 Task: Find connections with filter location Budapest II. kerület with filter topic #Workwith filter profile language French with filter current company Godrej Properties Limited with filter school CMR Institute of Technology, Hyderabad with filter industry Public Policy Offices with filter service category iOS Development with filter keywords title Civil Engineer
Action: Mouse pressed left at (544, 66)
Screenshot: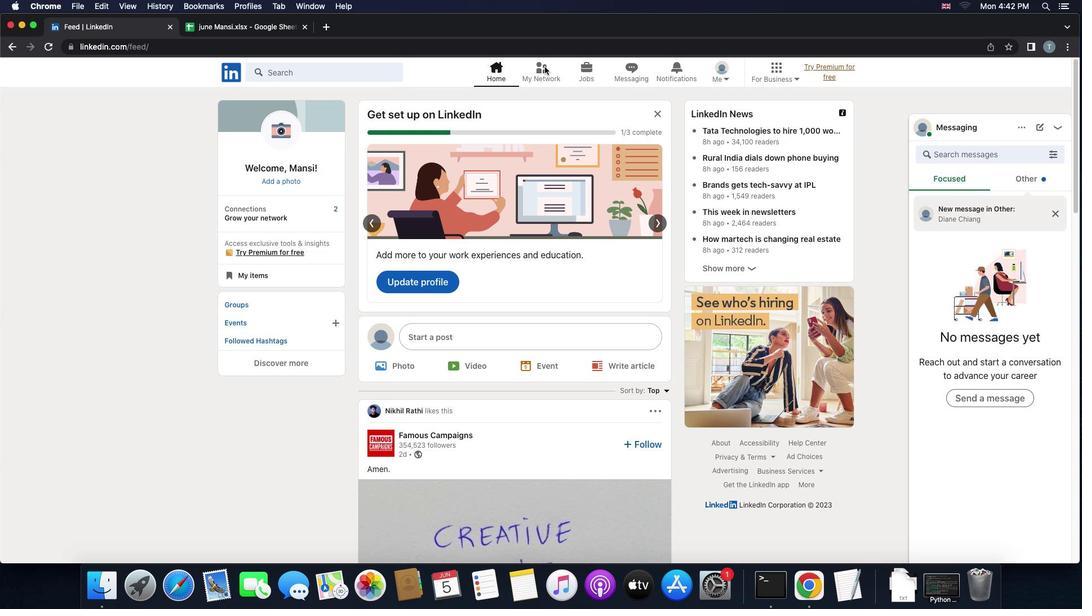 
Action: Mouse pressed left at (544, 66)
Screenshot: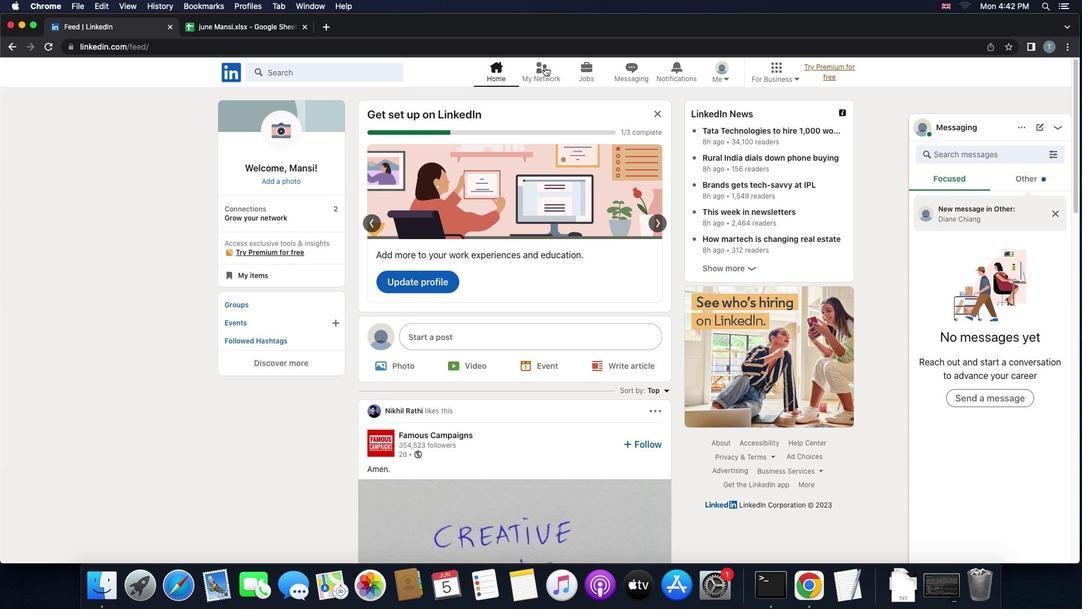 
Action: Mouse moved to (309, 139)
Screenshot: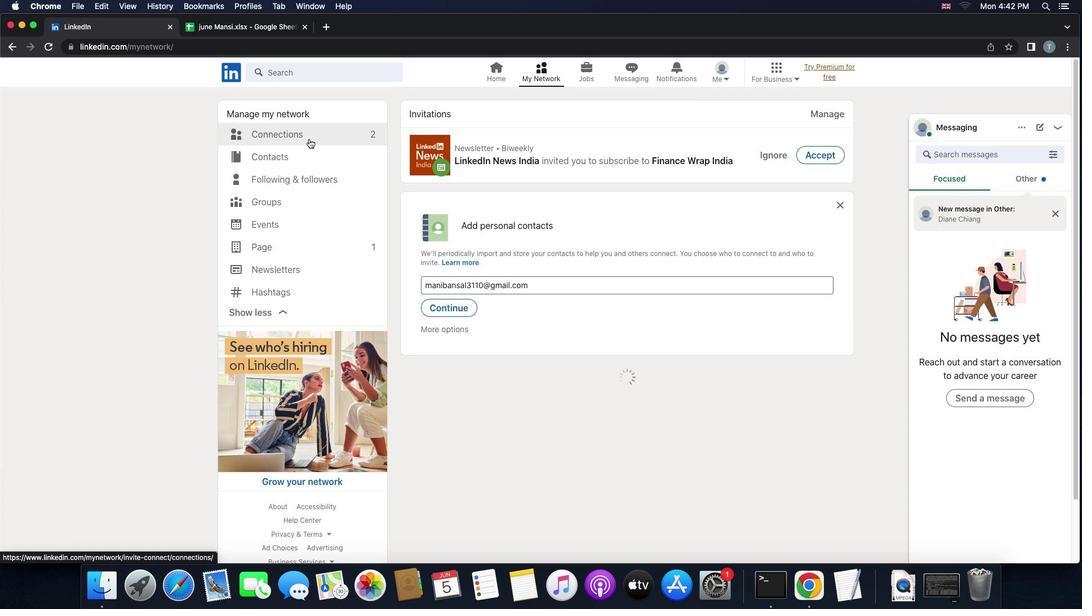 
Action: Mouse pressed left at (309, 139)
Screenshot: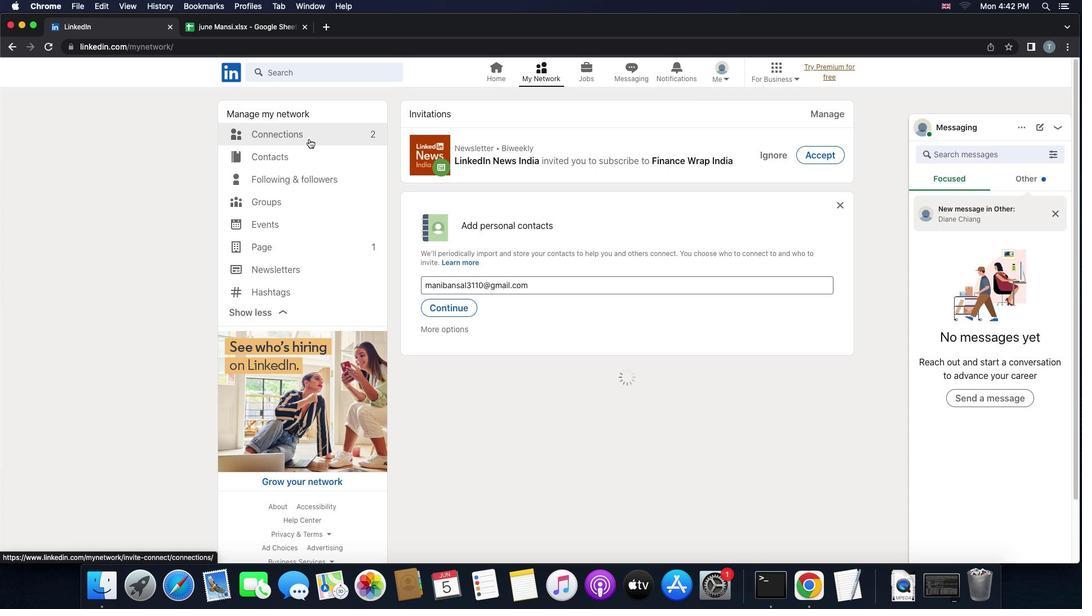 
Action: Mouse pressed left at (309, 139)
Screenshot: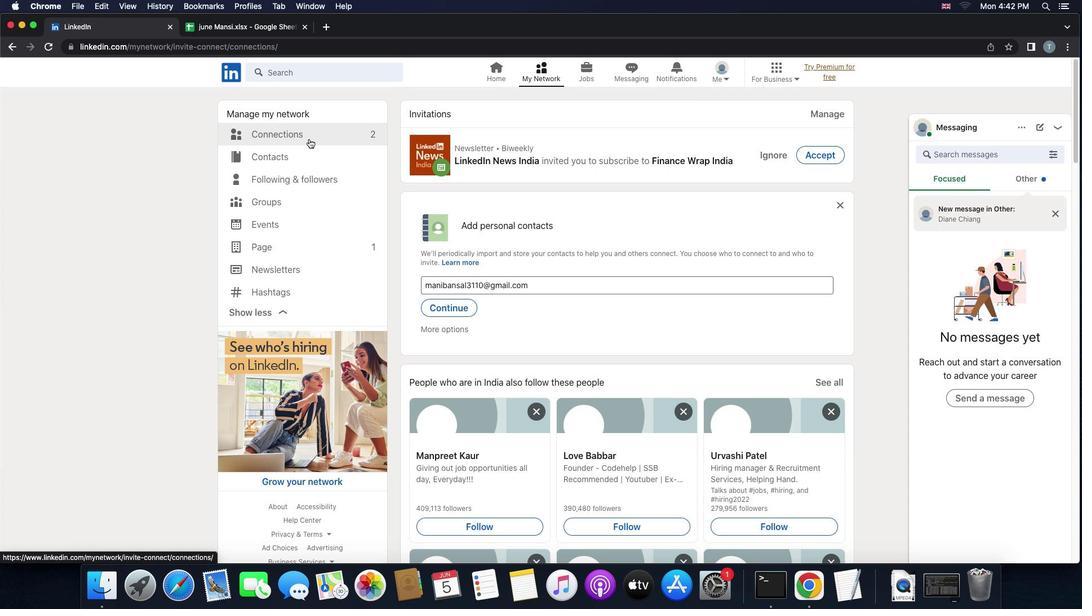 
Action: Mouse moved to (638, 131)
Screenshot: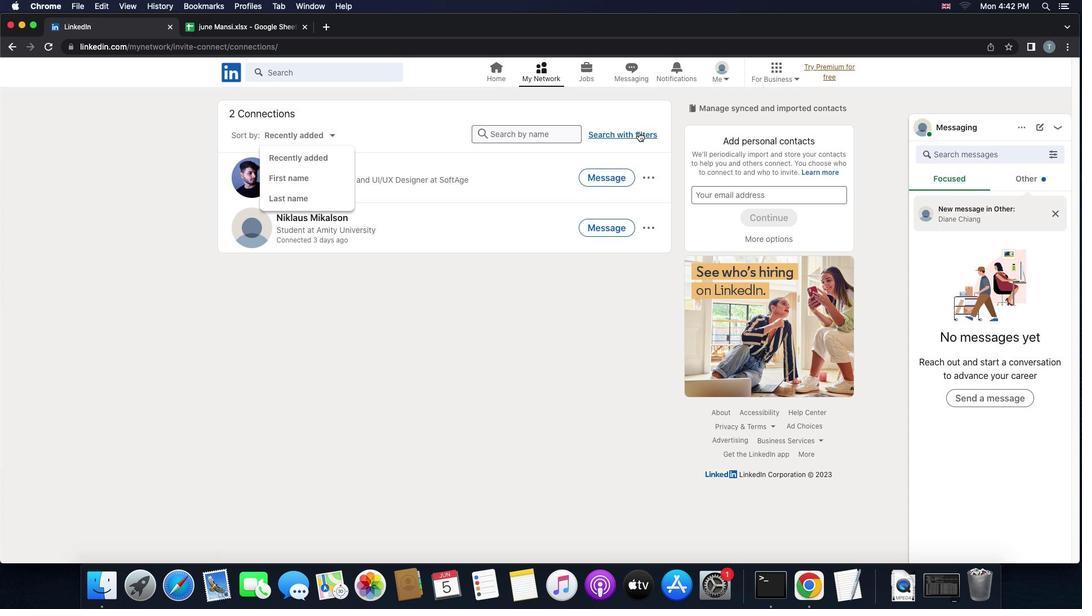 
Action: Mouse pressed left at (638, 131)
Screenshot: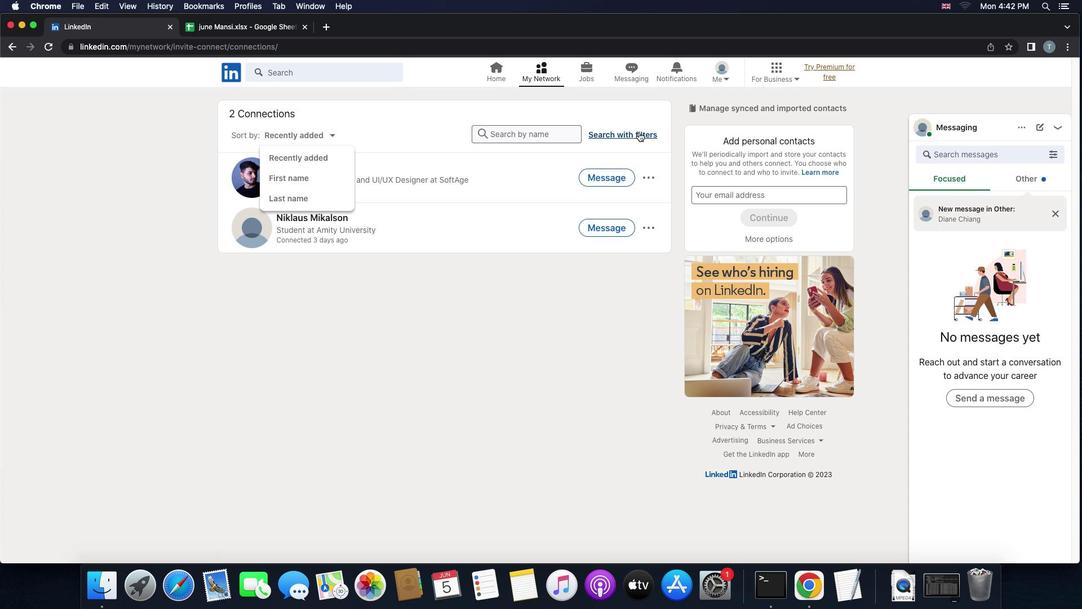 
Action: Mouse moved to (600, 107)
Screenshot: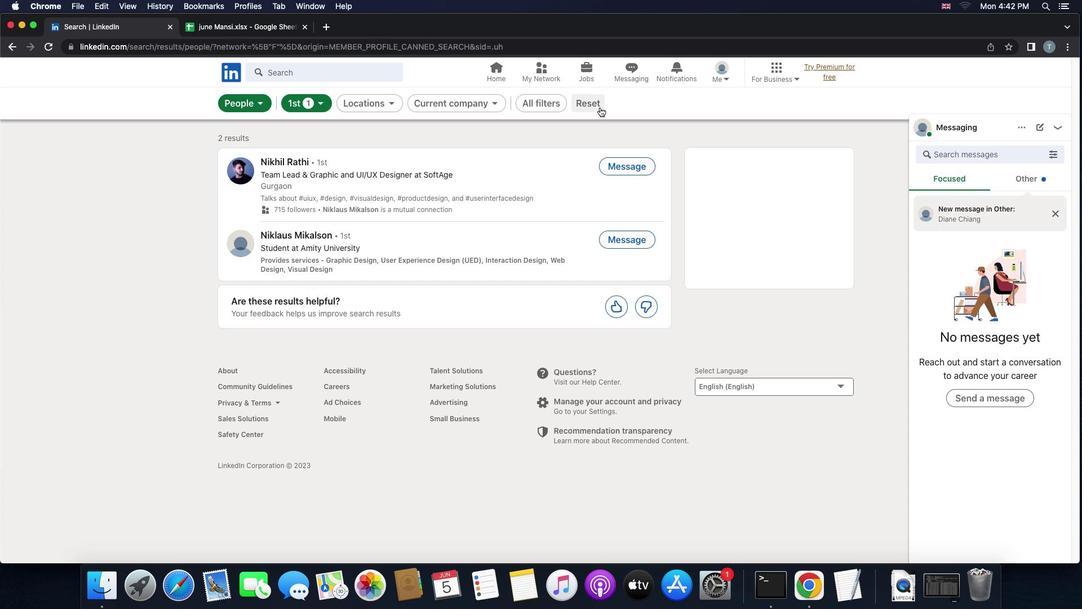 
Action: Mouse pressed left at (600, 107)
Screenshot: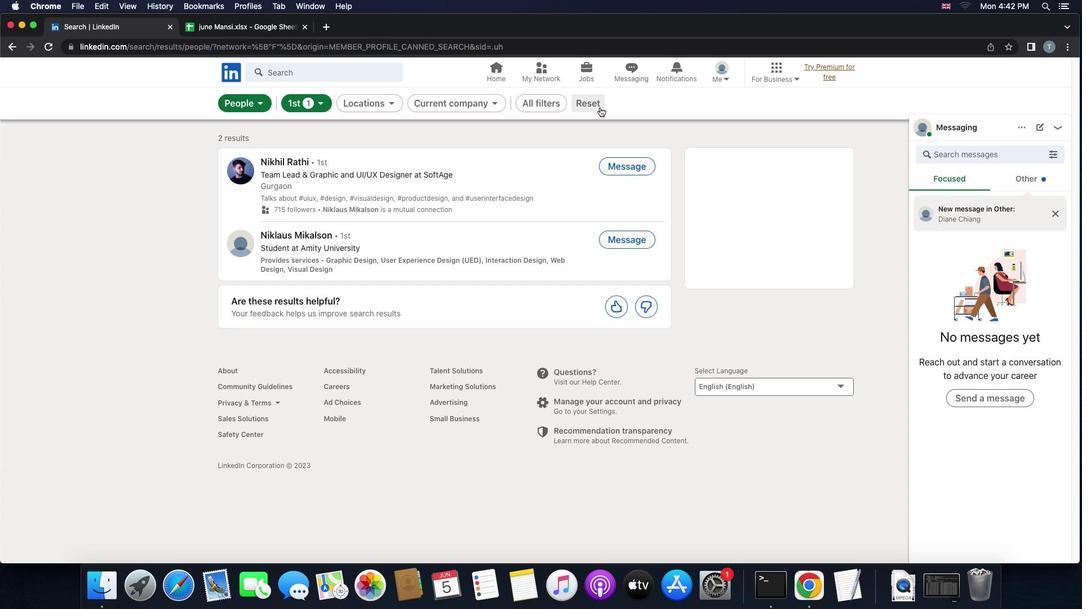 
Action: Mouse moved to (570, 100)
Screenshot: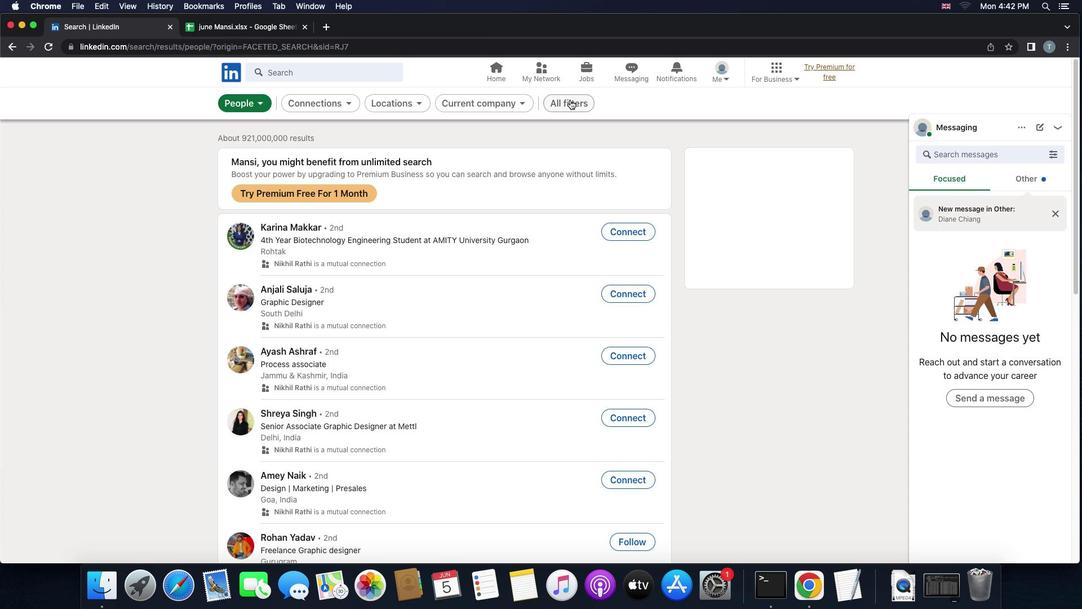 
Action: Mouse pressed left at (570, 100)
Screenshot: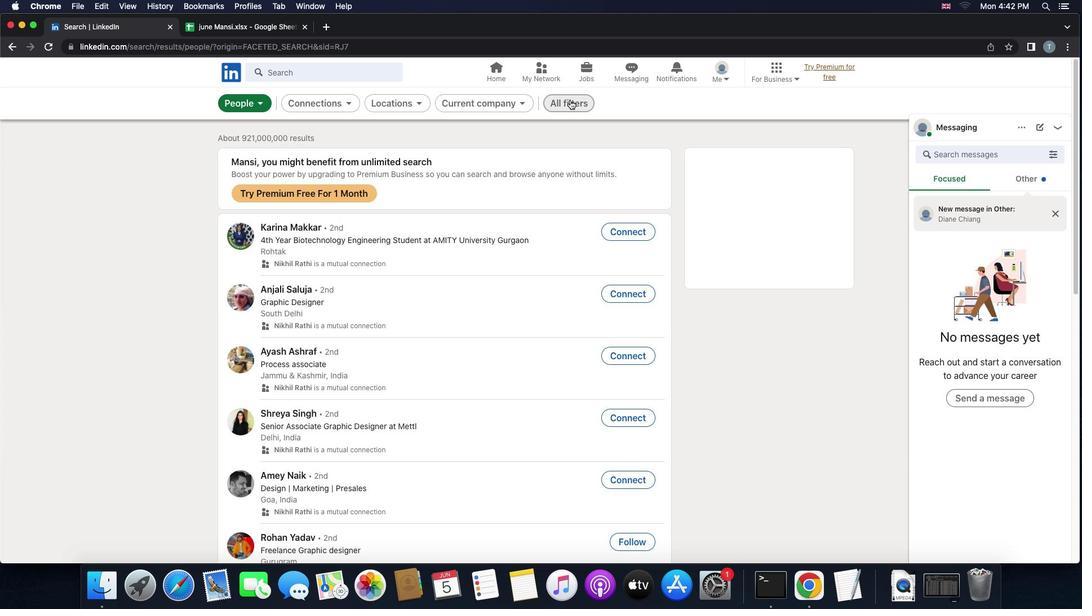 
Action: Mouse moved to (815, 283)
Screenshot: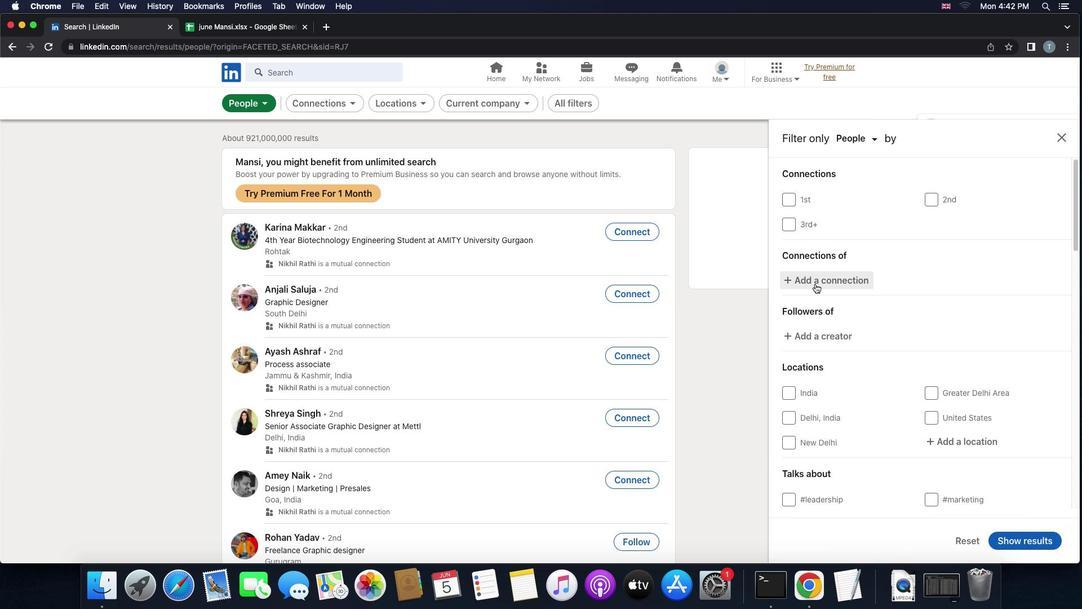
Action: Mouse scrolled (815, 283) with delta (0, 0)
Screenshot: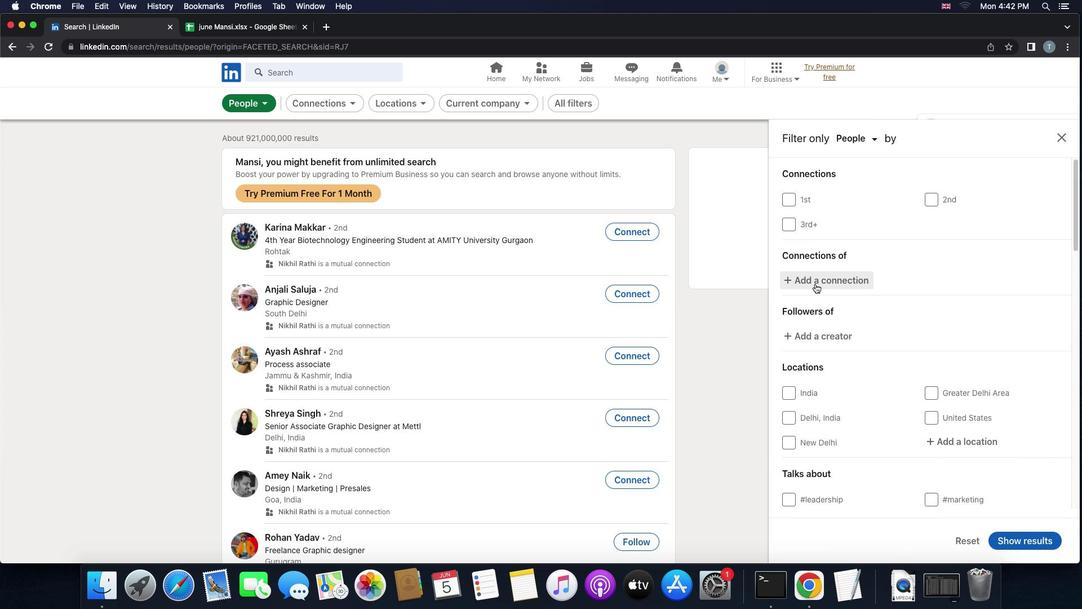
Action: Mouse scrolled (815, 283) with delta (0, 0)
Screenshot: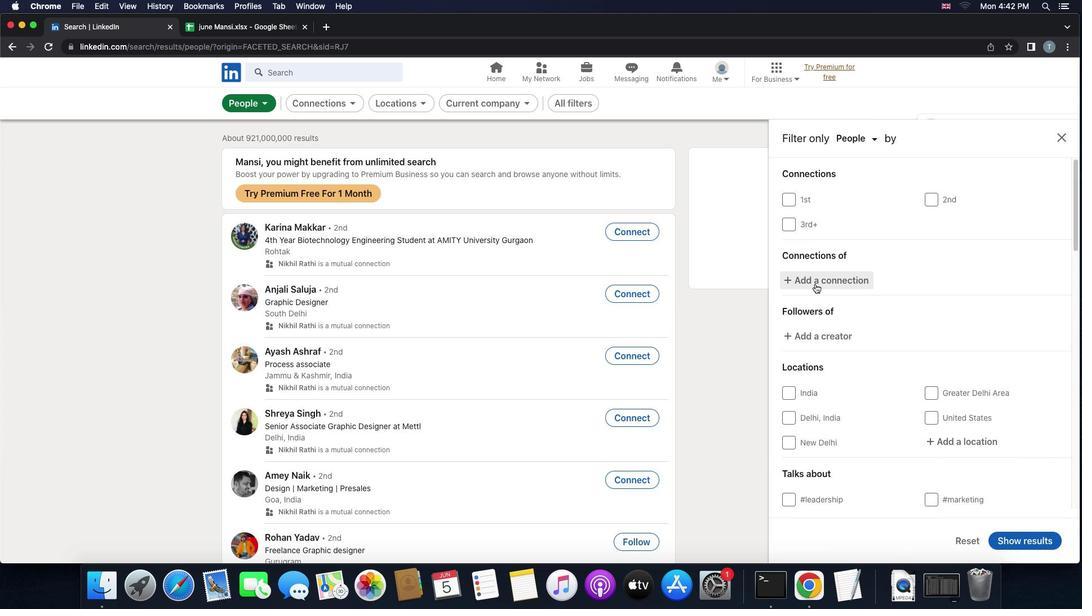 
Action: Mouse scrolled (815, 283) with delta (0, -1)
Screenshot: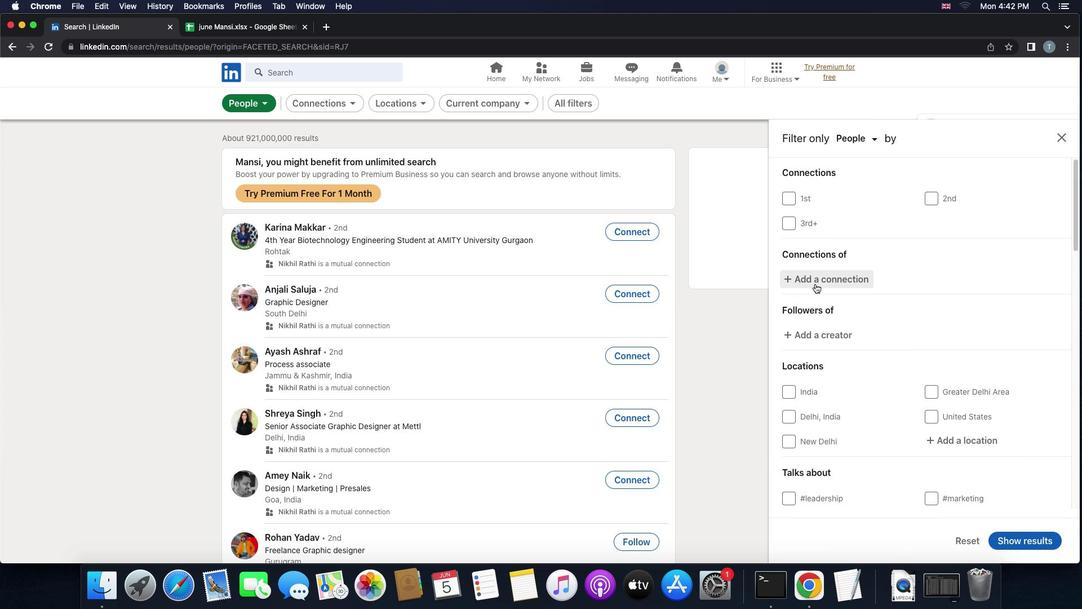 
Action: Mouse scrolled (815, 283) with delta (0, -1)
Screenshot: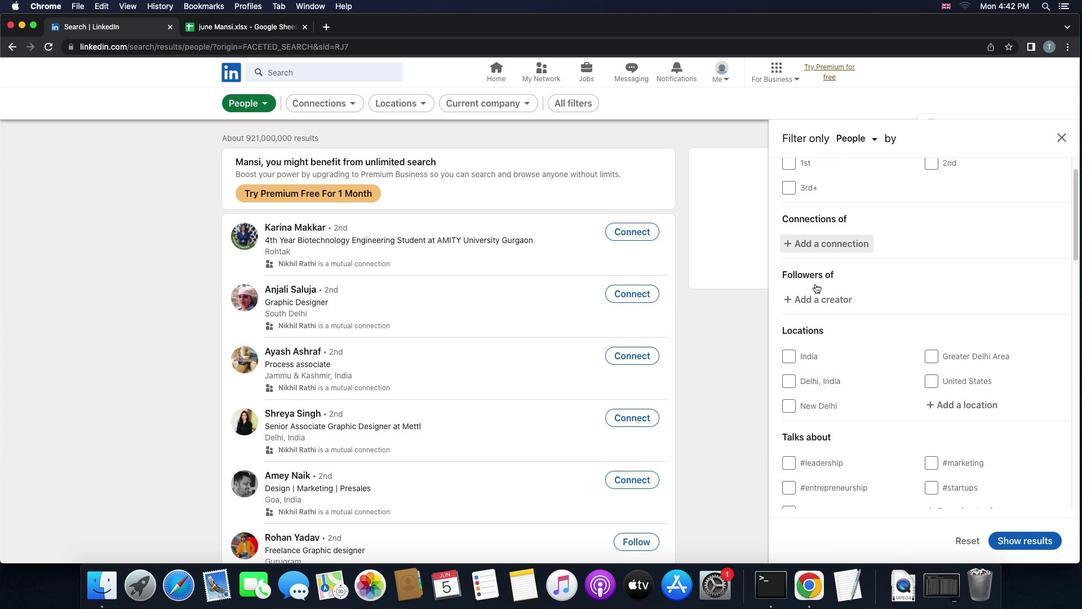 
Action: Mouse moved to (951, 271)
Screenshot: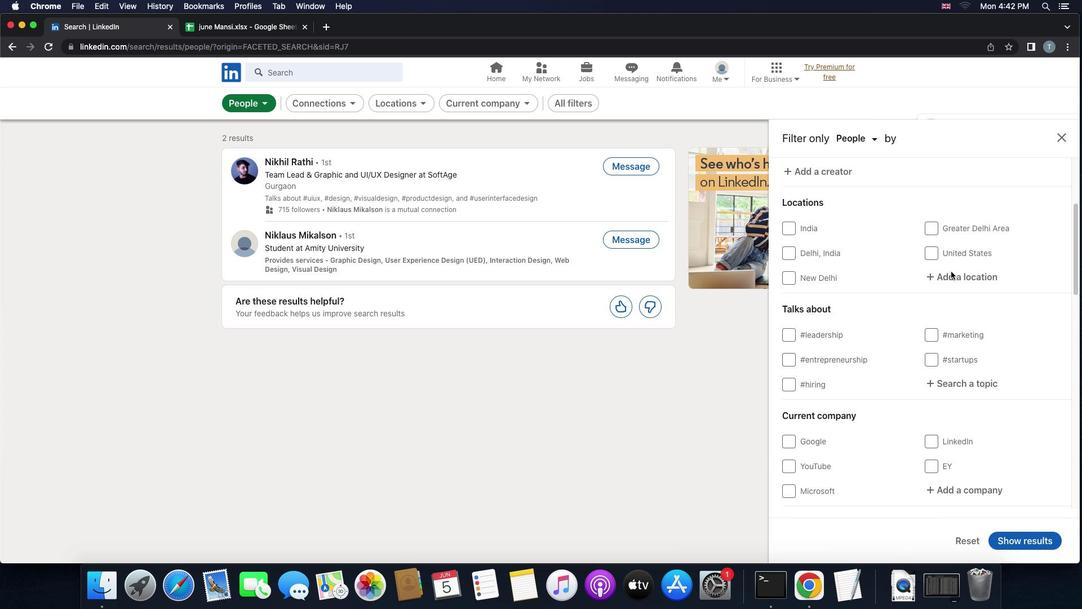 
Action: Mouse pressed left at (951, 271)
Screenshot: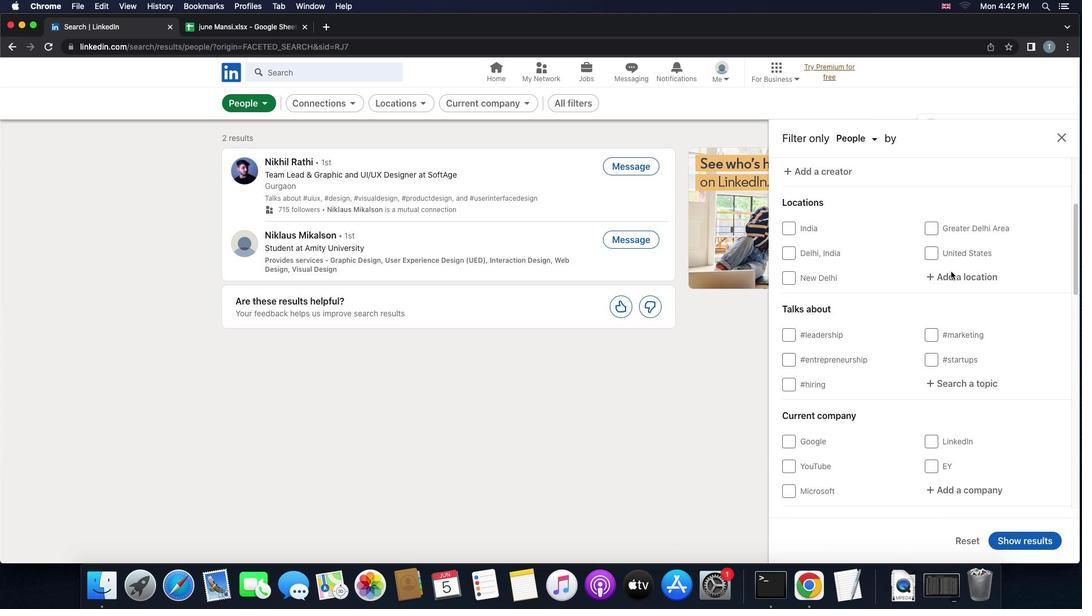 
Action: Key pressed Key.shift'B''u''d''d''a''p''e''s''t'Key.spaceKey.shift'I''I''.''k''e''r''u''l''e''t'
Screenshot: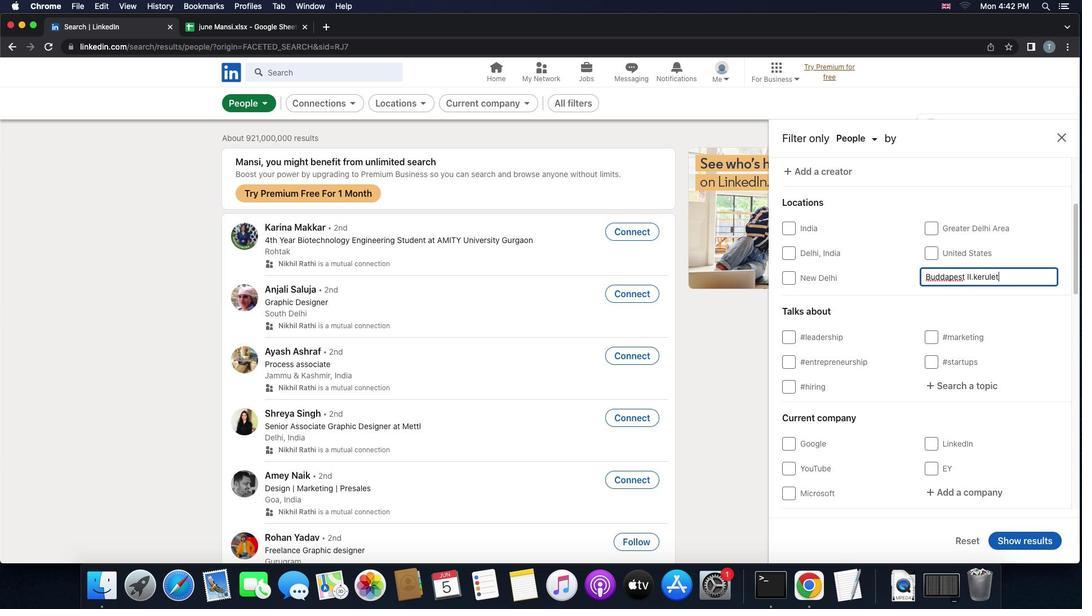 
Action: Mouse moved to (951, 388)
Screenshot: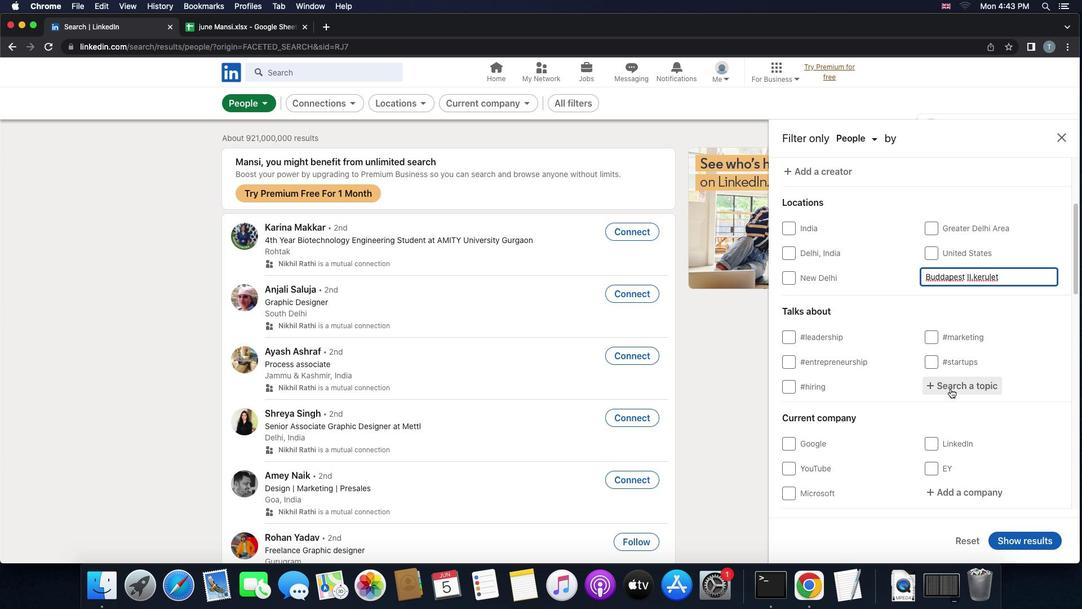 
Action: Mouse pressed left at (951, 388)
Screenshot: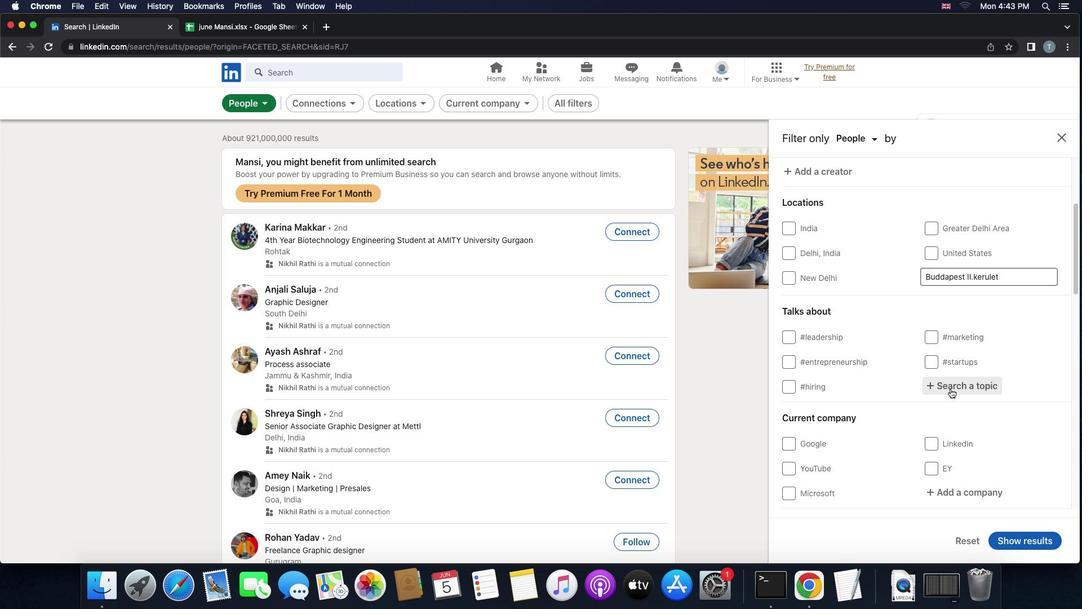 
Action: Key pressed 'w''o''r''k'
Screenshot: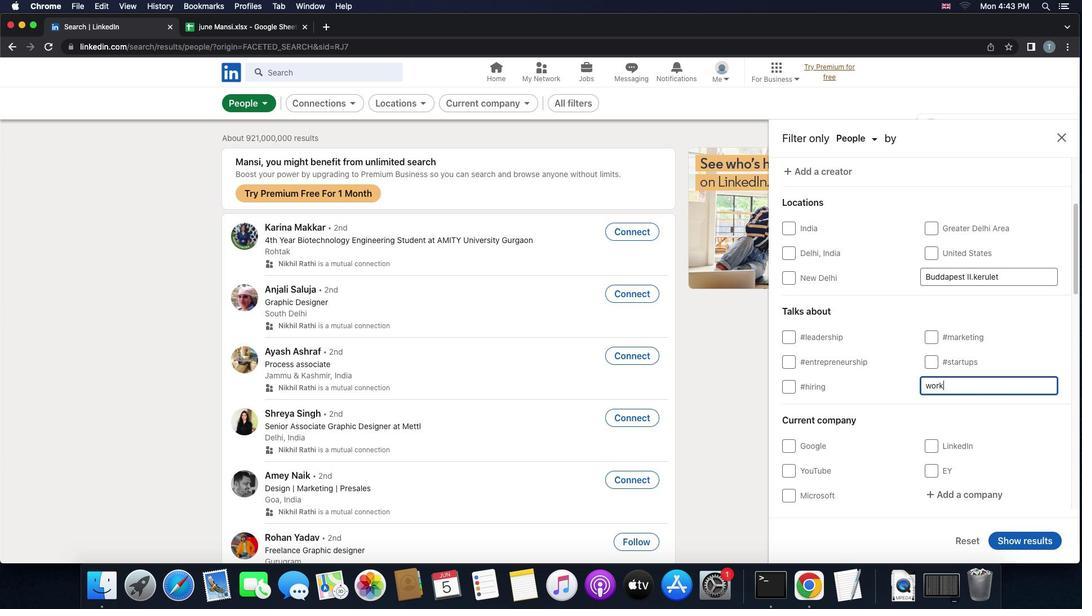 
Action: Mouse moved to (892, 402)
Screenshot: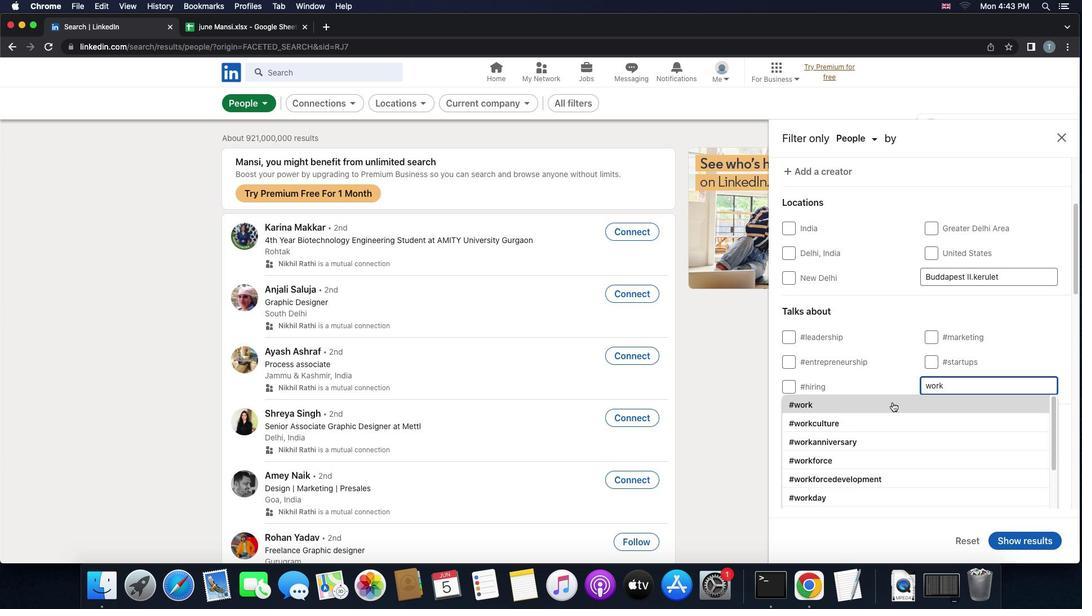 
Action: Mouse pressed left at (892, 402)
Screenshot: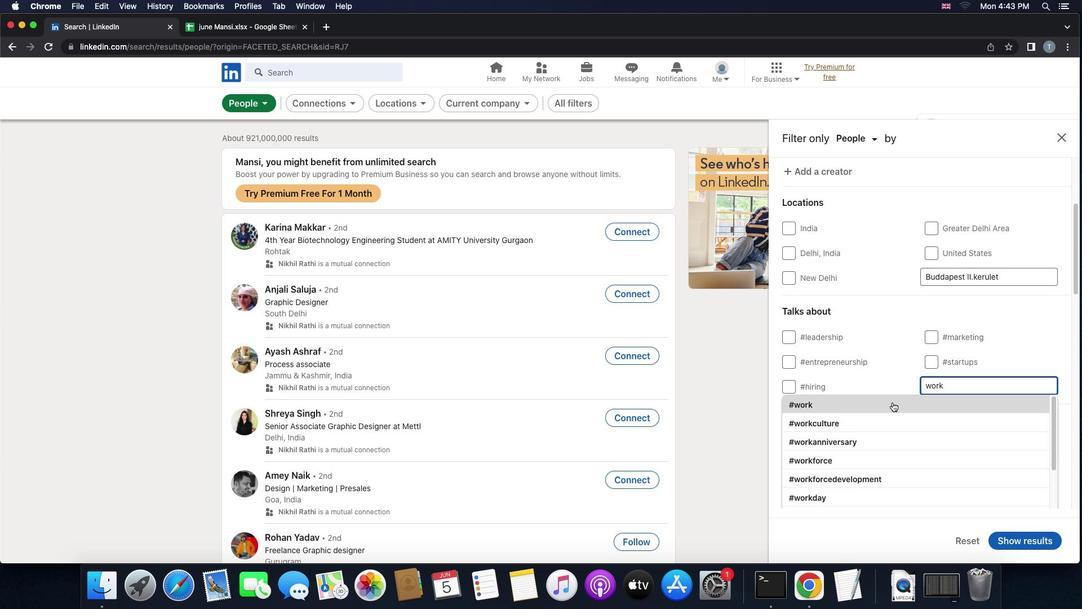 
Action: Mouse moved to (900, 445)
Screenshot: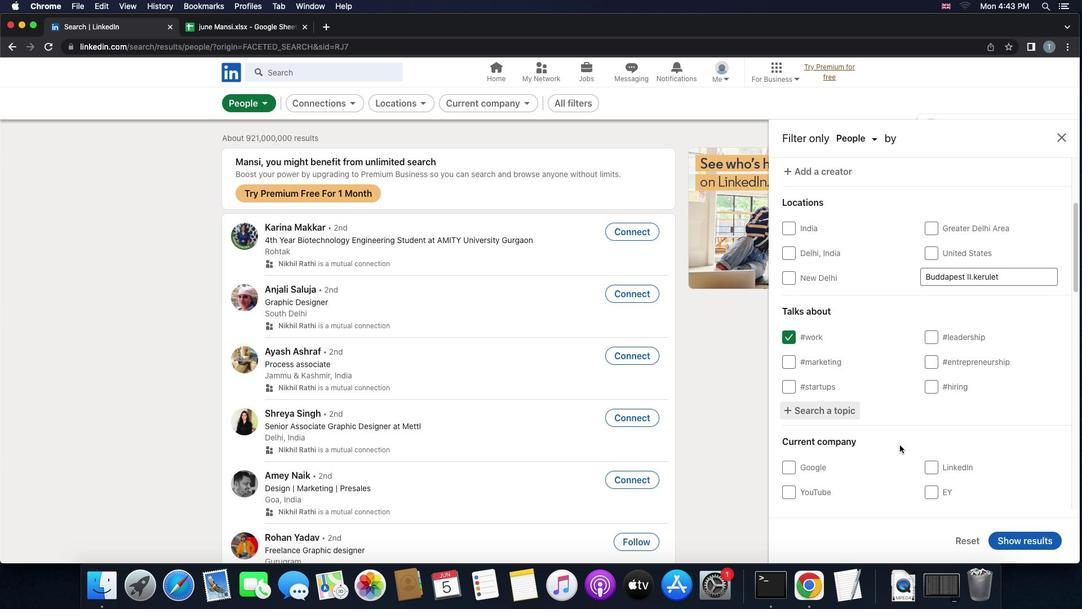 
Action: Mouse scrolled (900, 445) with delta (0, 0)
Screenshot: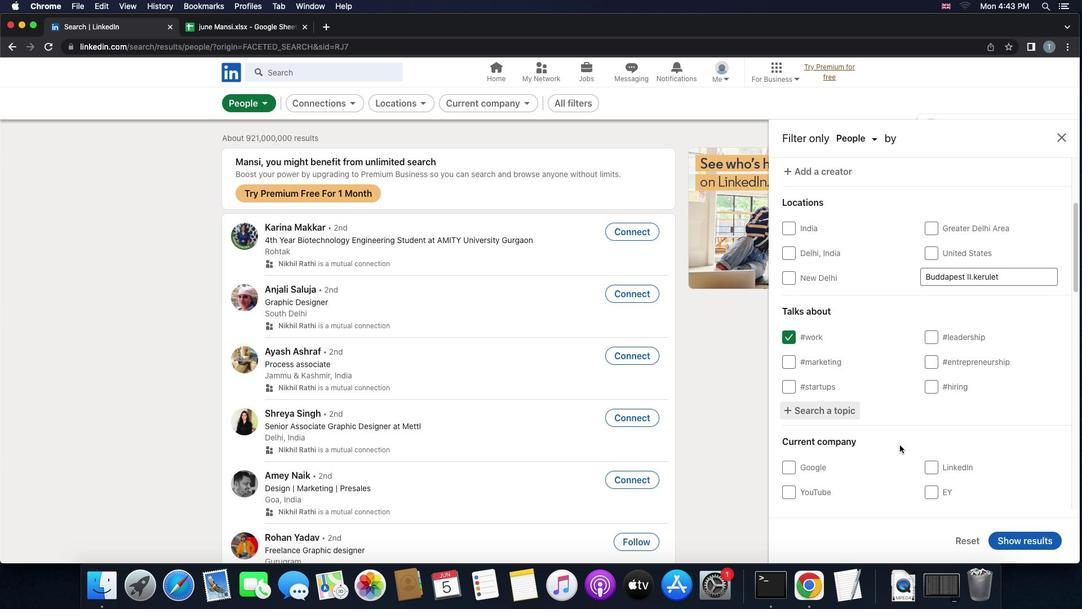 
Action: Mouse scrolled (900, 445) with delta (0, 0)
Screenshot: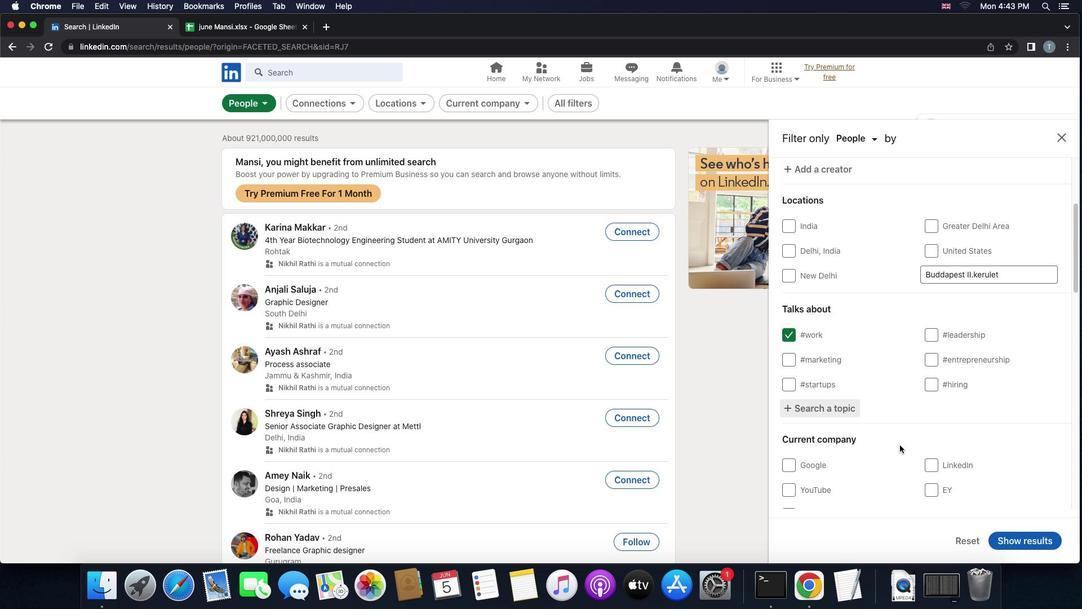 
Action: Mouse scrolled (900, 445) with delta (0, -1)
Screenshot: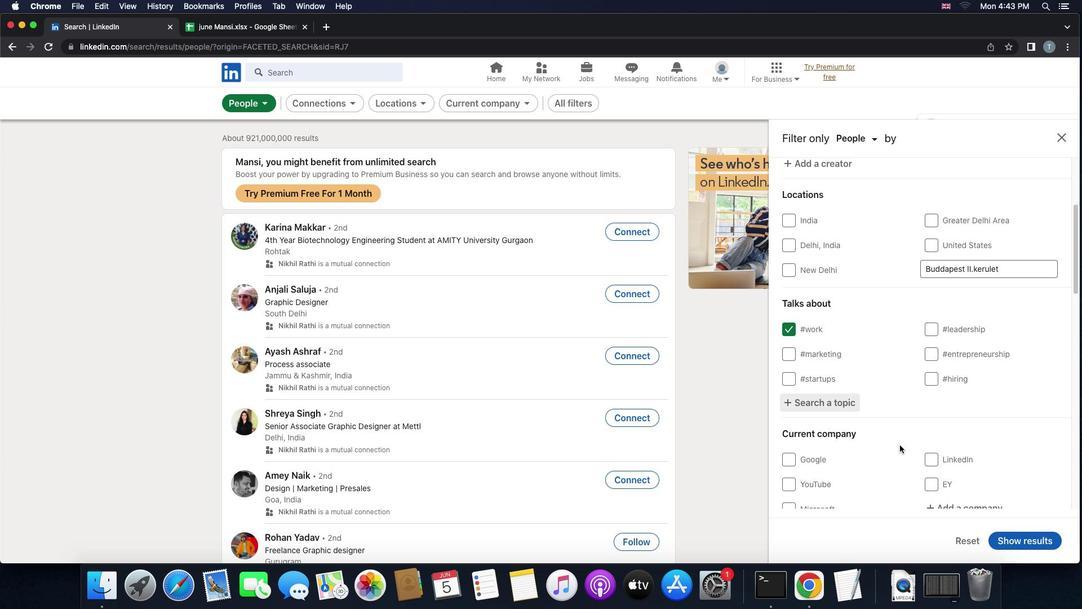 
Action: Mouse scrolled (900, 445) with delta (0, -1)
Screenshot: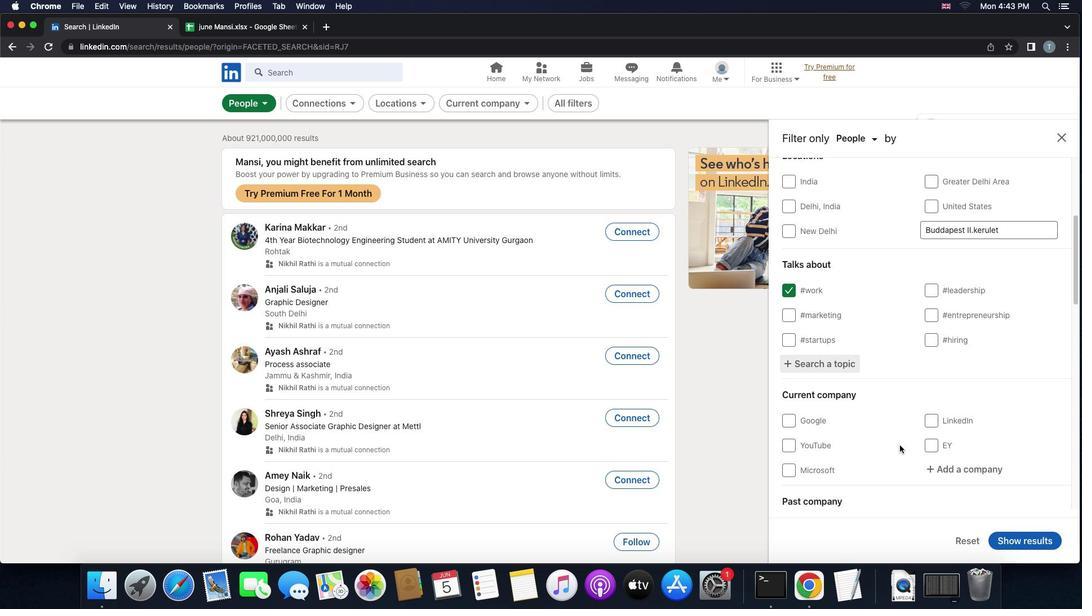 
Action: Mouse scrolled (900, 445) with delta (0, 0)
Screenshot: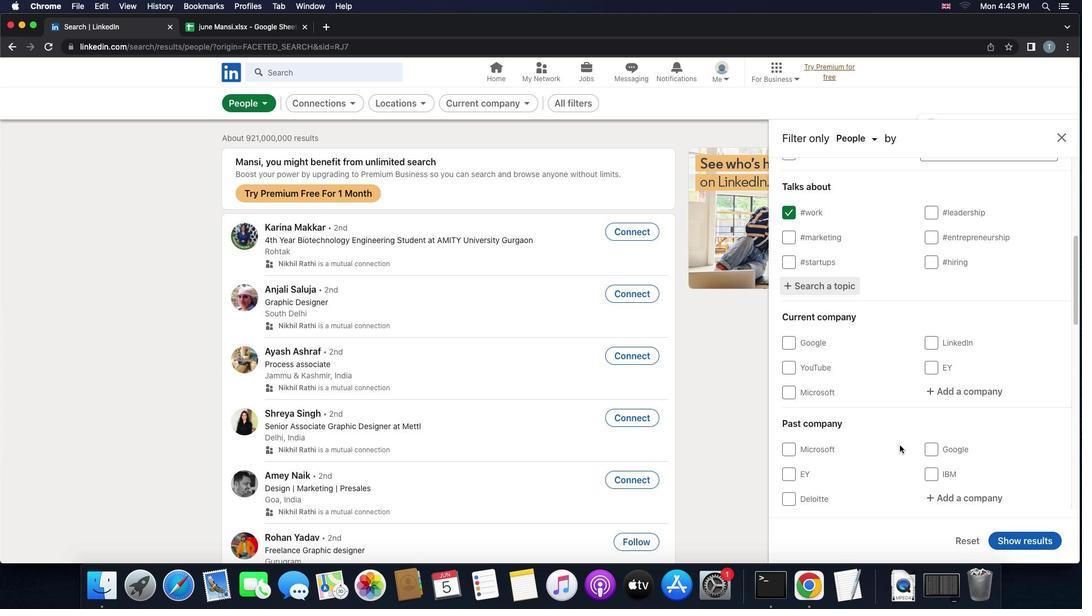 
Action: Mouse scrolled (900, 445) with delta (0, 0)
Screenshot: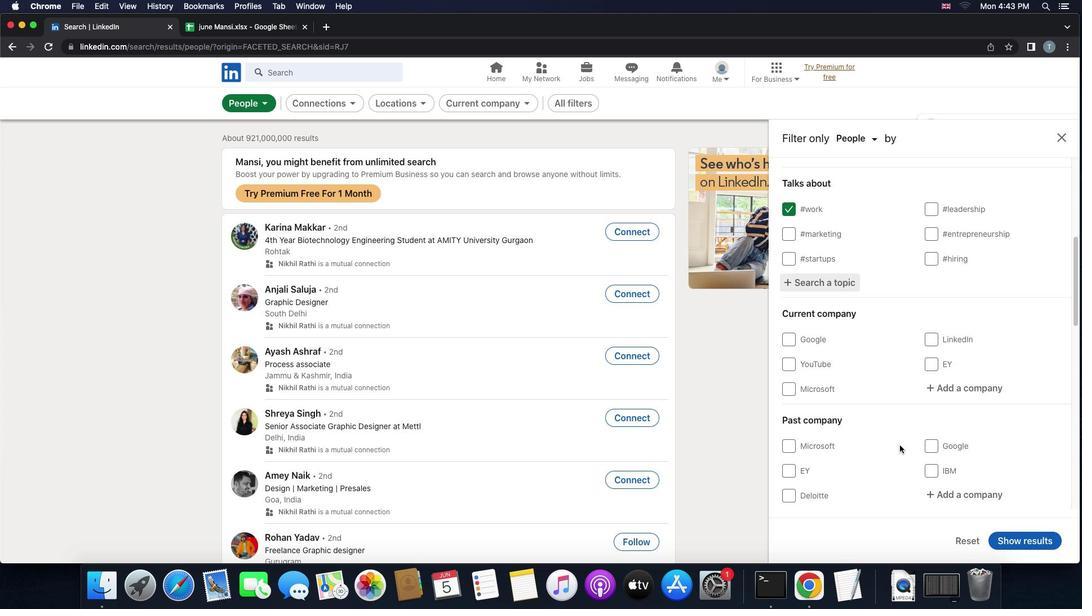 
Action: Mouse moved to (920, 407)
Screenshot: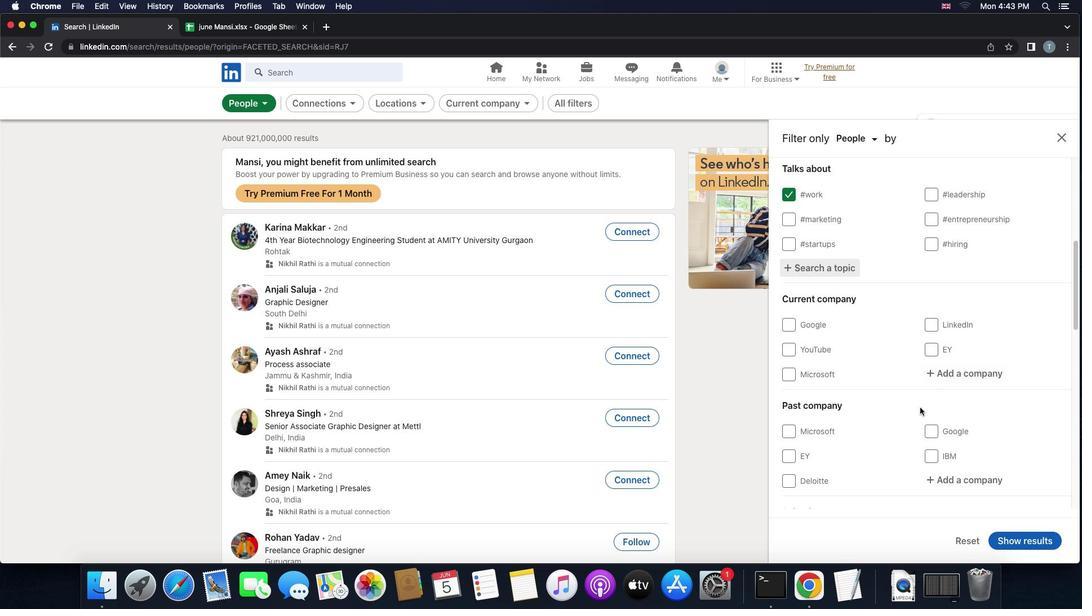 
Action: Mouse scrolled (920, 407) with delta (0, 0)
Screenshot: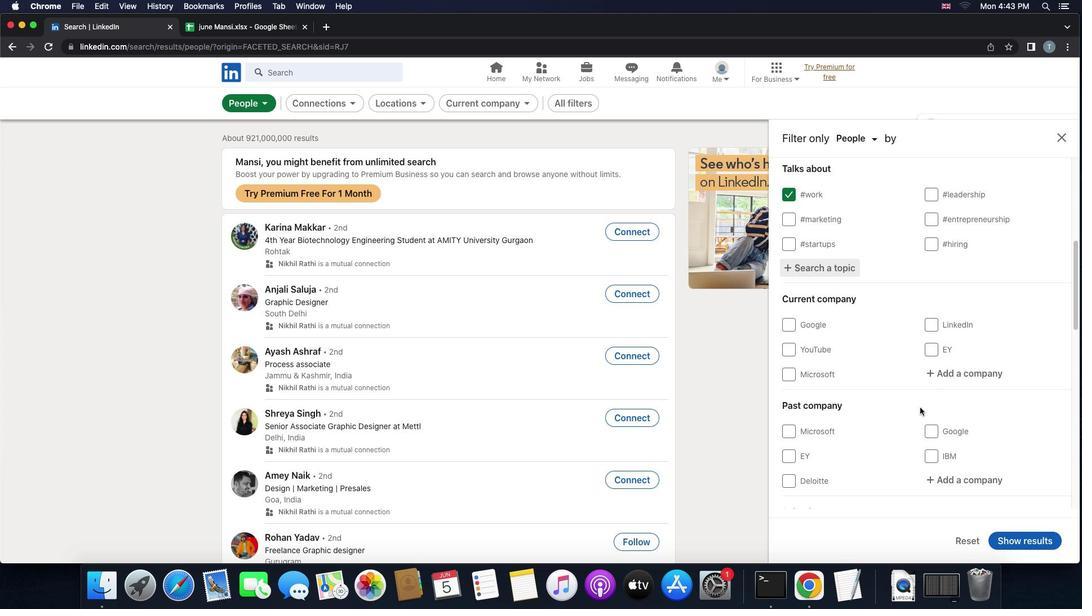 
Action: Mouse scrolled (920, 407) with delta (0, 0)
Screenshot: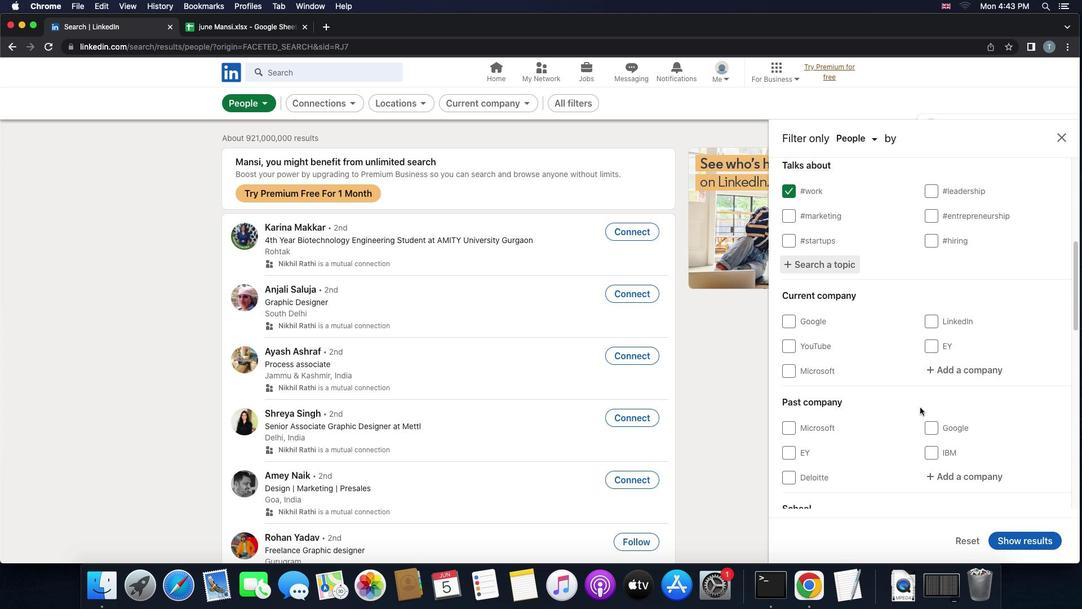 
Action: Mouse scrolled (920, 407) with delta (0, -1)
Screenshot: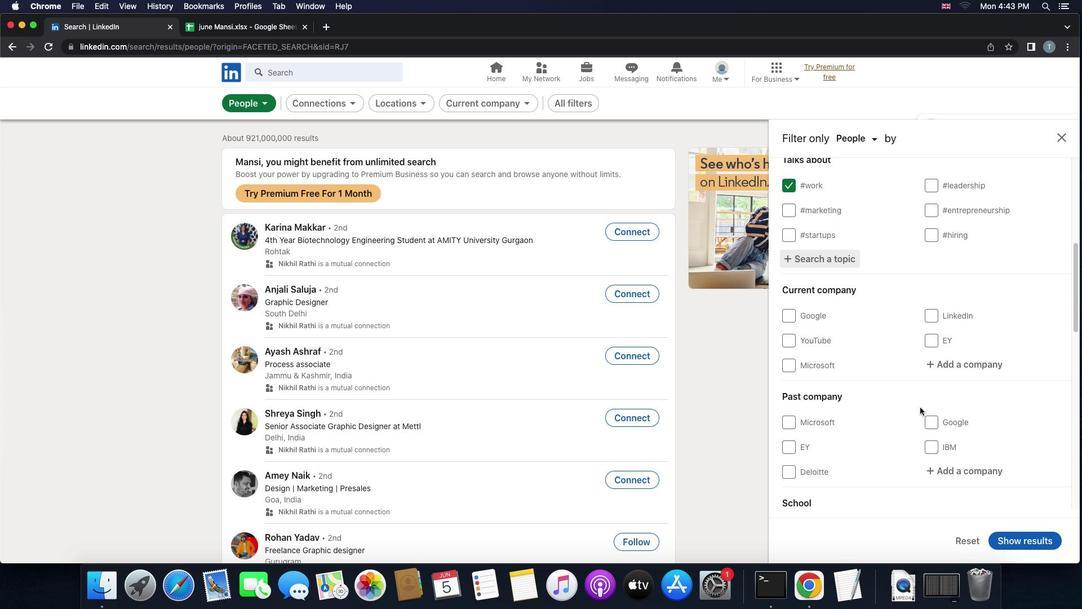 
Action: Mouse scrolled (920, 407) with delta (0, -1)
Screenshot: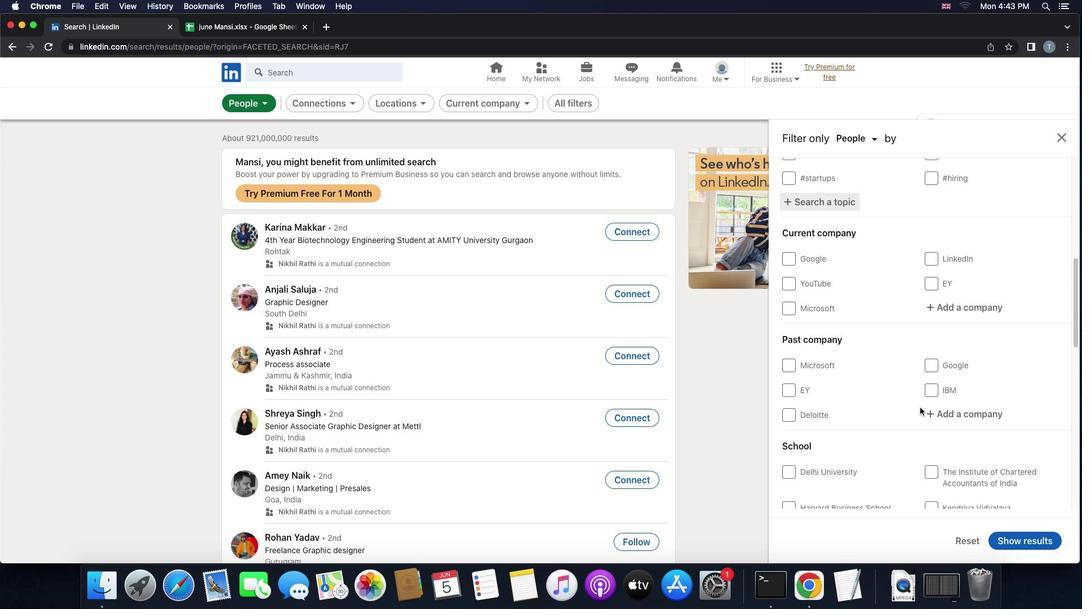 
Action: Mouse scrolled (920, 407) with delta (0, 0)
Screenshot: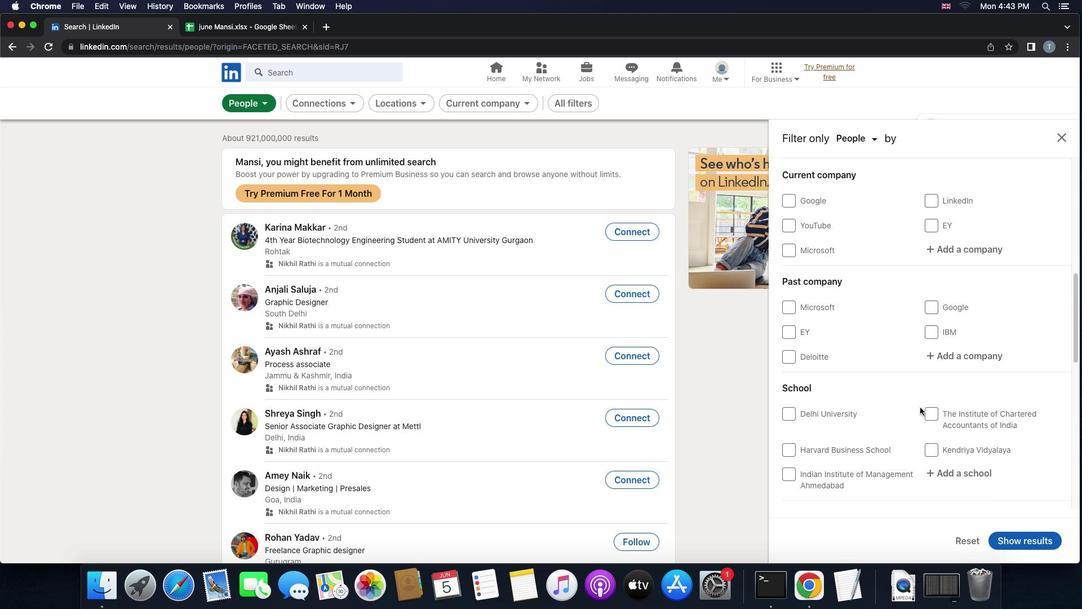 
Action: Mouse scrolled (920, 407) with delta (0, 0)
Screenshot: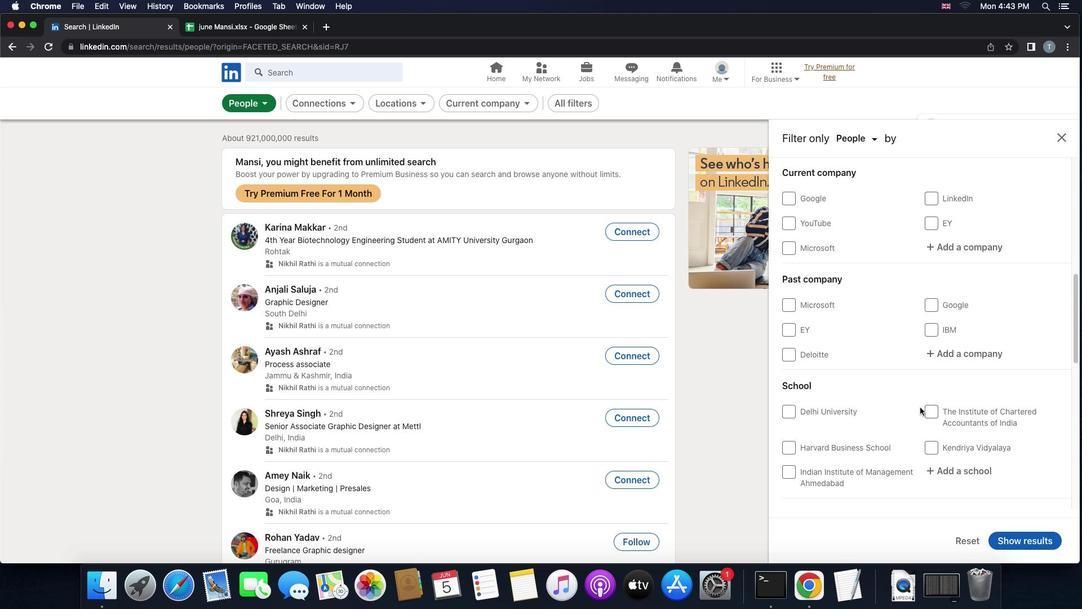 
Action: Mouse scrolled (920, 407) with delta (0, 0)
Screenshot: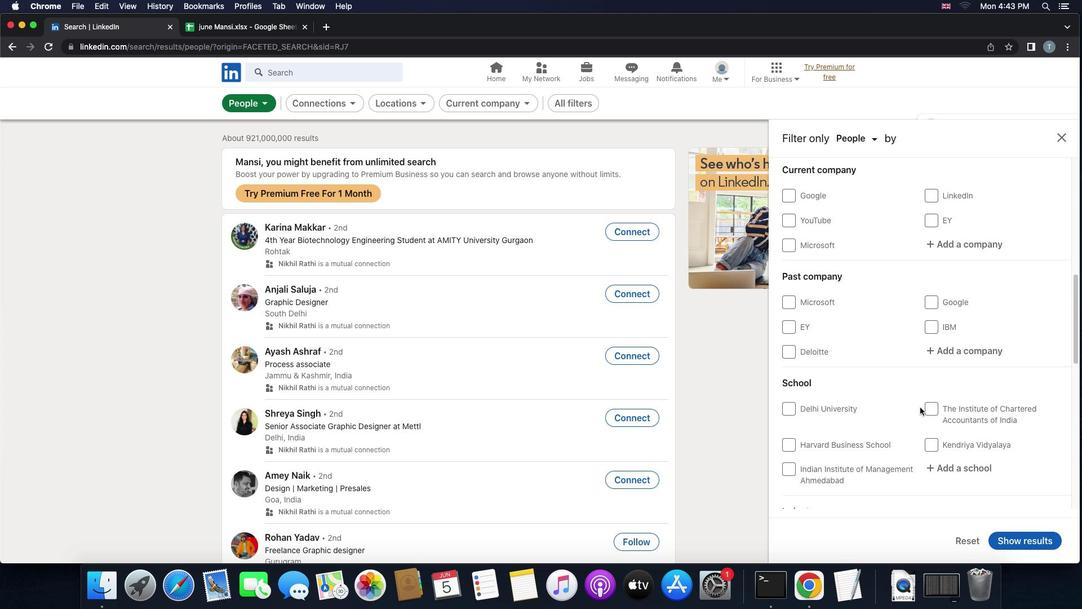 
Action: Mouse scrolled (920, 407) with delta (0, 0)
Screenshot: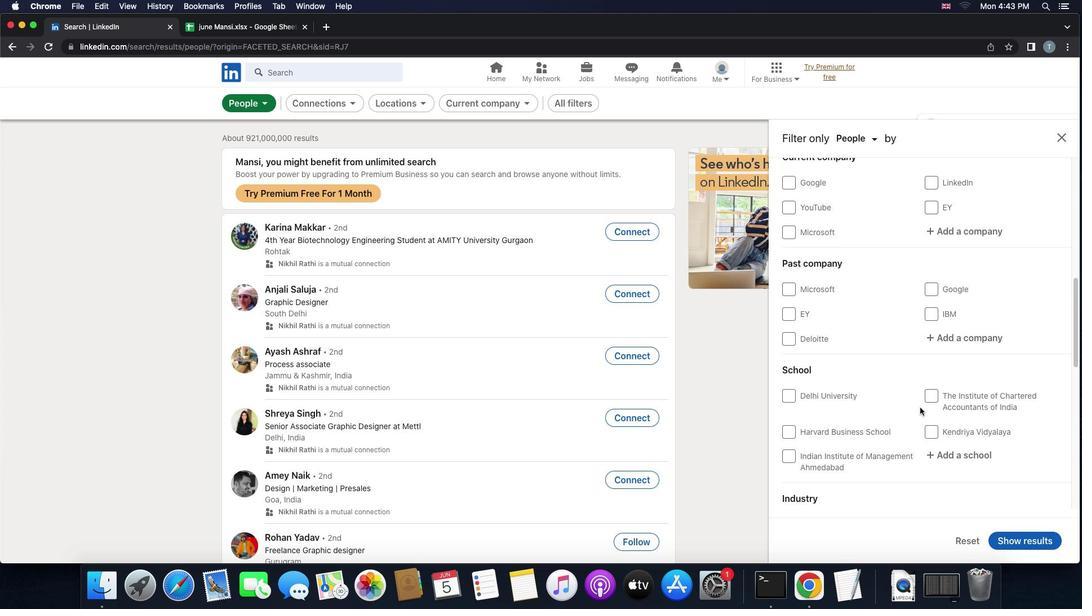 
Action: Mouse scrolled (920, 407) with delta (0, 0)
Screenshot: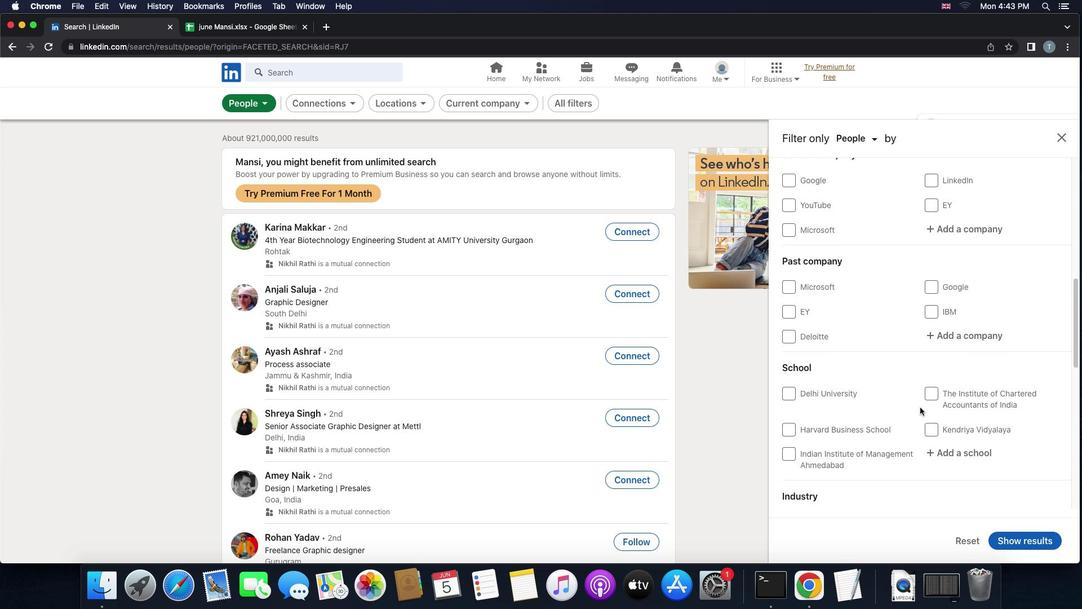 
Action: Mouse scrolled (920, 407) with delta (0, 0)
Screenshot: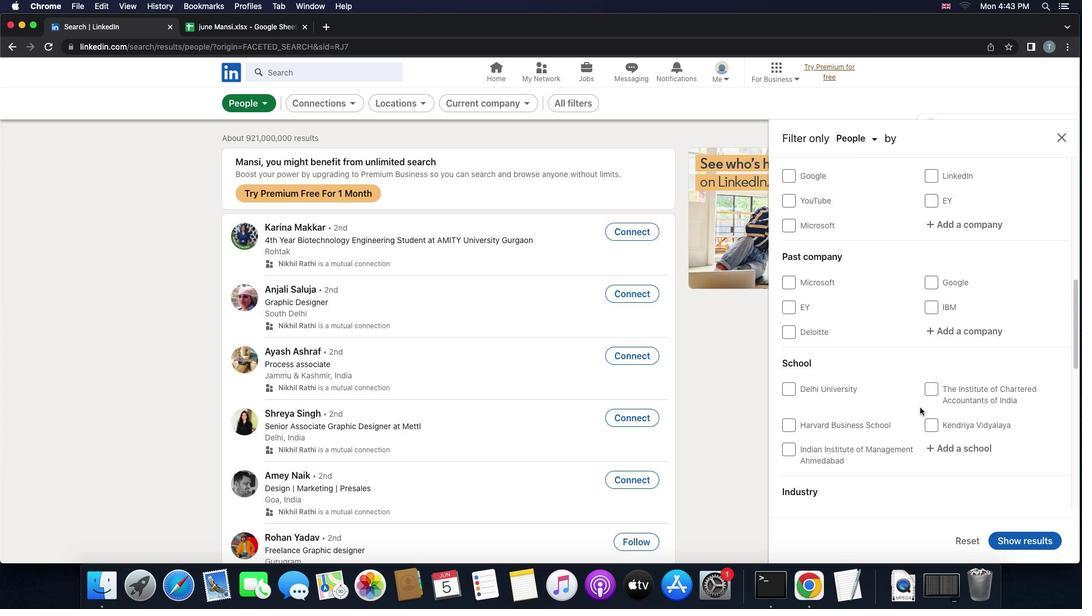 
Action: Mouse scrolled (920, 407) with delta (0, 0)
Screenshot: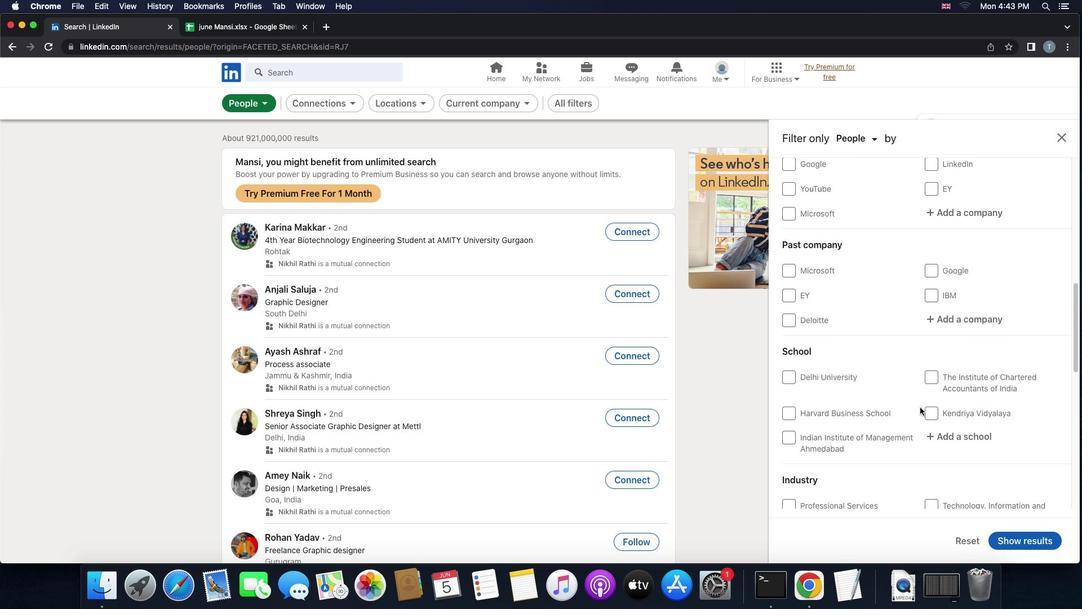 
Action: Mouse scrolled (920, 407) with delta (0, 0)
Screenshot: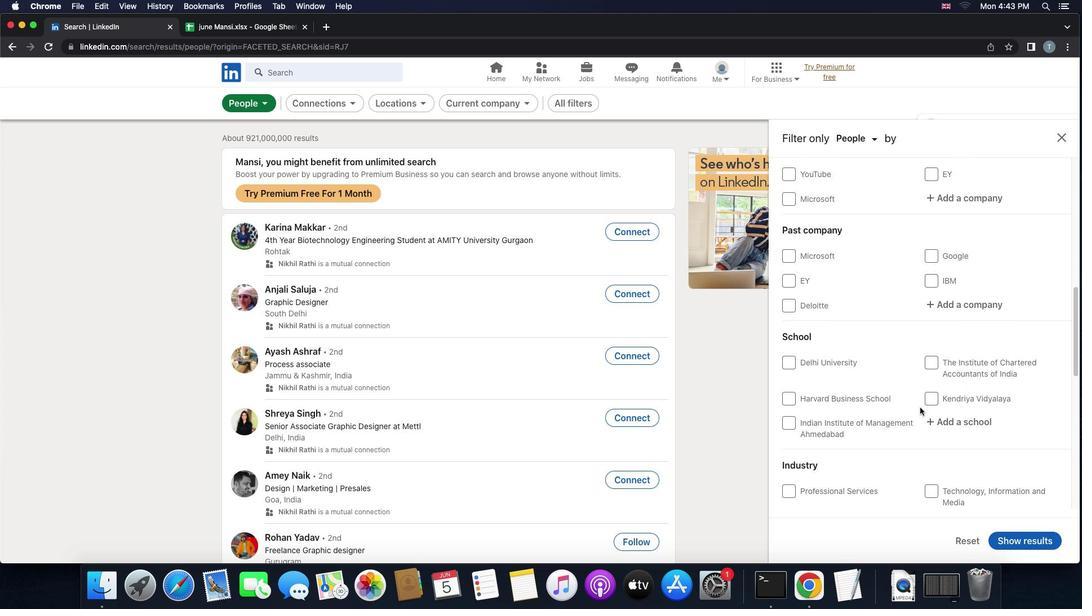 
Action: Mouse scrolled (920, 407) with delta (0, 0)
Screenshot: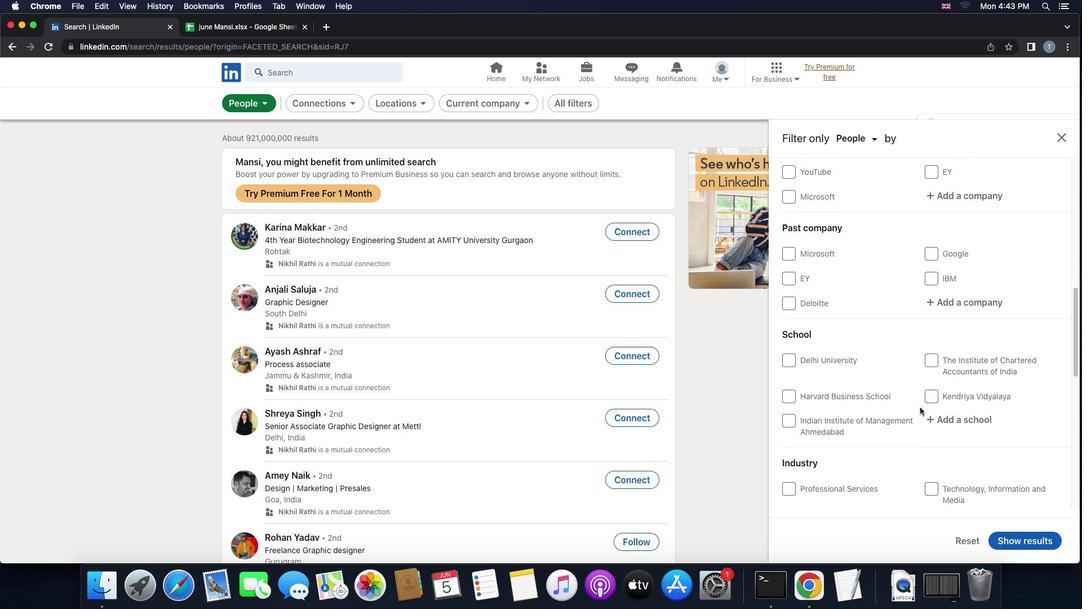 
Action: Mouse scrolled (920, 407) with delta (0, -1)
Screenshot: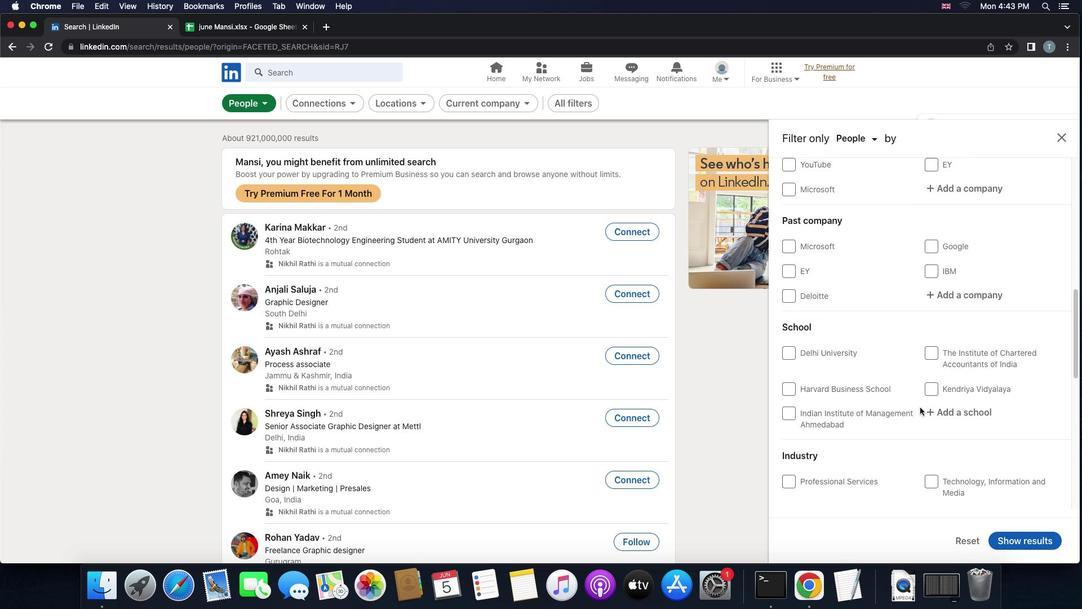 
Action: Mouse scrolled (920, 407) with delta (0, -1)
Screenshot: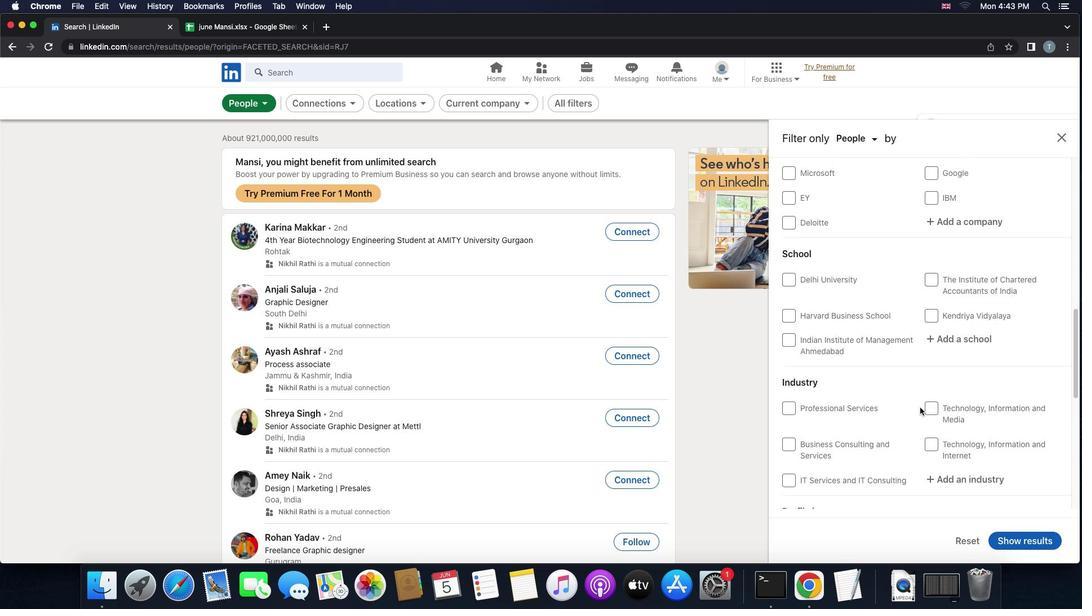 
Action: Mouse scrolled (920, 407) with delta (0, 0)
Screenshot: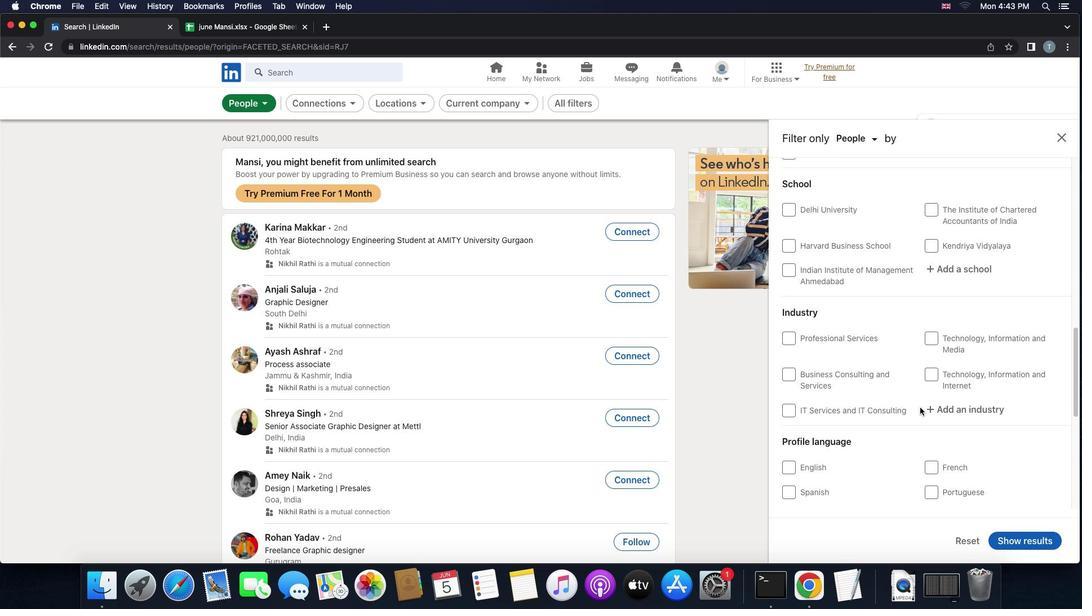 
Action: Mouse scrolled (920, 407) with delta (0, 0)
Screenshot: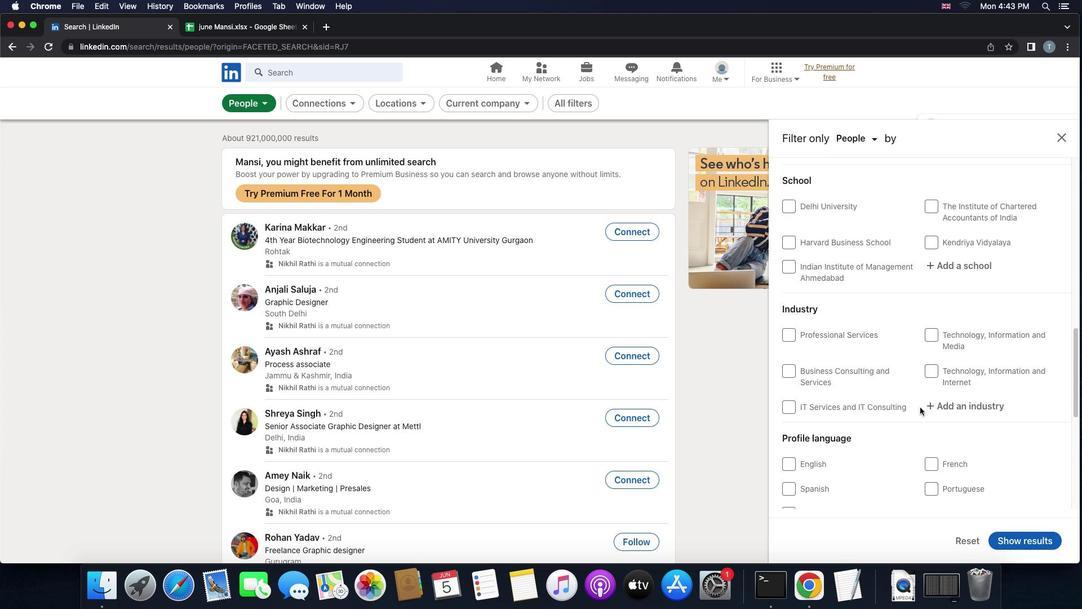 
Action: Mouse scrolled (920, 407) with delta (0, -1)
Screenshot: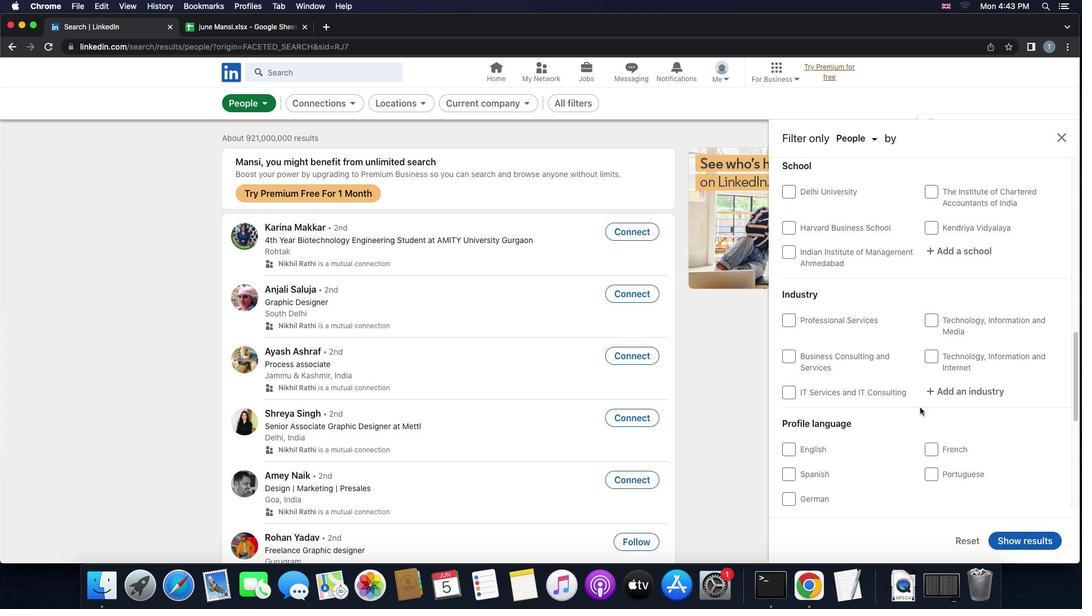 
Action: Mouse moved to (933, 403)
Screenshot: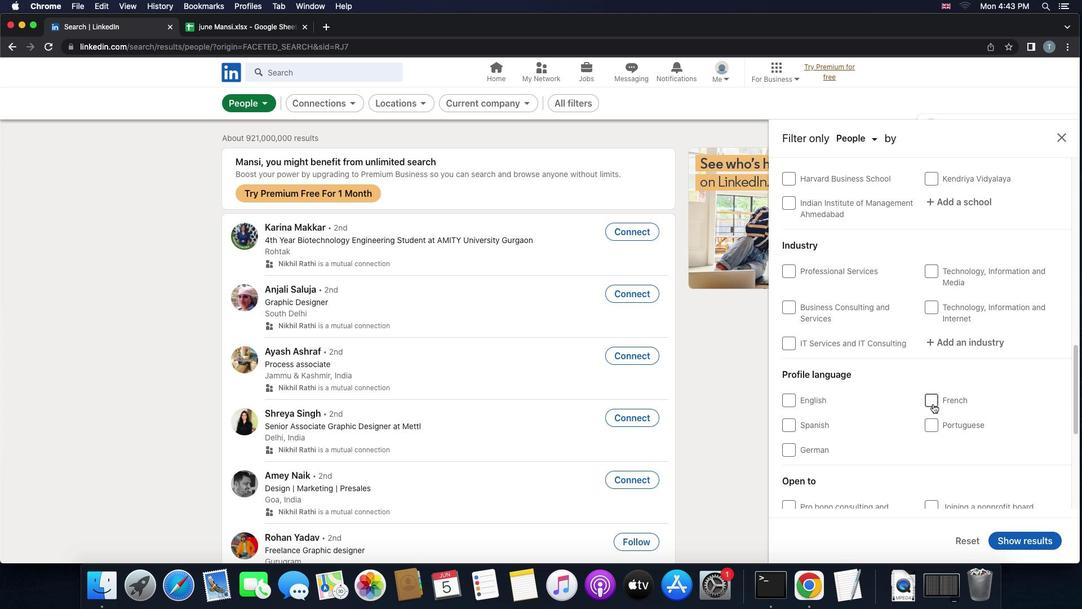 
Action: Mouse pressed left at (933, 403)
Screenshot: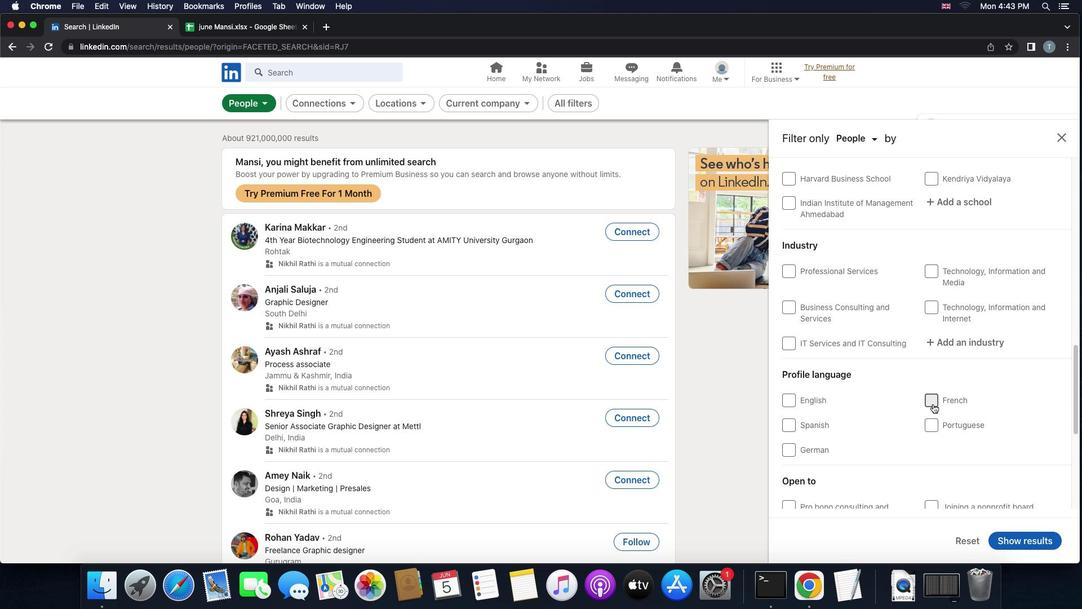 
Action: Mouse scrolled (933, 403) with delta (0, 0)
Screenshot: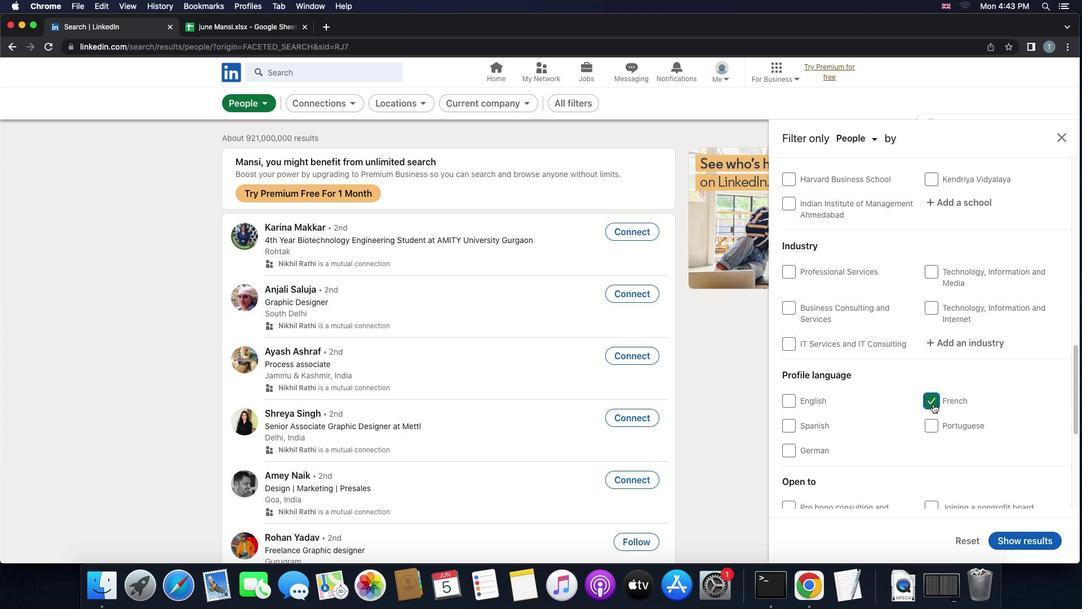 
Action: Mouse scrolled (933, 403) with delta (0, 0)
Screenshot: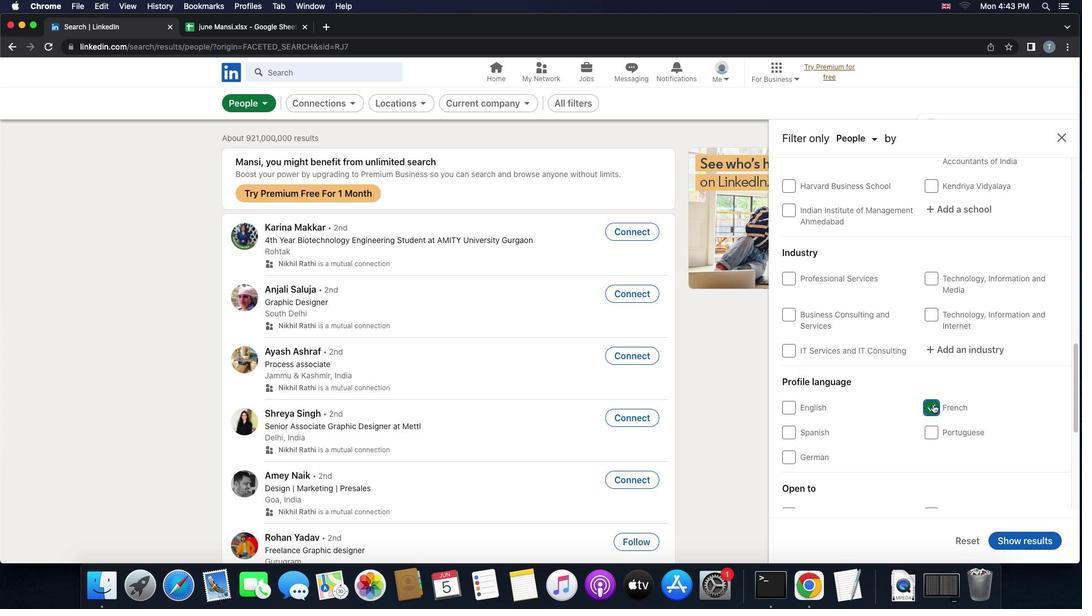 
Action: Mouse scrolled (933, 403) with delta (0, 1)
Screenshot: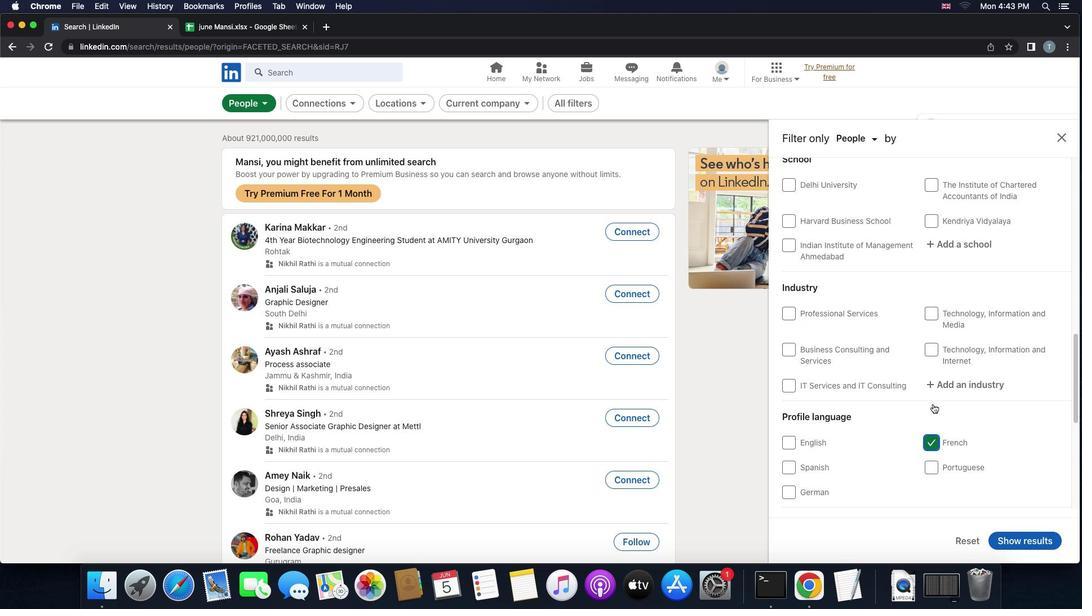 
Action: Mouse scrolled (933, 403) with delta (0, 2)
Screenshot: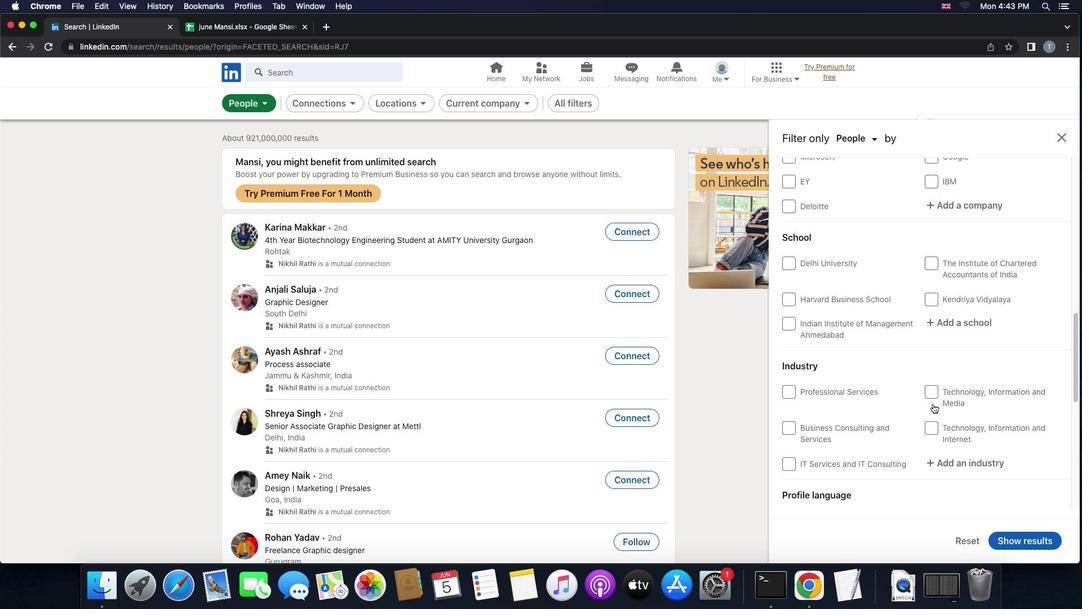 
Action: Mouse scrolled (933, 403) with delta (0, 0)
Screenshot: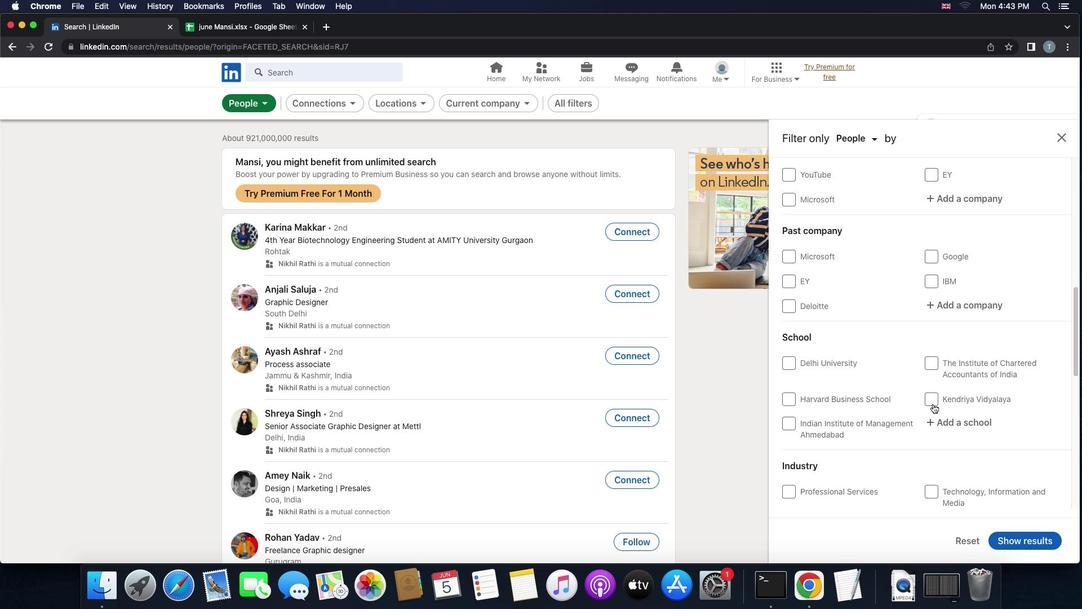 
Action: Mouse scrolled (933, 403) with delta (0, 0)
Screenshot: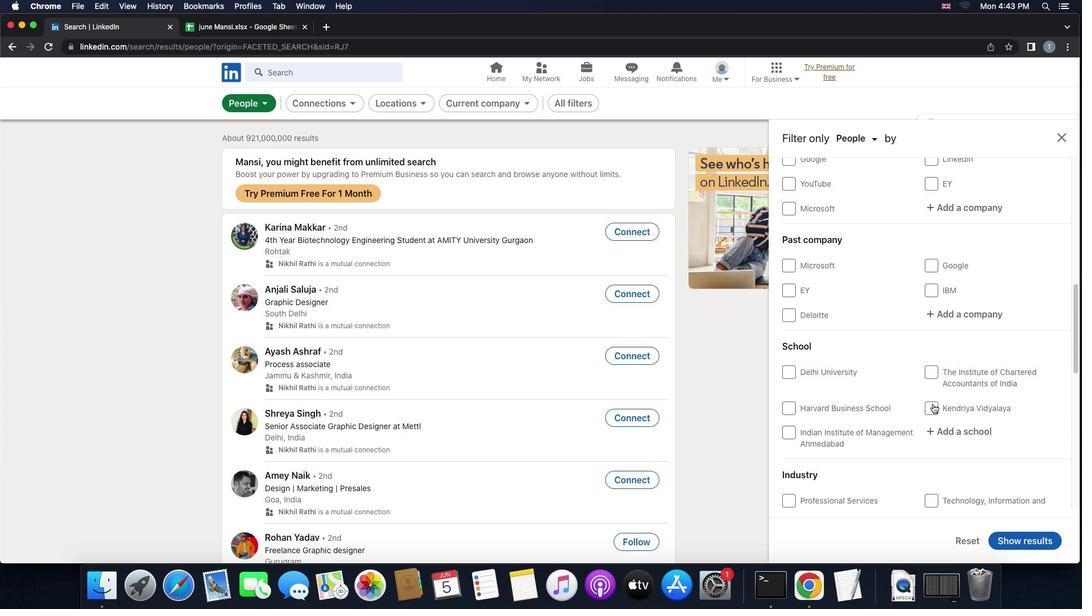
Action: Mouse scrolled (933, 403) with delta (0, 1)
Screenshot: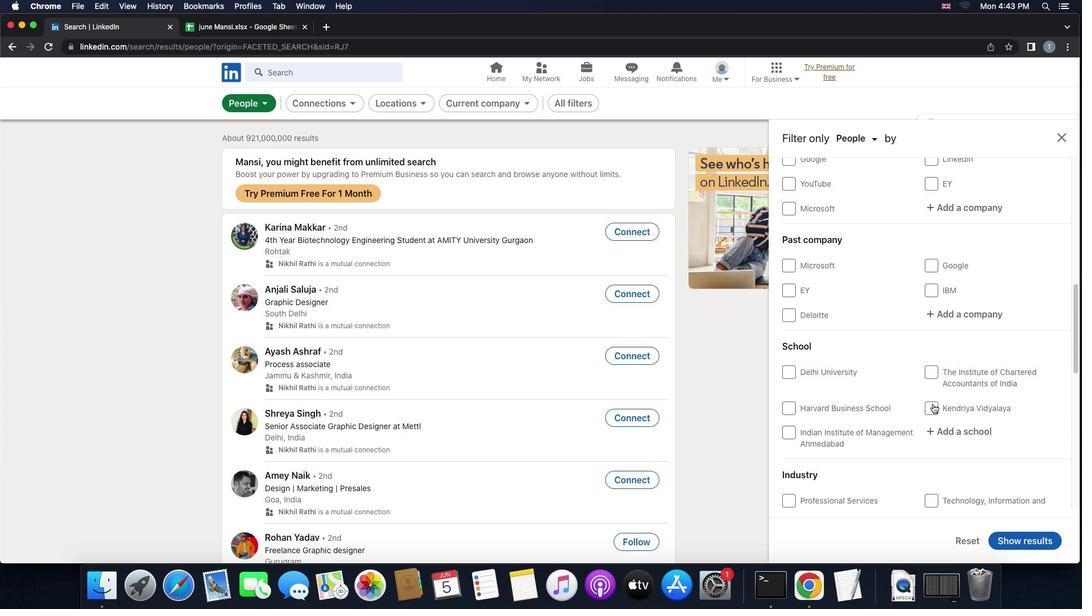 
Action: Mouse scrolled (933, 403) with delta (0, 2)
Screenshot: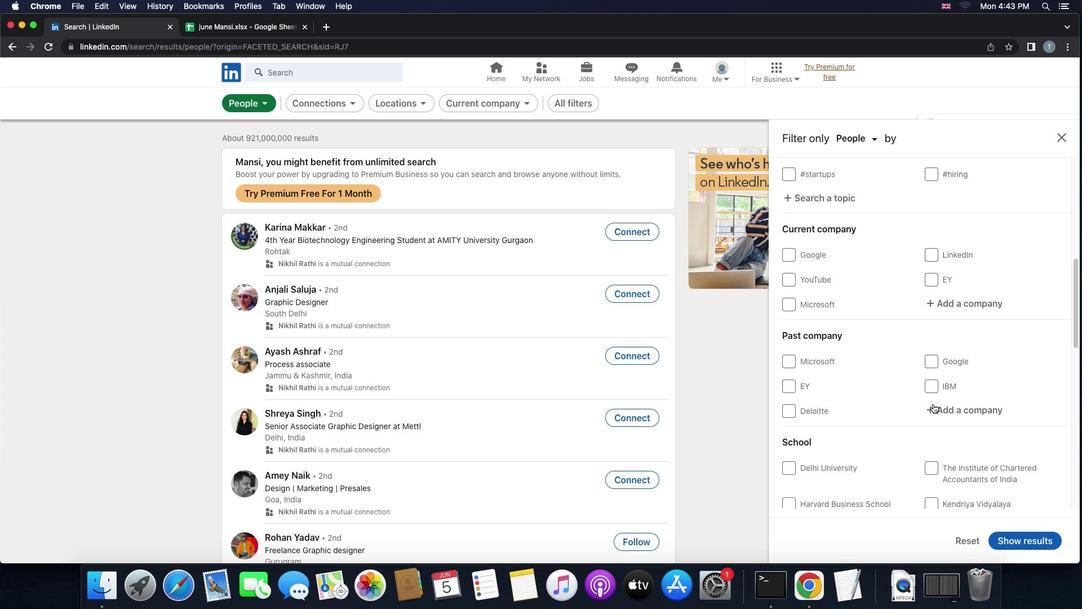 
Action: Mouse moved to (943, 402)
Screenshot: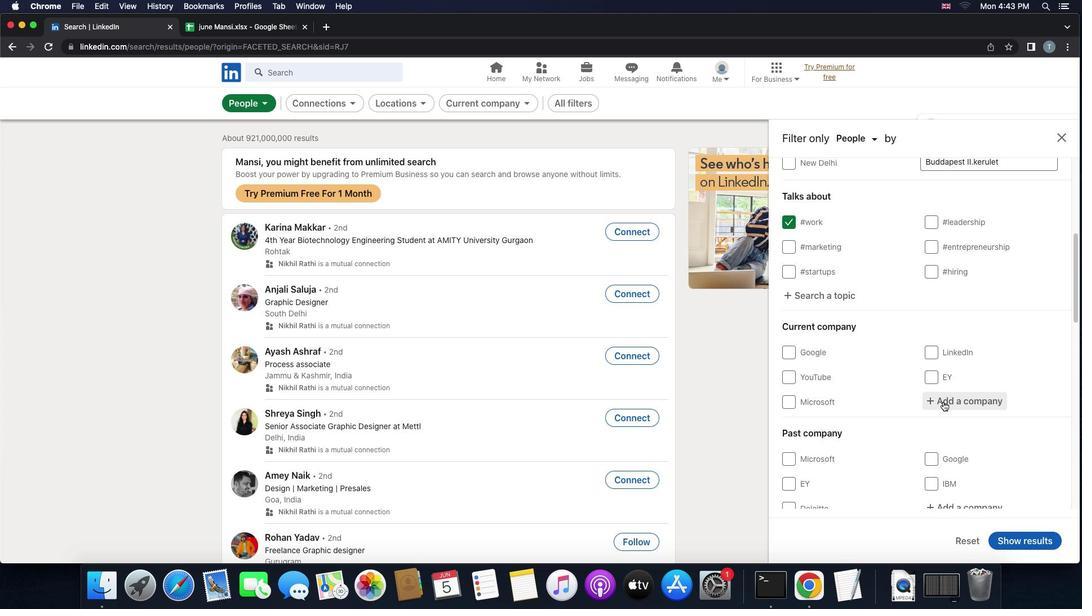 
Action: Mouse pressed left at (943, 402)
Screenshot: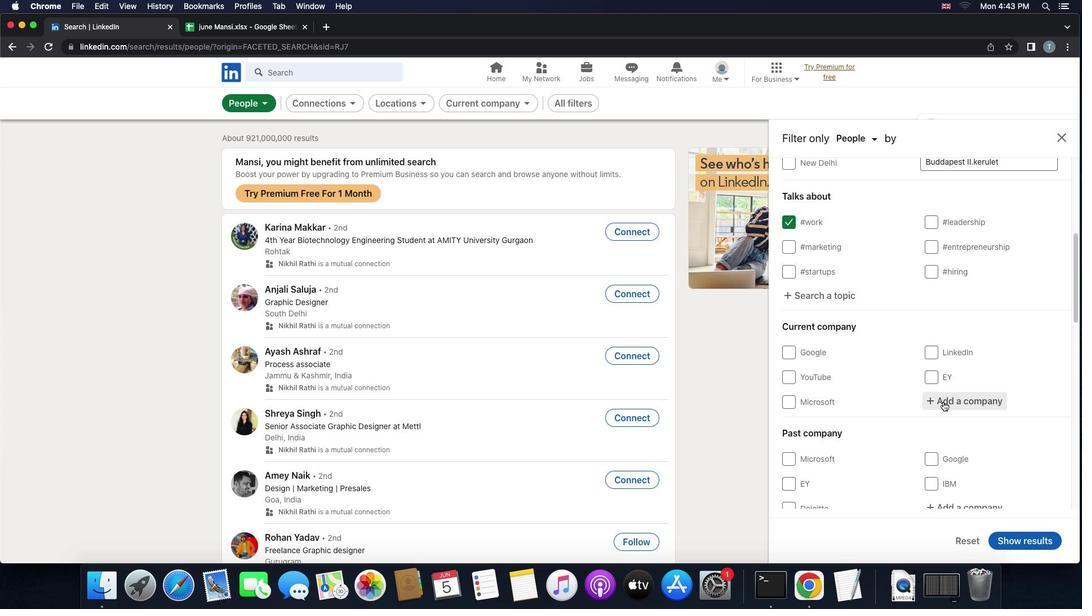 
Action: Key pressed Key.shift'G''o''d''r''e''j'
Screenshot: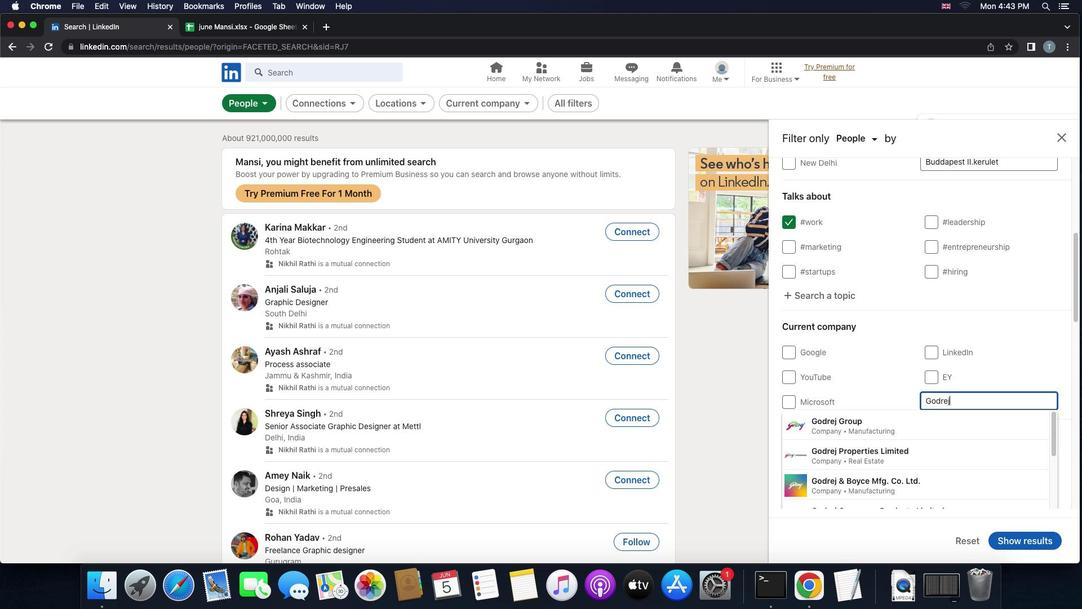 
Action: Mouse moved to (917, 443)
Screenshot: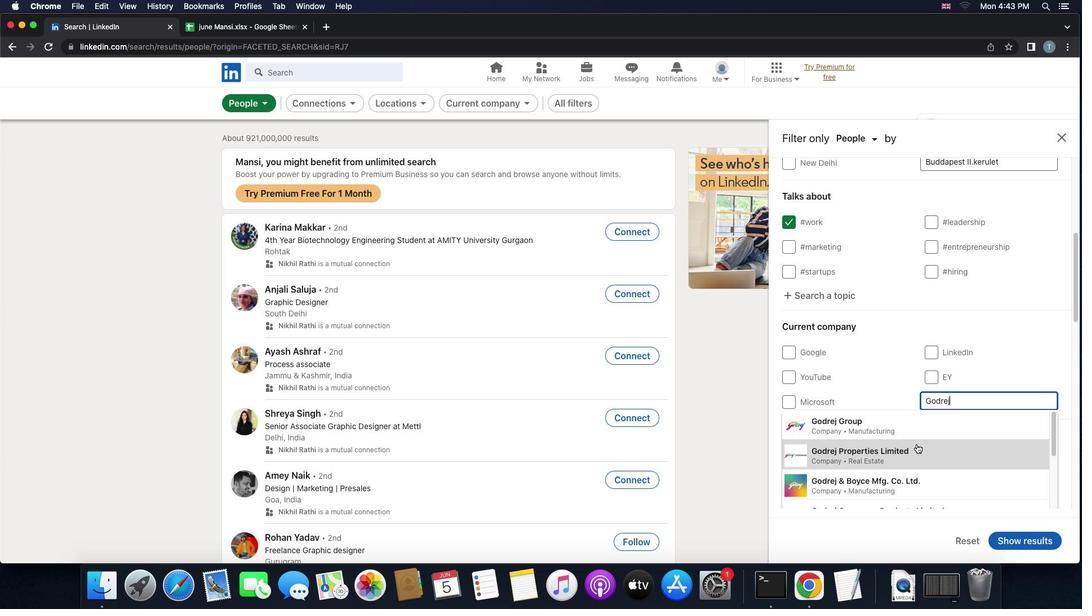 
Action: Mouse pressed left at (917, 443)
Screenshot: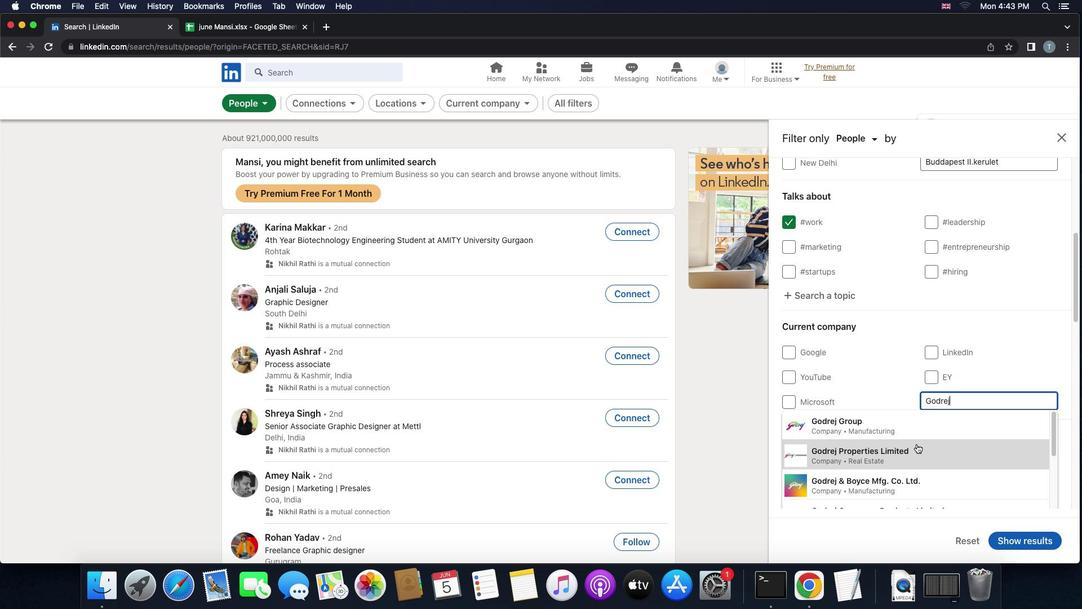 
Action: Mouse moved to (917, 444)
Screenshot: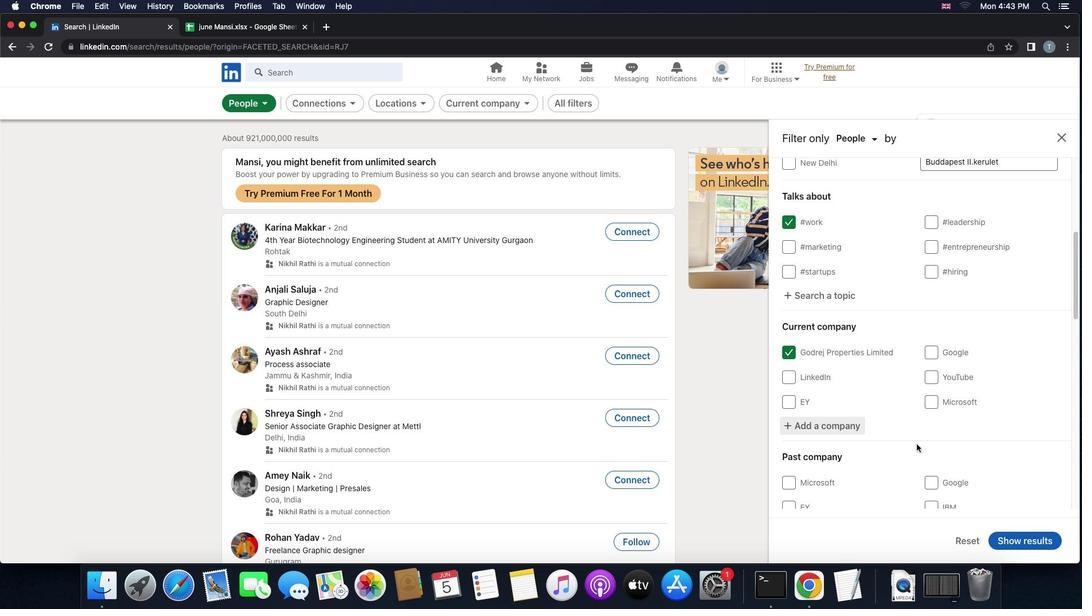 
Action: Mouse scrolled (917, 444) with delta (0, 0)
Screenshot: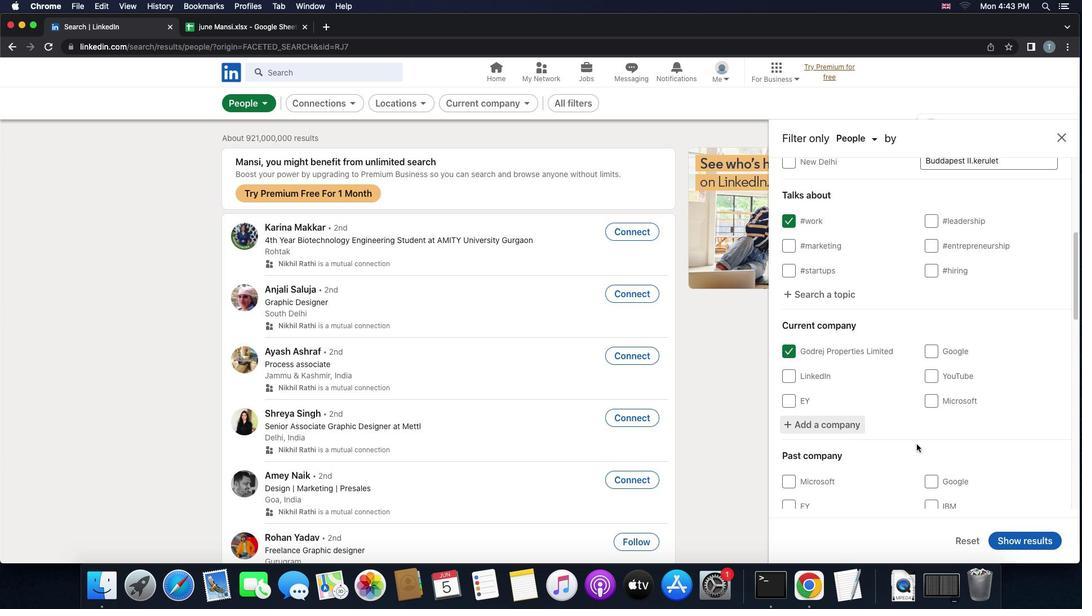 
Action: Mouse scrolled (917, 444) with delta (0, 0)
Screenshot: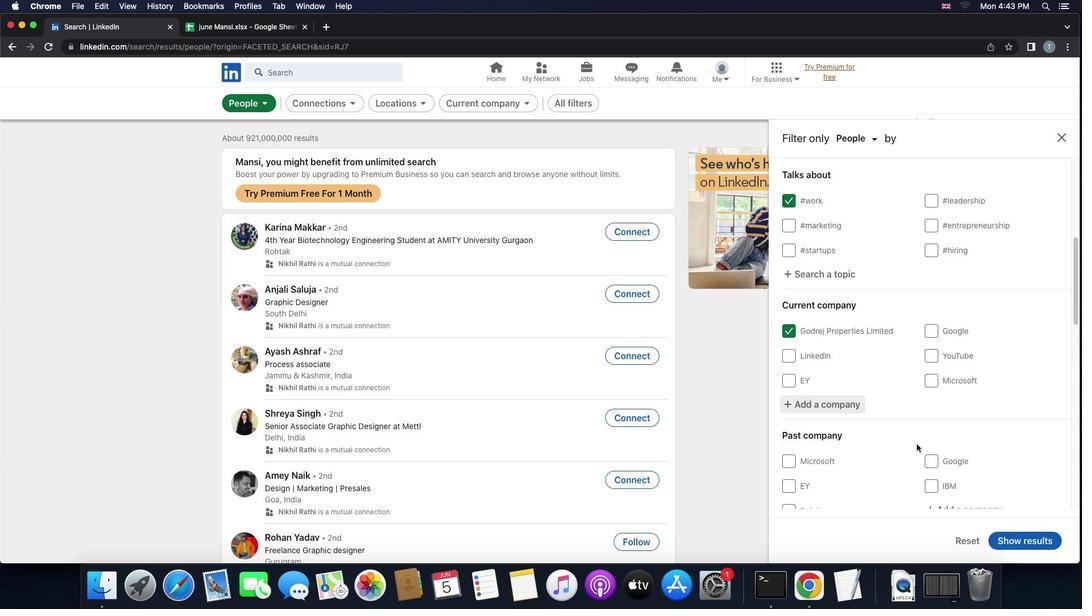
Action: Mouse scrolled (917, 444) with delta (0, -1)
Screenshot: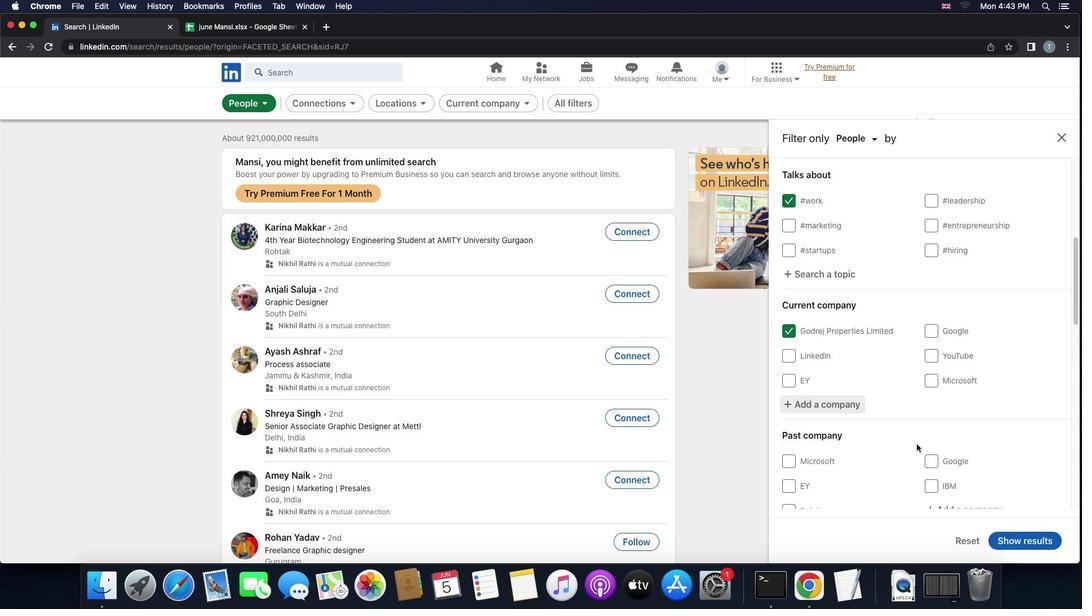 
Action: Mouse scrolled (917, 444) with delta (0, -2)
Screenshot: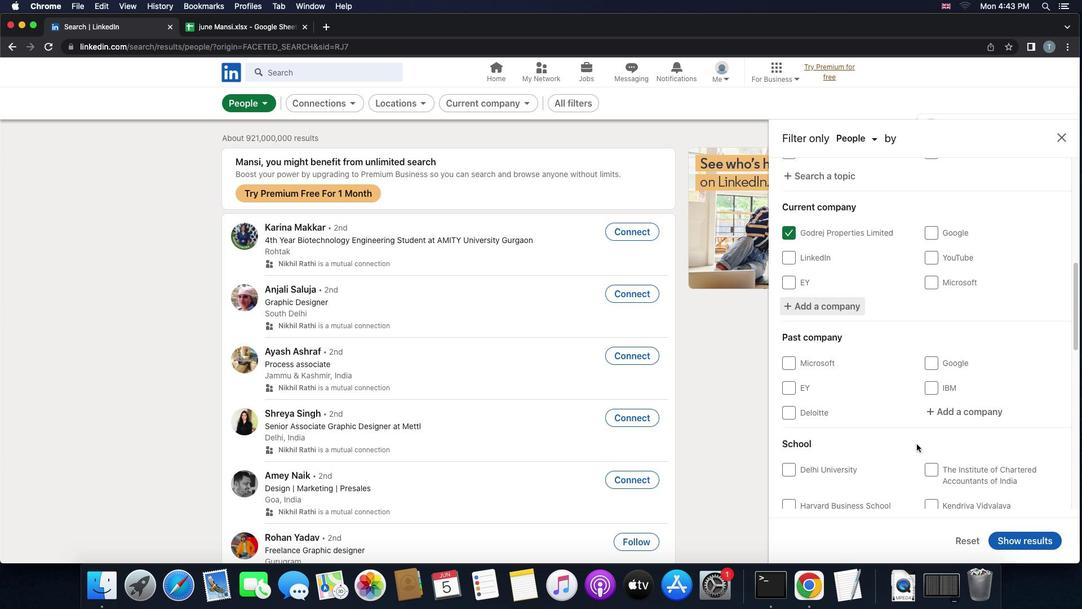 
Action: Mouse moved to (917, 442)
Screenshot: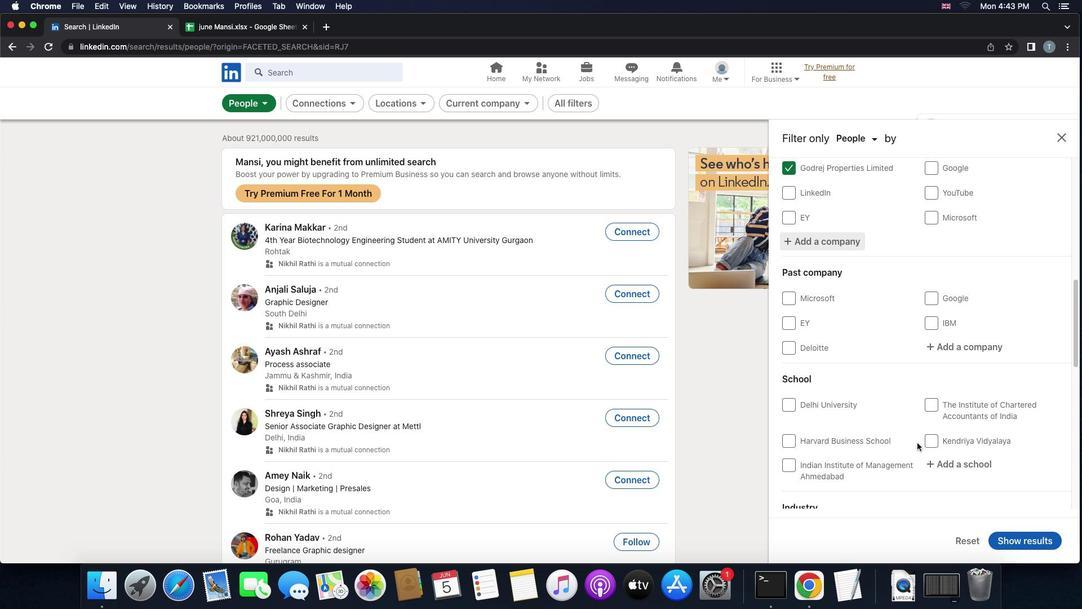 
Action: Mouse scrolled (917, 442) with delta (0, 0)
Screenshot: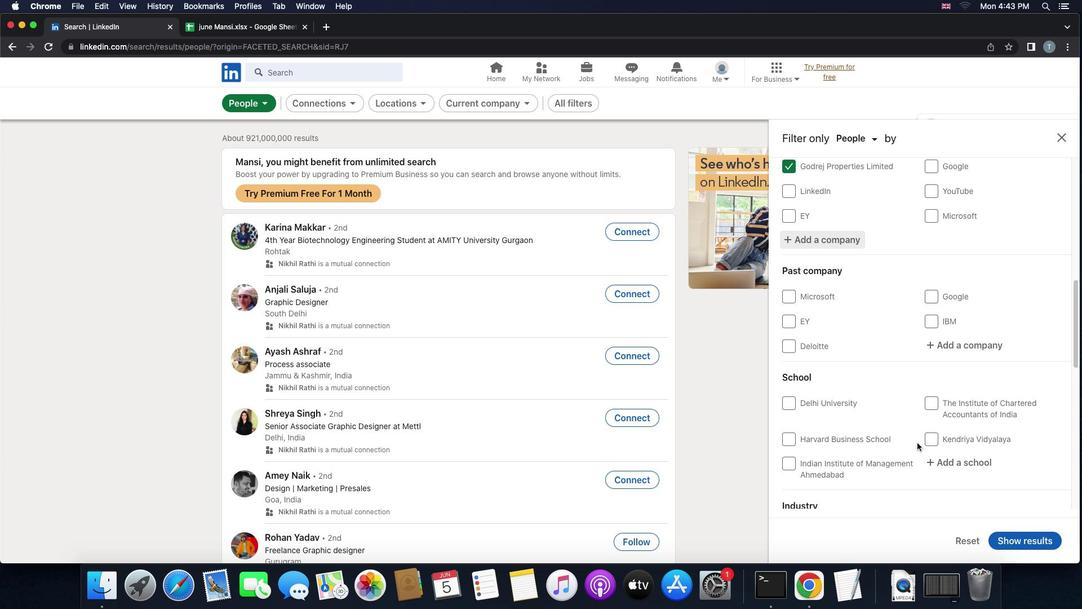 
Action: Mouse scrolled (917, 442) with delta (0, 0)
Screenshot: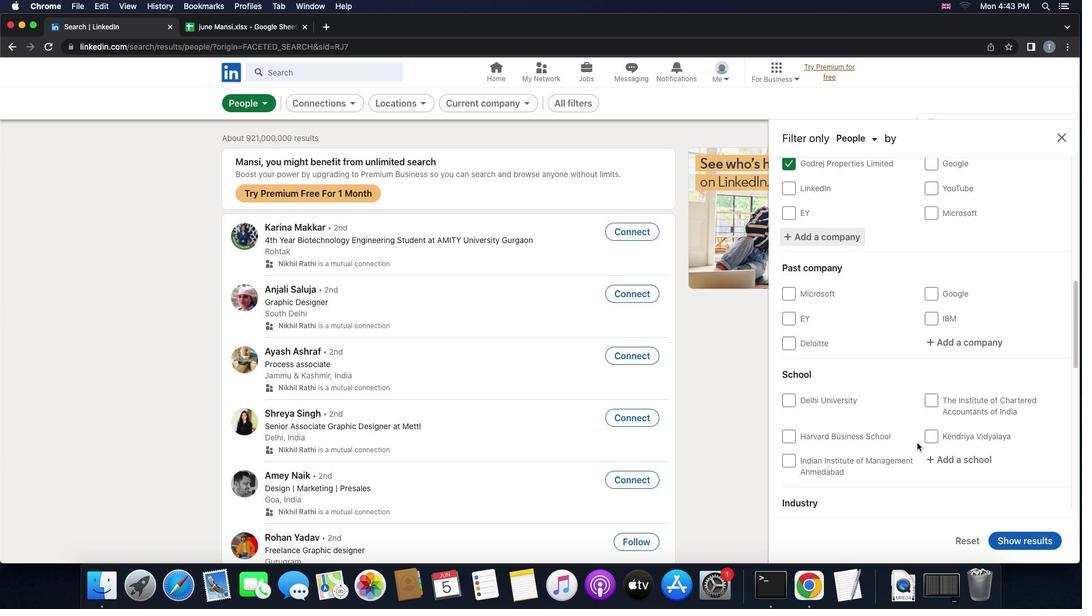
Action: Mouse scrolled (917, 442) with delta (0, -1)
Screenshot: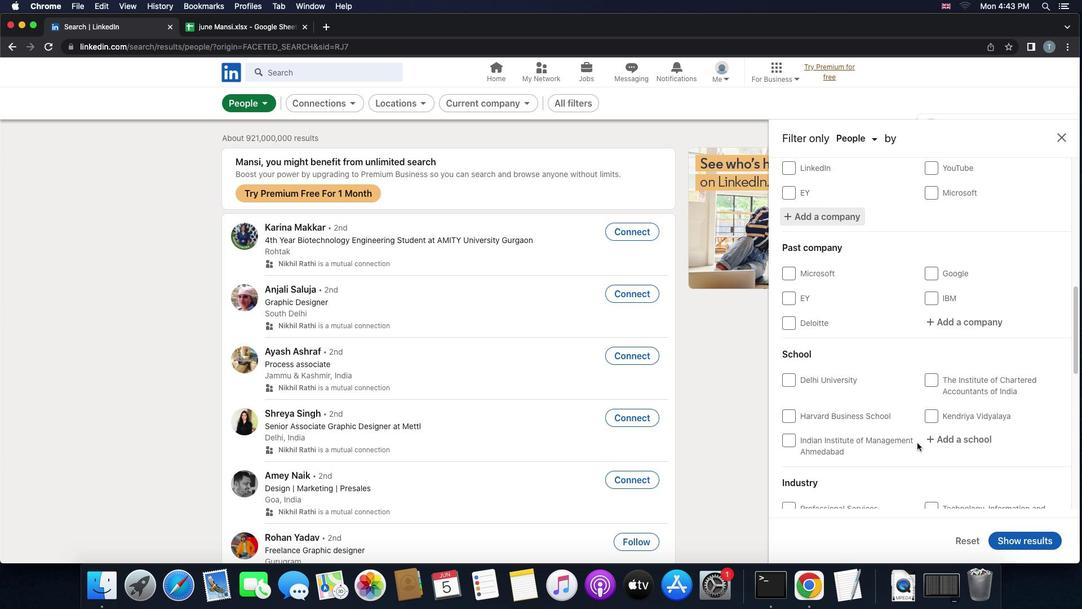 
Action: Mouse scrolled (917, 442) with delta (0, 0)
Screenshot: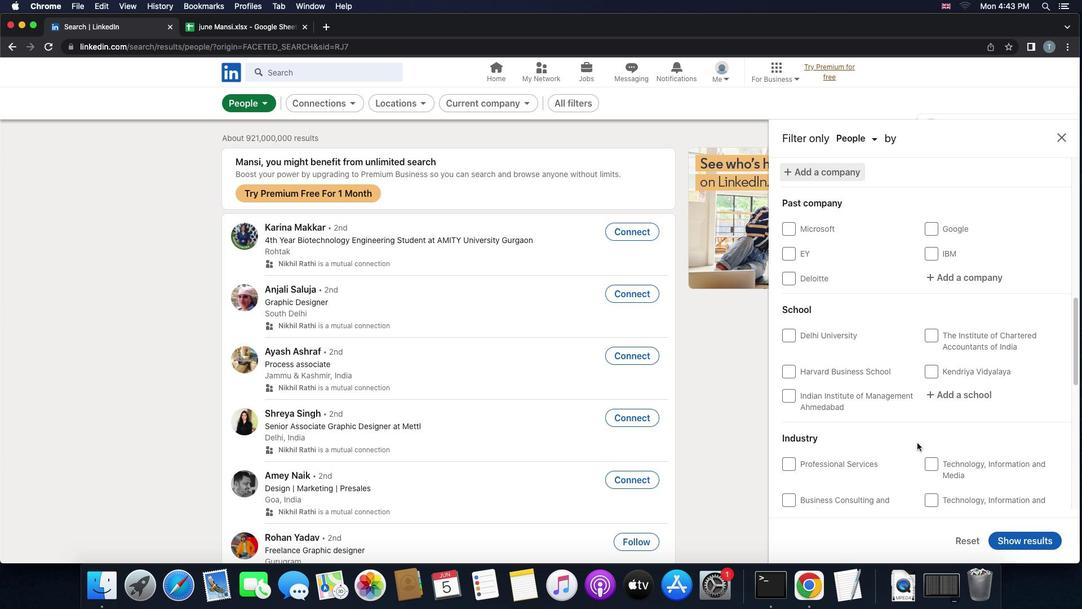 
Action: Mouse moved to (956, 369)
Screenshot: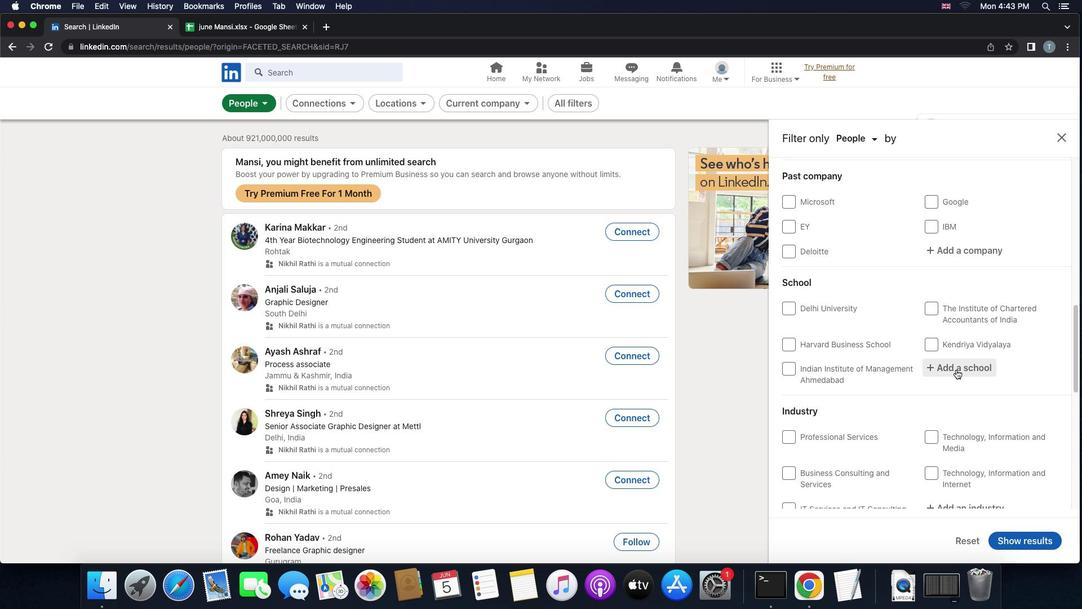 
Action: Mouse pressed left at (956, 369)
Screenshot: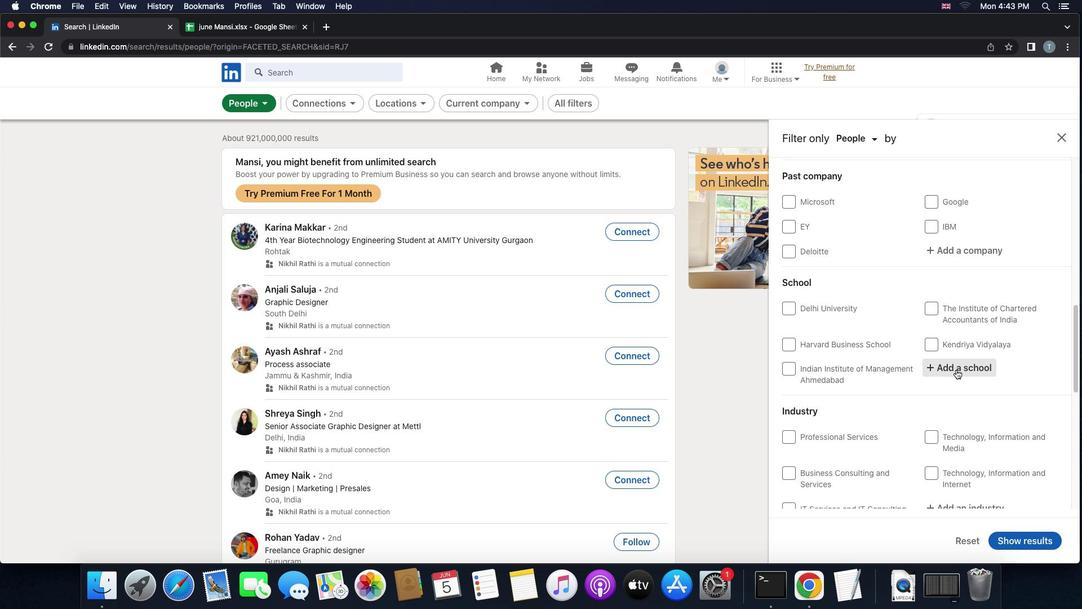 
Action: Key pressed Key.shift'C''M''R'Key.space'i''n''s''t''i''t''u'
Screenshot: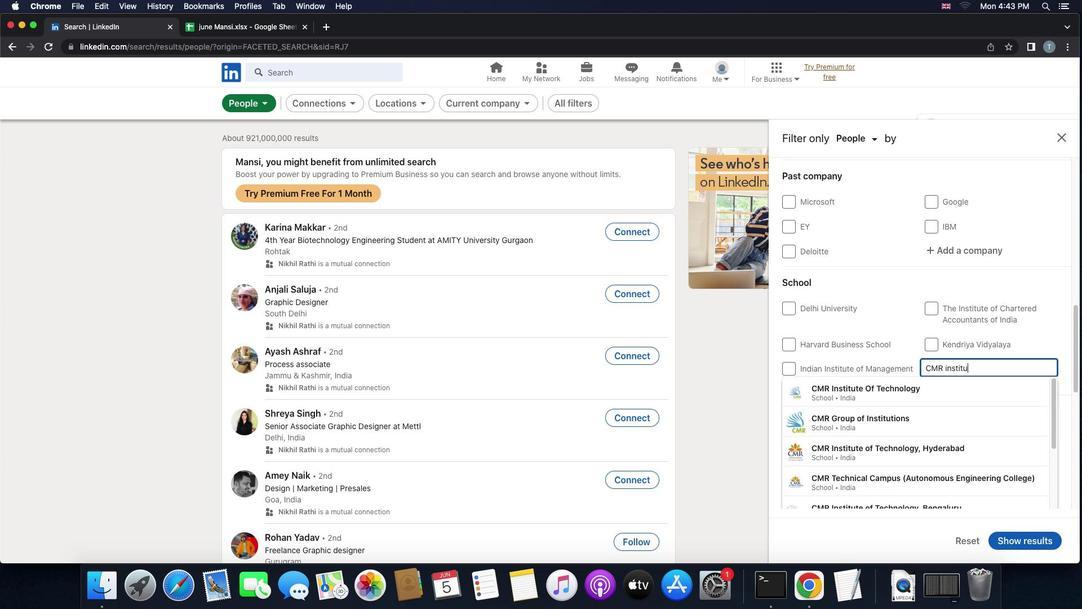 
Action: Mouse moved to (954, 418)
Screenshot: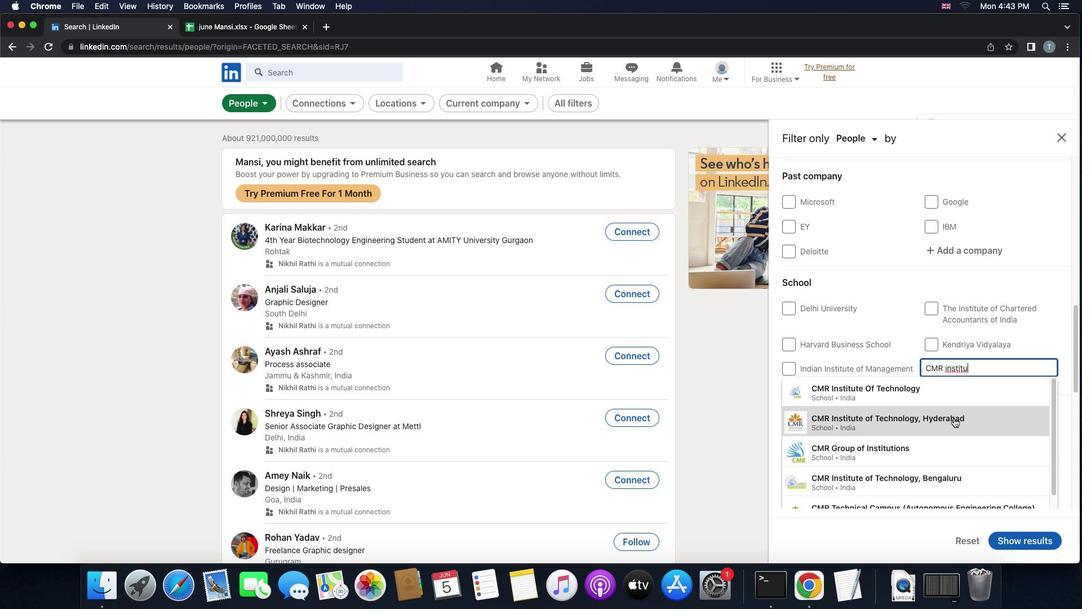 
Action: Mouse pressed left at (954, 418)
Screenshot: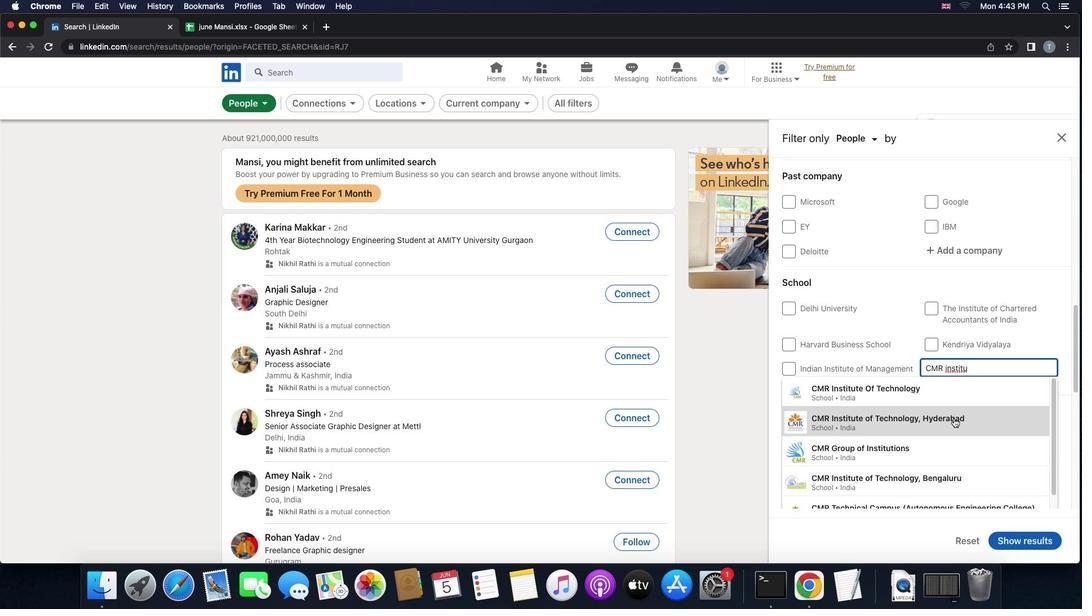 
Action: Mouse scrolled (954, 418) with delta (0, 0)
Screenshot: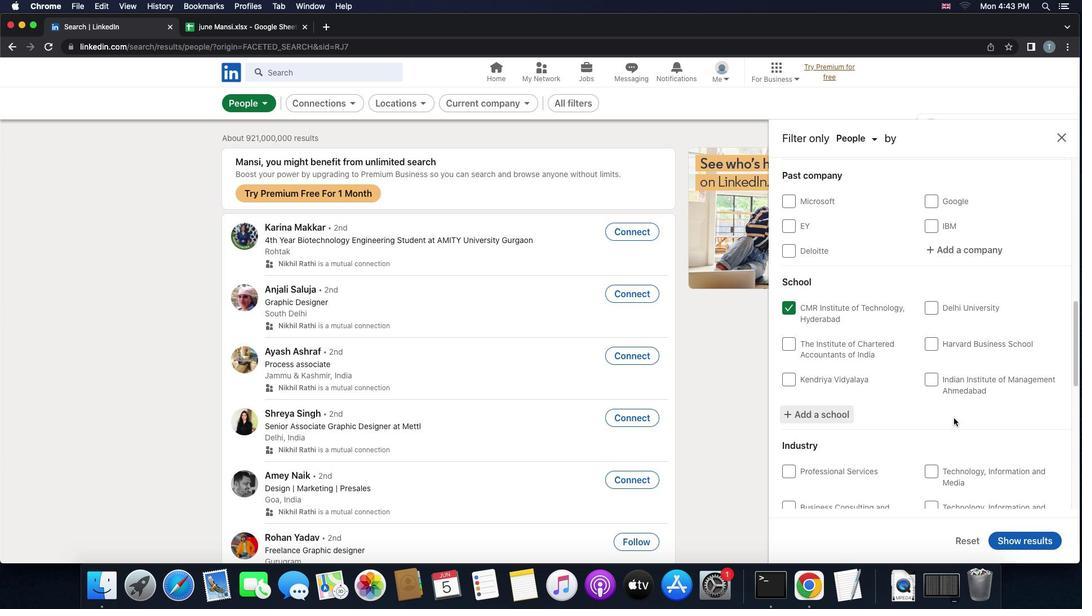 
Action: Mouse scrolled (954, 418) with delta (0, 0)
Screenshot: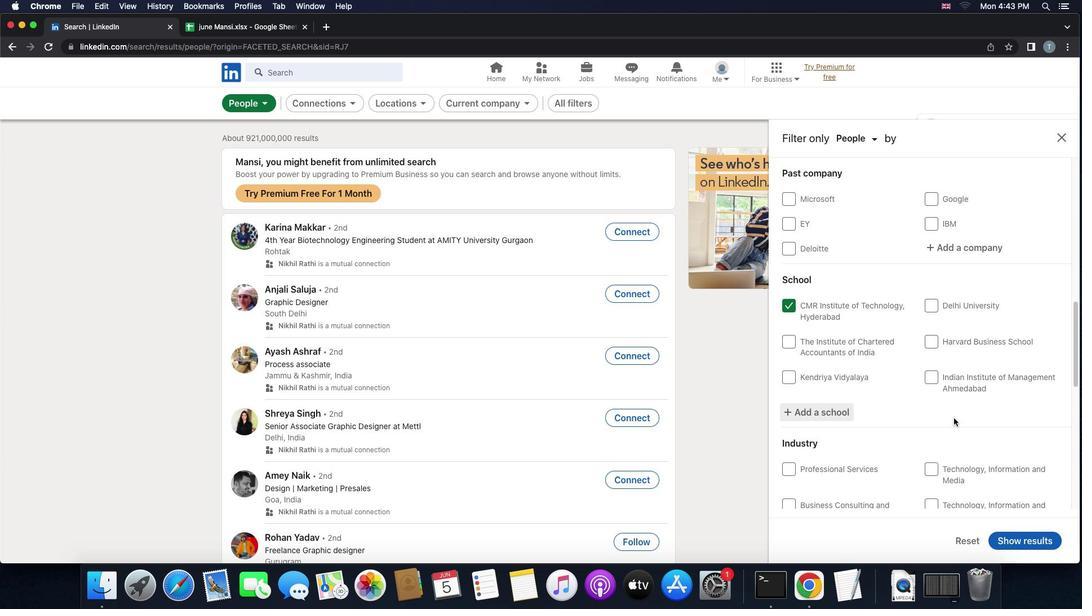
Action: Mouse scrolled (954, 418) with delta (0, -1)
Screenshot: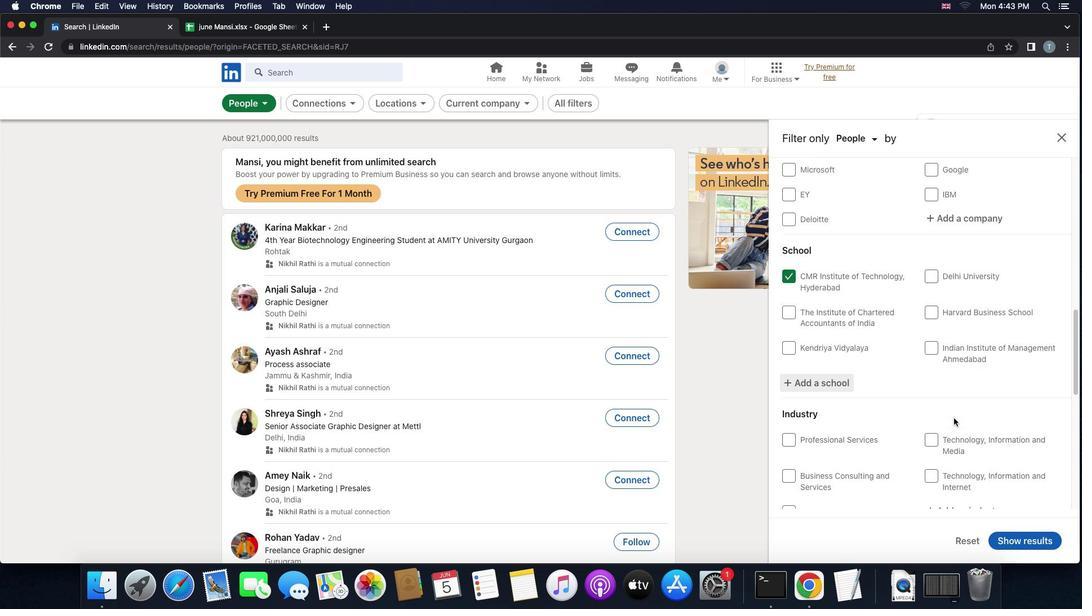 
Action: Mouse scrolled (954, 418) with delta (0, -2)
Screenshot: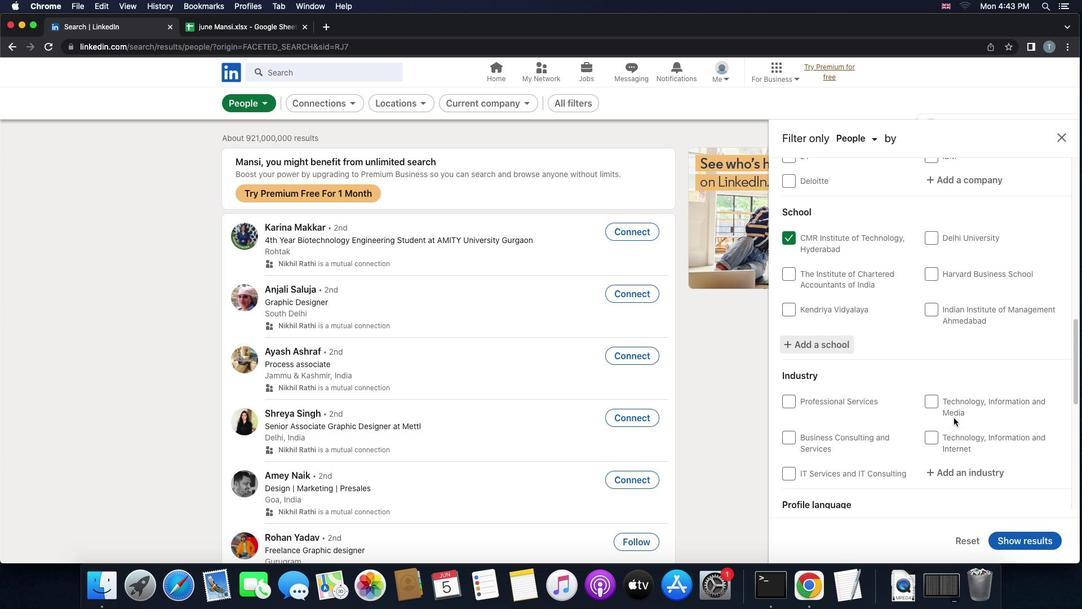 
Action: Mouse moved to (960, 360)
Screenshot: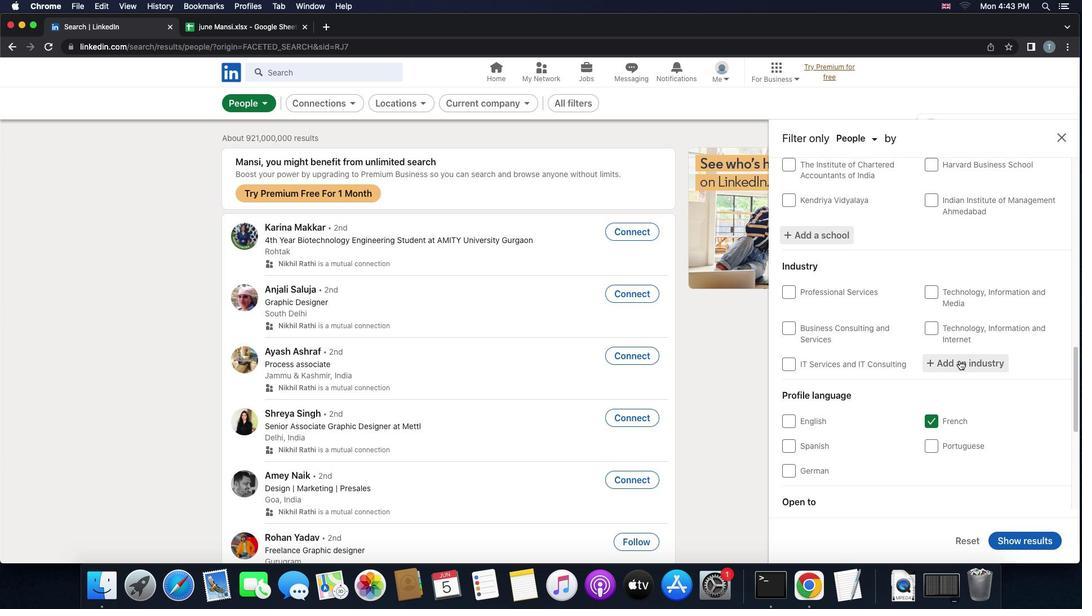 
Action: Mouse pressed left at (960, 360)
Screenshot: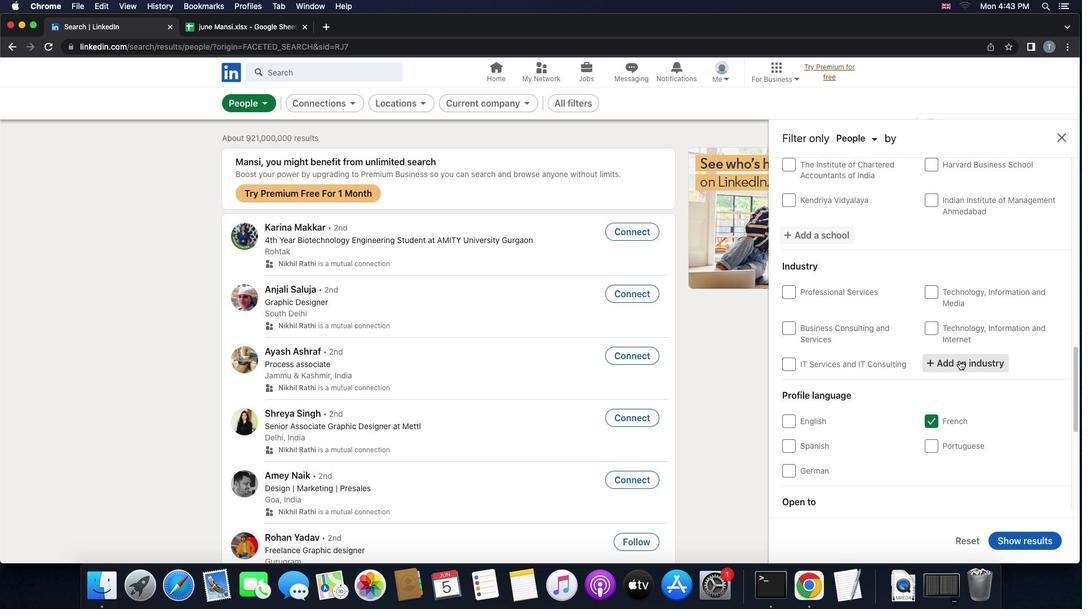 
Action: Key pressed 'p''u''b''l''i''c'Key.space'p''o''l''i''c''y'
Screenshot: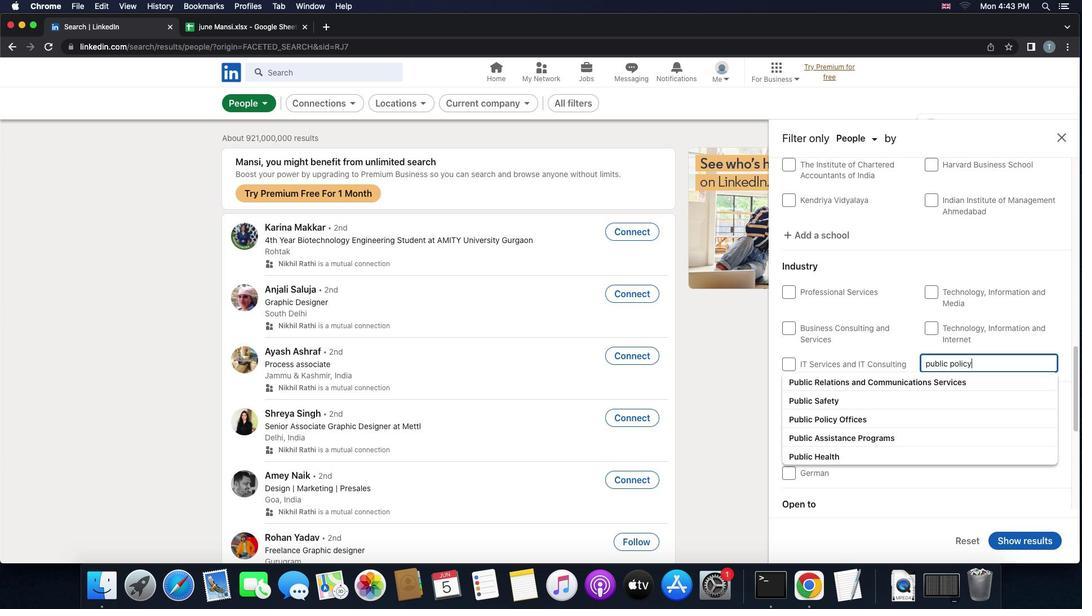 
Action: Mouse moved to (953, 377)
Screenshot: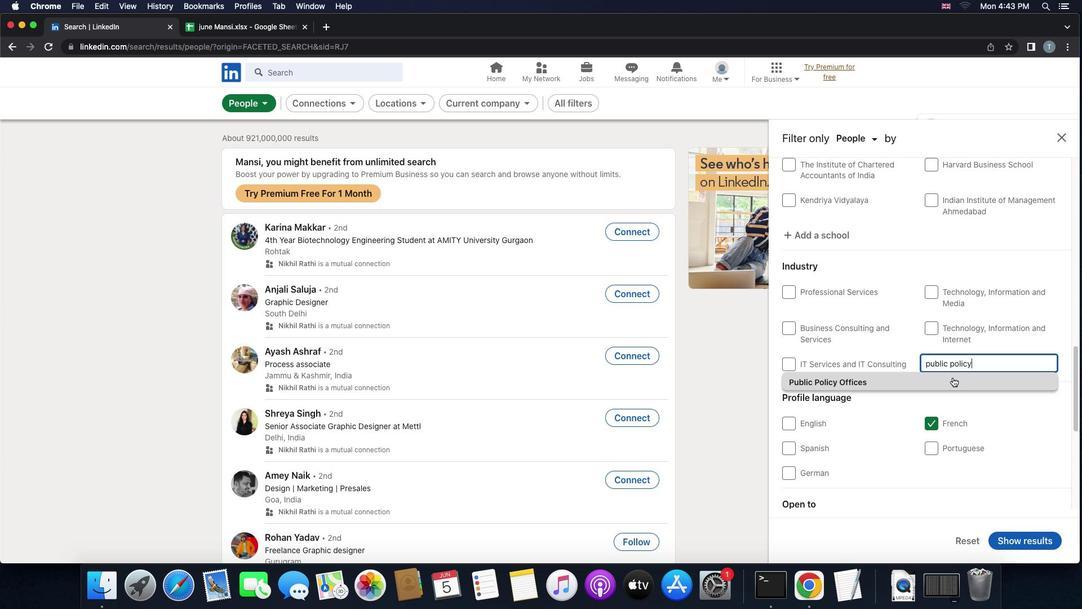 
Action: Mouse pressed left at (953, 377)
Screenshot: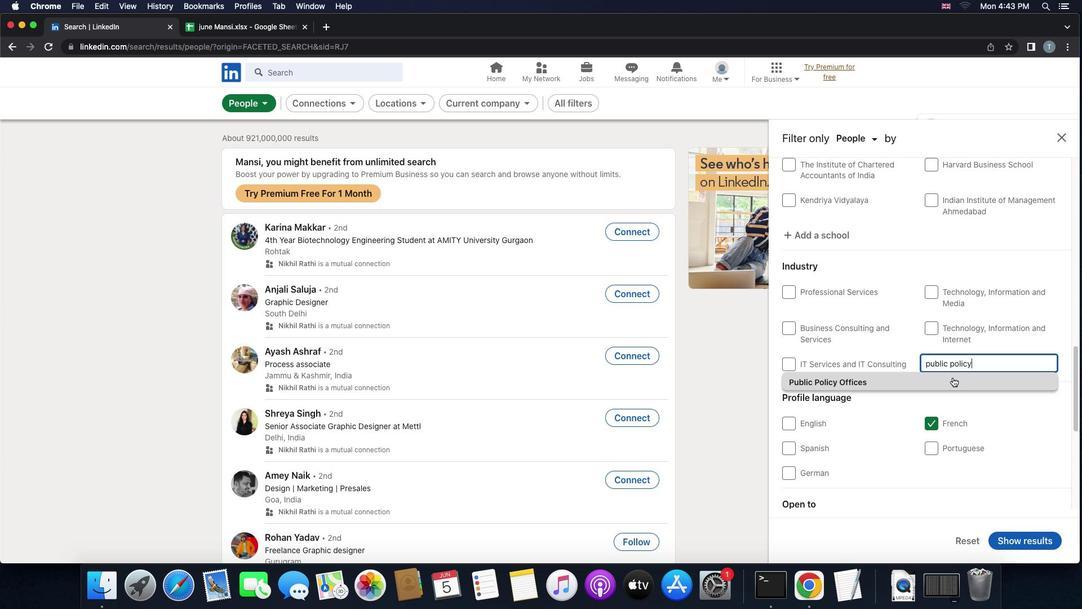 
Action: Mouse scrolled (953, 377) with delta (0, 0)
Screenshot: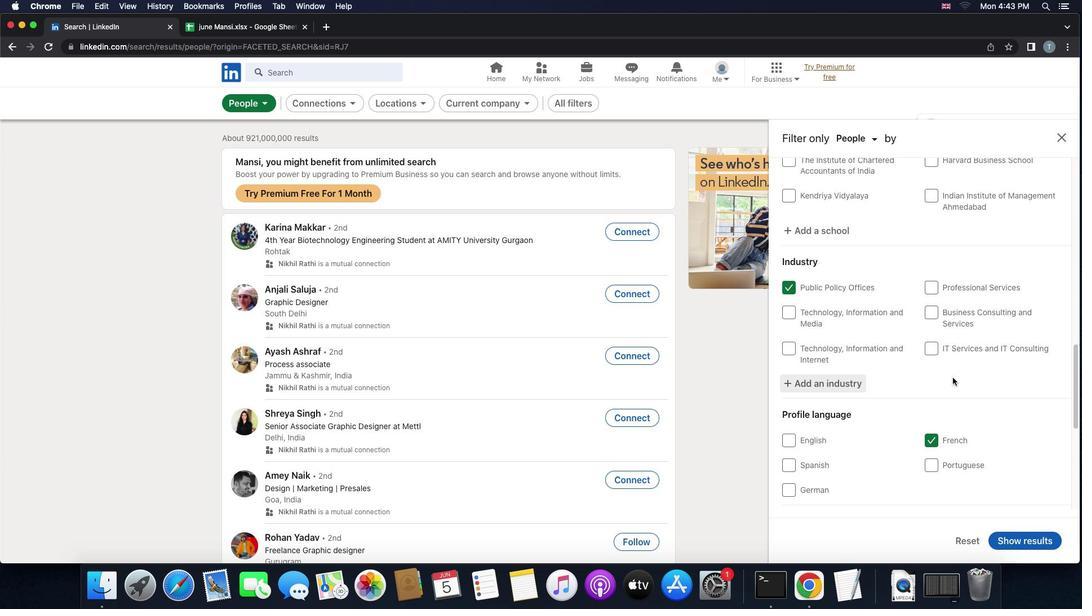 
Action: Mouse scrolled (953, 377) with delta (0, 0)
Screenshot: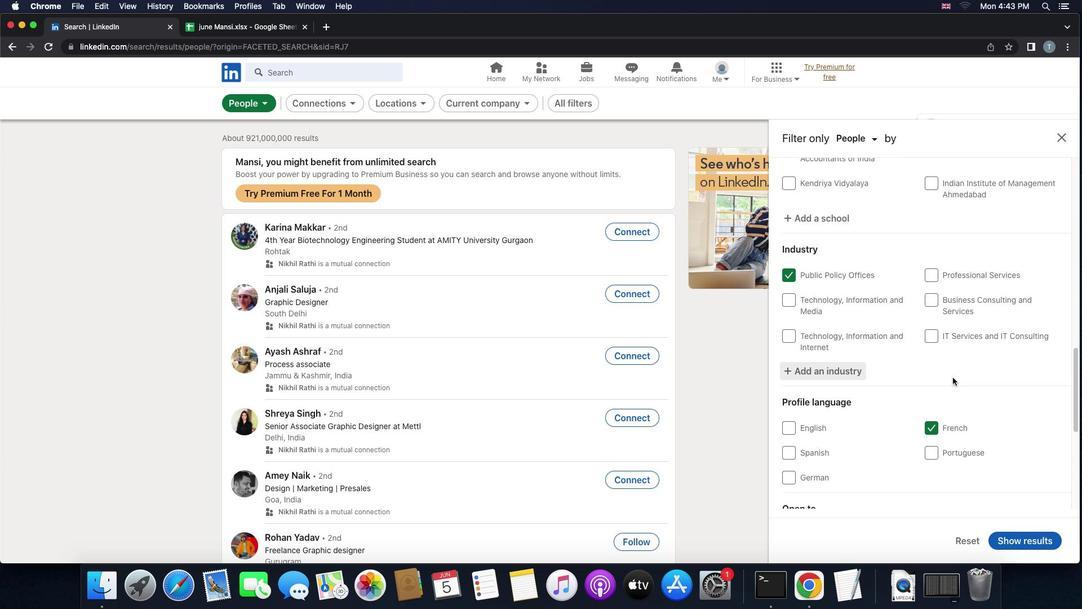 
Action: Mouse scrolled (953, 377) with delta (0, -1)
Screenshot: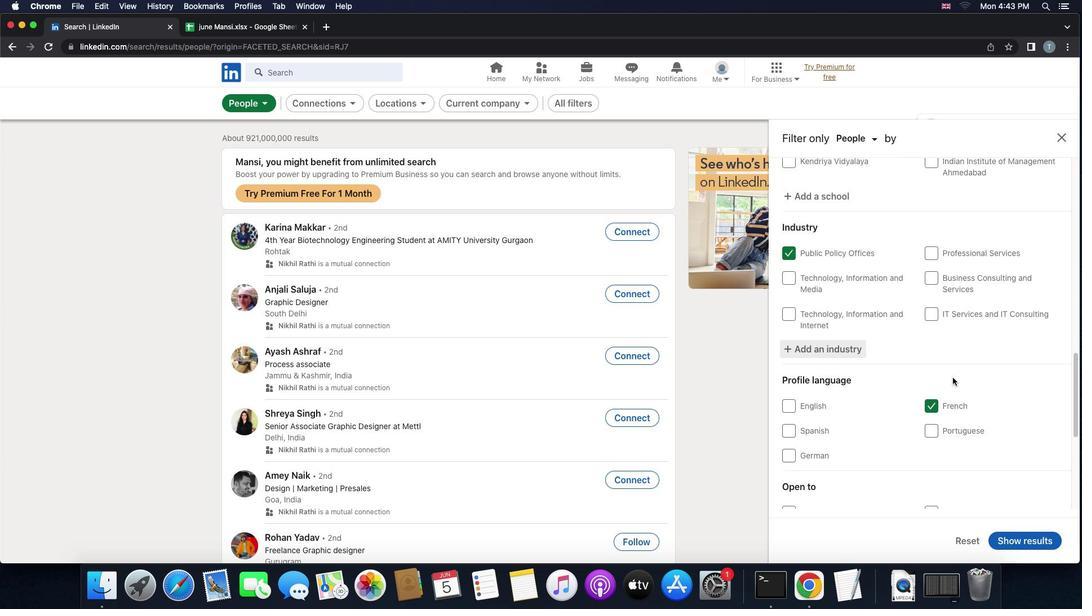 
Action: Mouse scrolled (953, 377) with delta (0, -1)
Screenshot: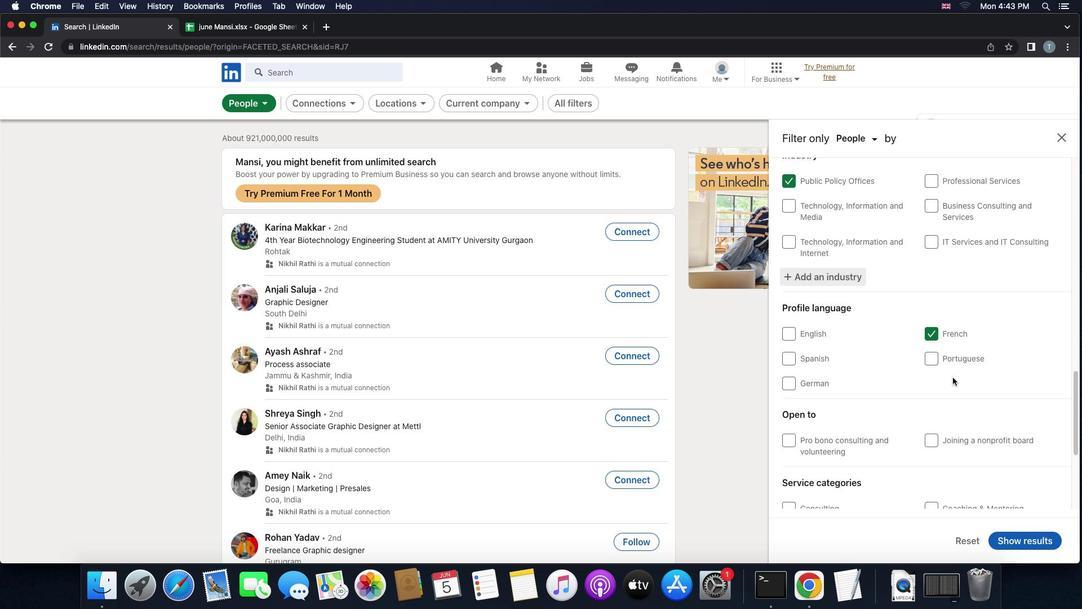 
Action: Mouse scrolled (953, 377) with delta (0, 0)
Screenshot: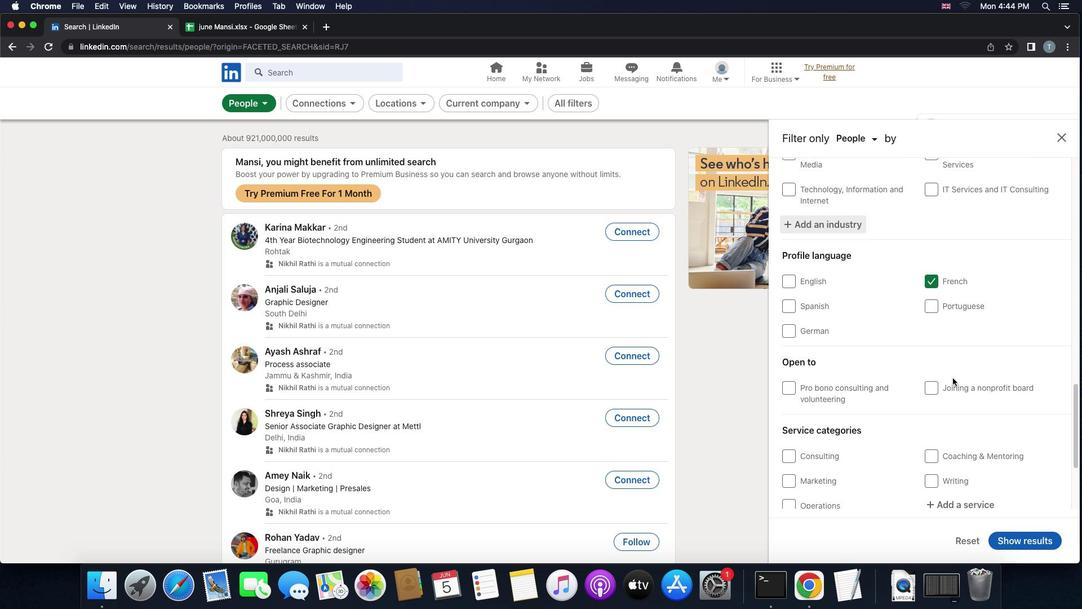 
Action: Mouse scrolled (953, 377) with delta (0, 0)
Screenshot: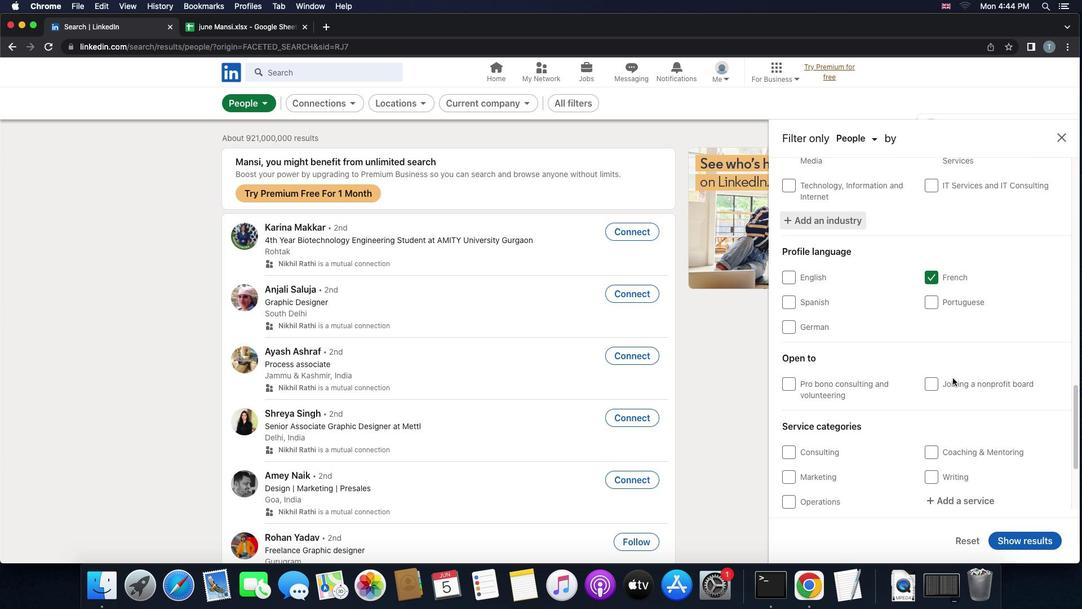 
Action: Mouse moved to (953, 377)
Screenshot: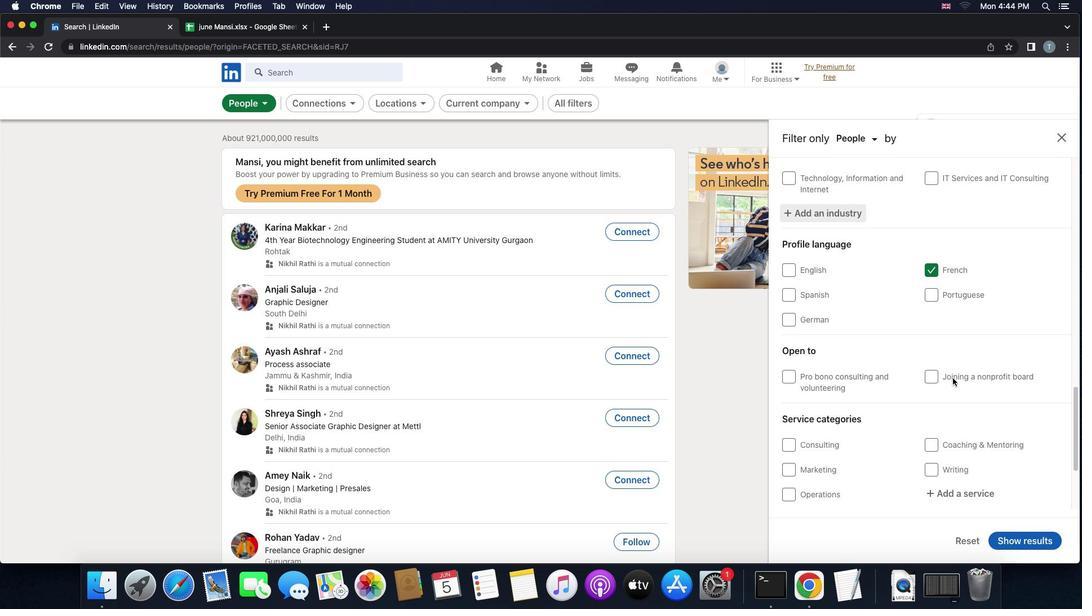 
Action: Mouse scrolled (953, 377) with delta (0, -1)
Screenshot: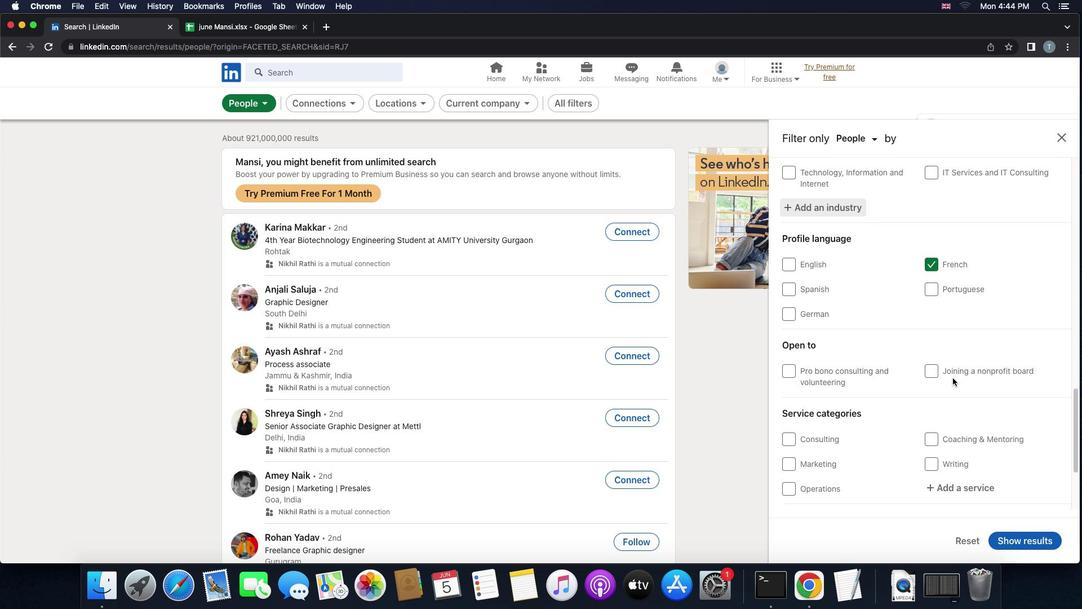 
Action: Mouse moved to (958, 445)
Screenshot: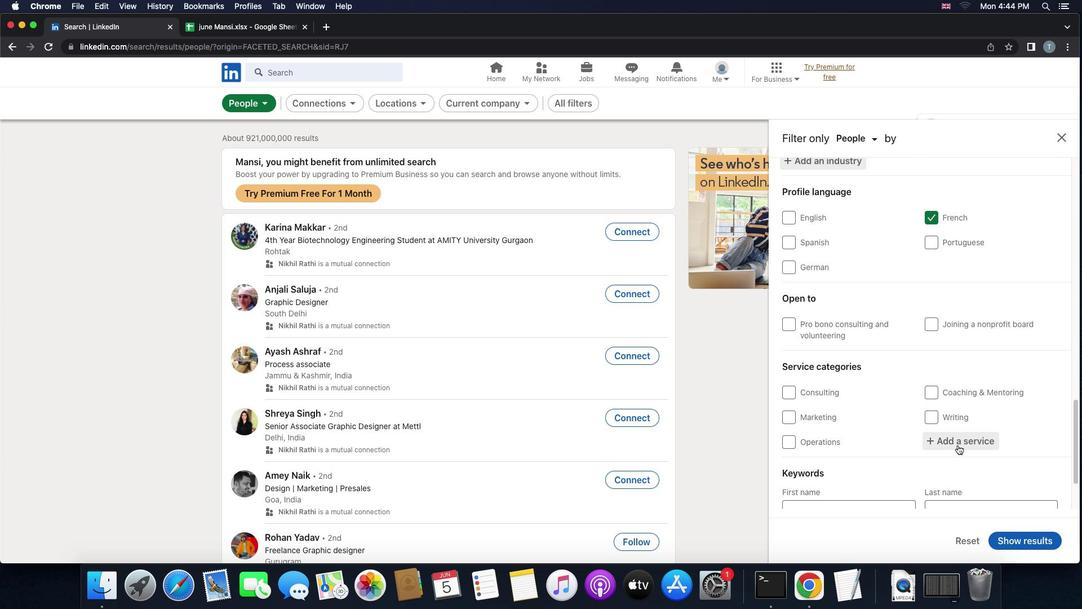 
Action: Mouse pressed left at (958, 445)
Screenshot: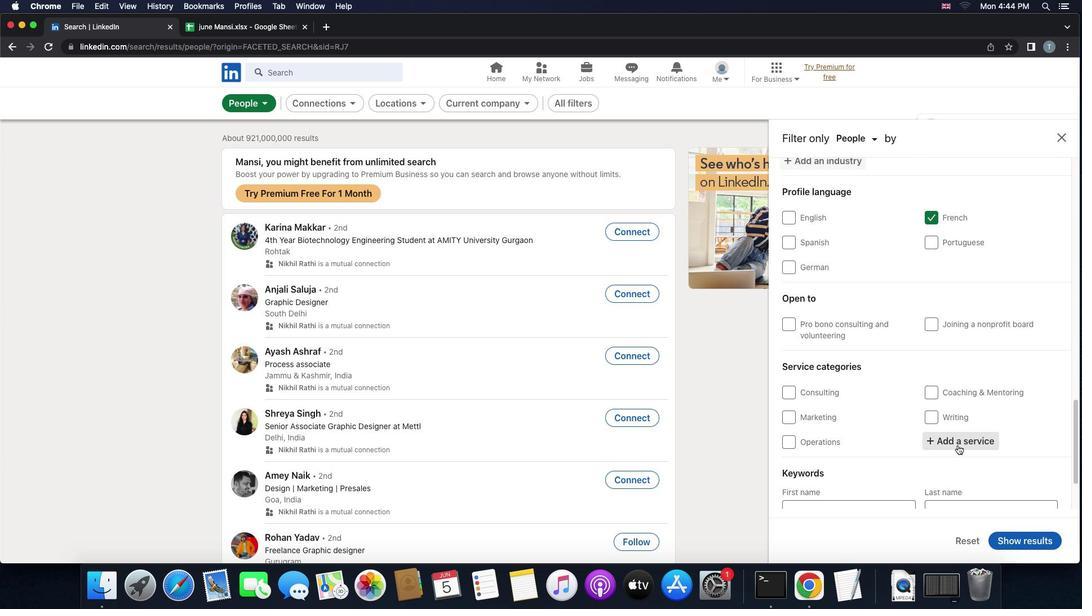 
Action: Mouse moved to (958, 445)
Screenshot: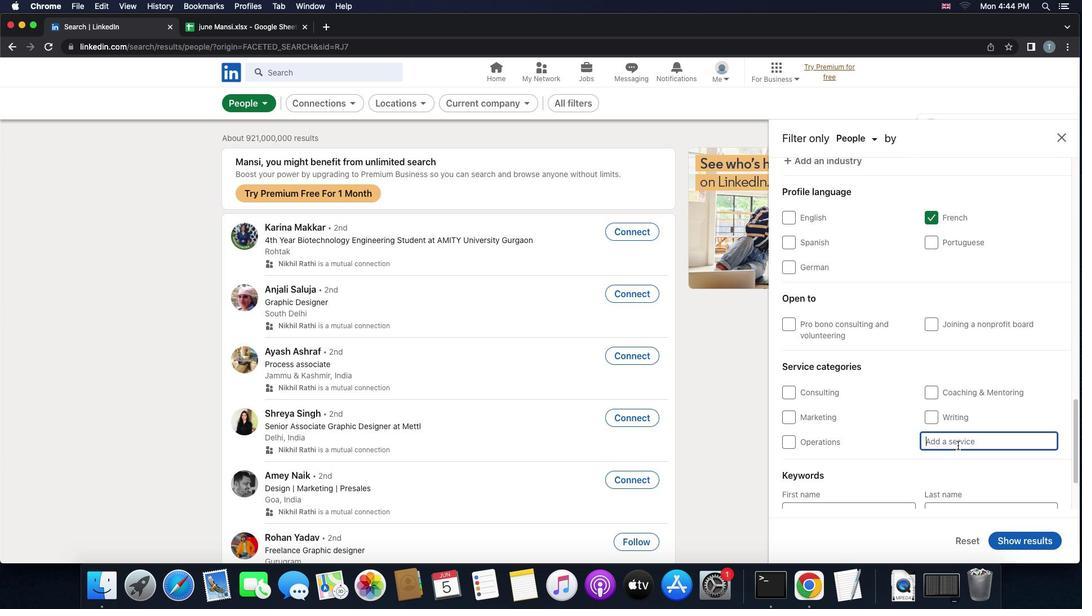 
Action: Key pressed Key.shift'I'Key.shift'O'Key.shift'S'
Screenshot: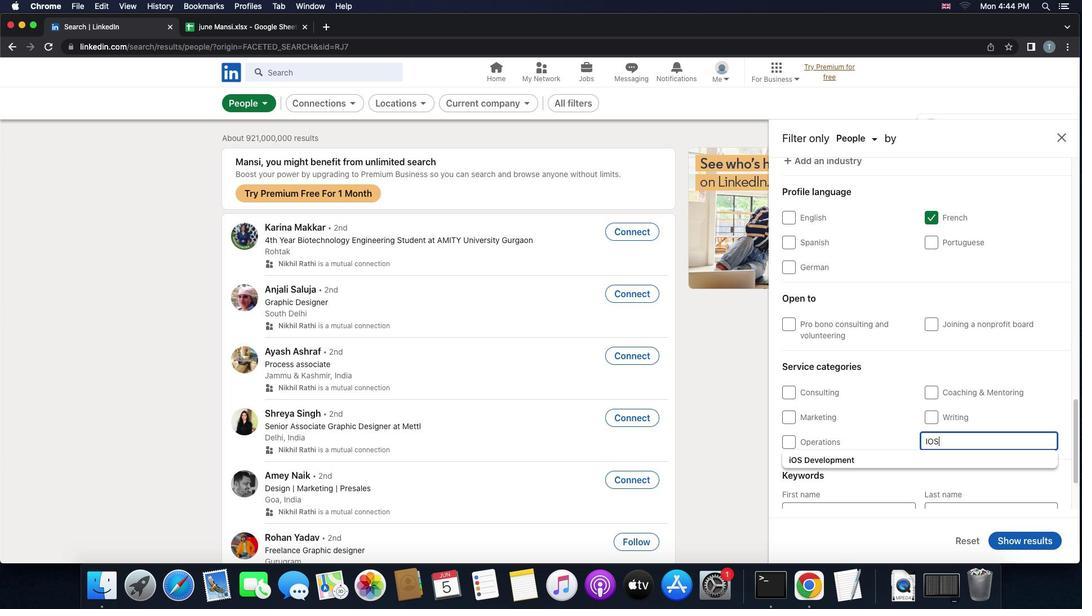 
Action: Mouse moved to (928, 464)
Screenshot: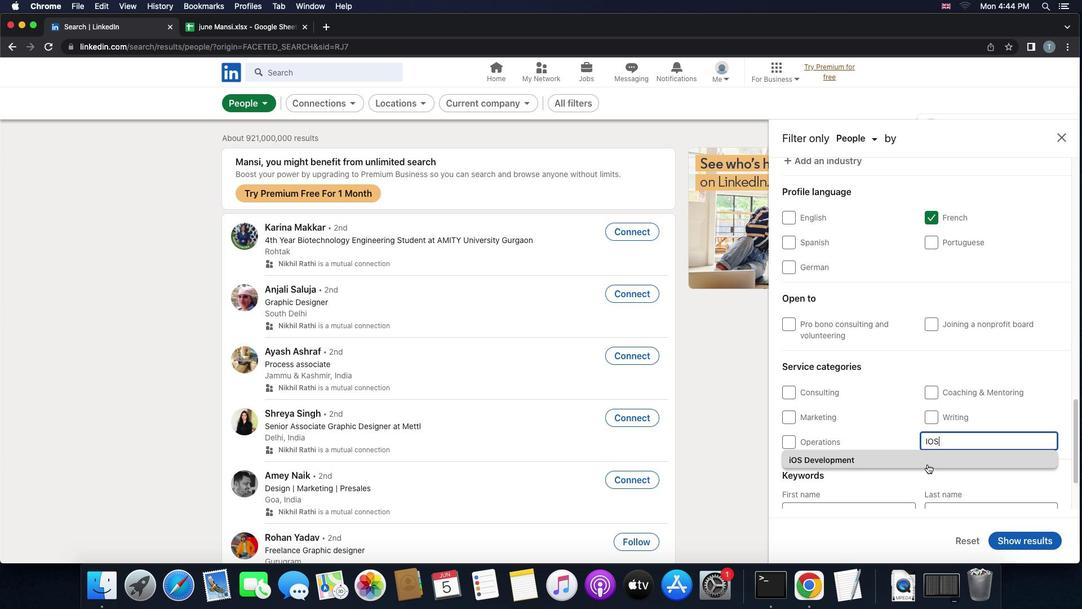 
Action: Mouse pressed left at (928, 464)
Screenshot: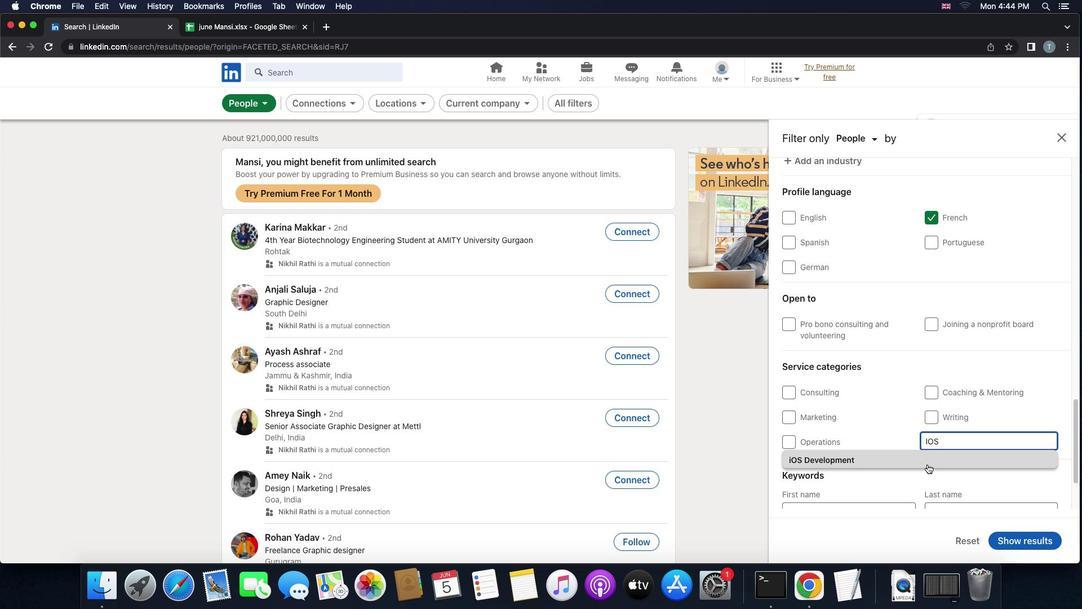 
Action: Mouse scrolled (928, 464) with delta (0, 0)
Screenshot: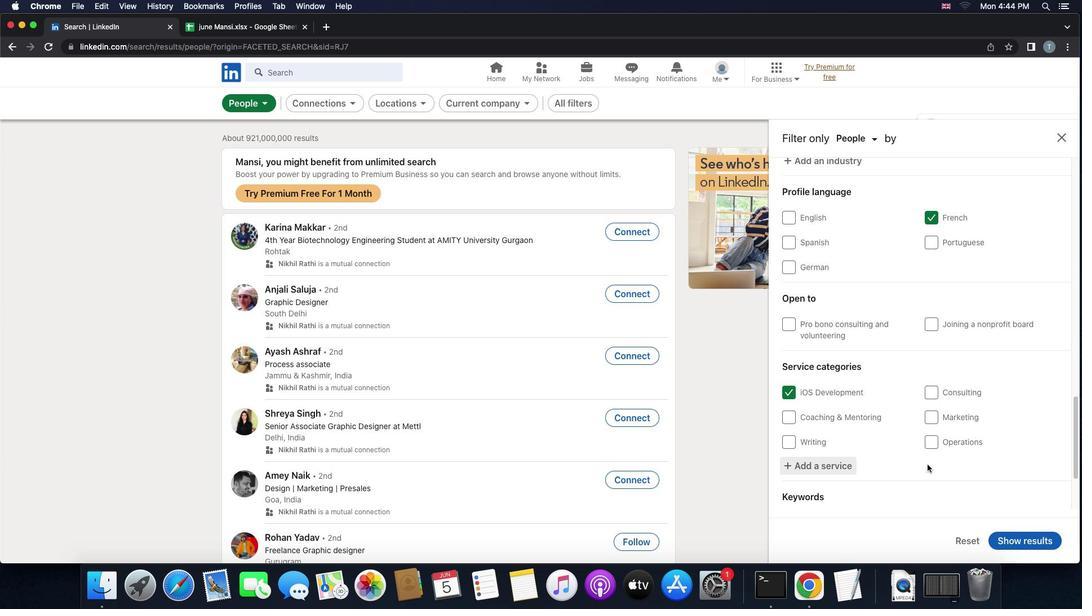 
Action: Mouse scrolled (928, 464) with delta (0, 0)
Screenshot: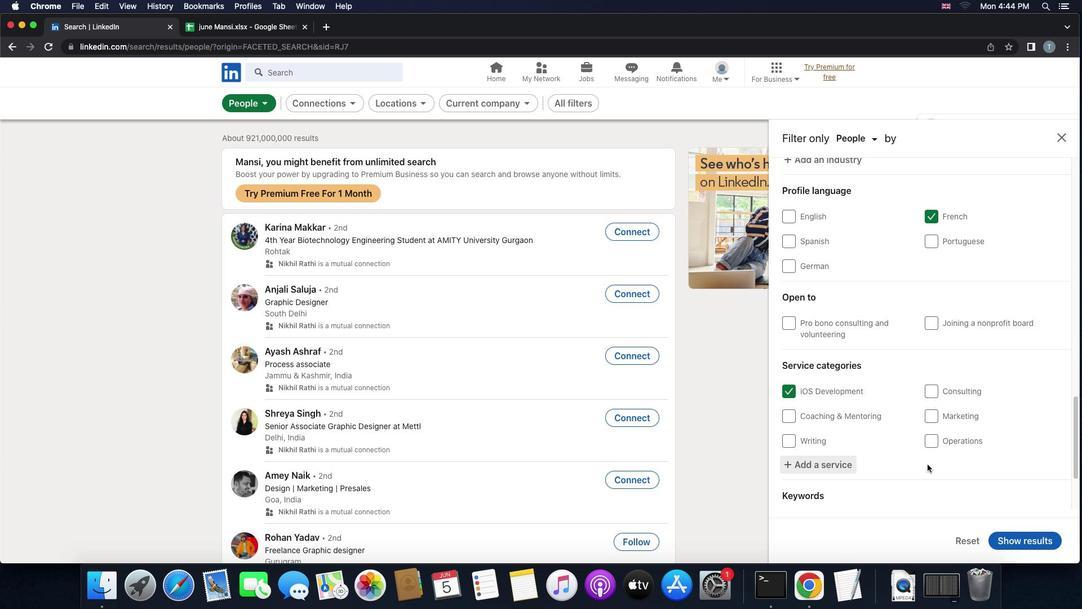 
Action: Mouse scrolled (928, 464) with delta (0, -1)
Screenshot: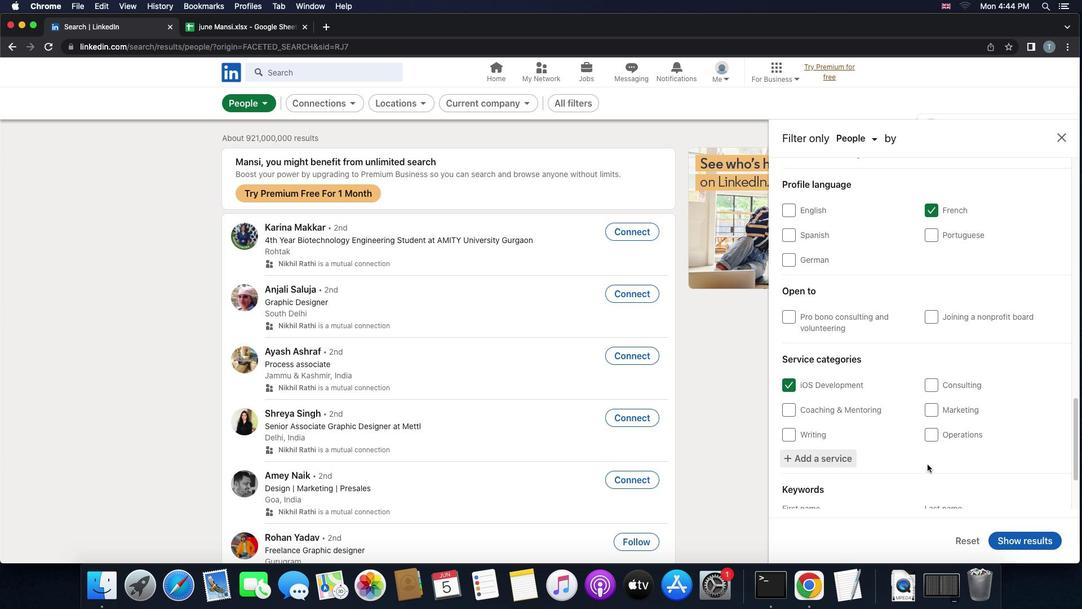 
Action: Mouse scrolled (928, 464) with delta (0, -1)
Screenshot: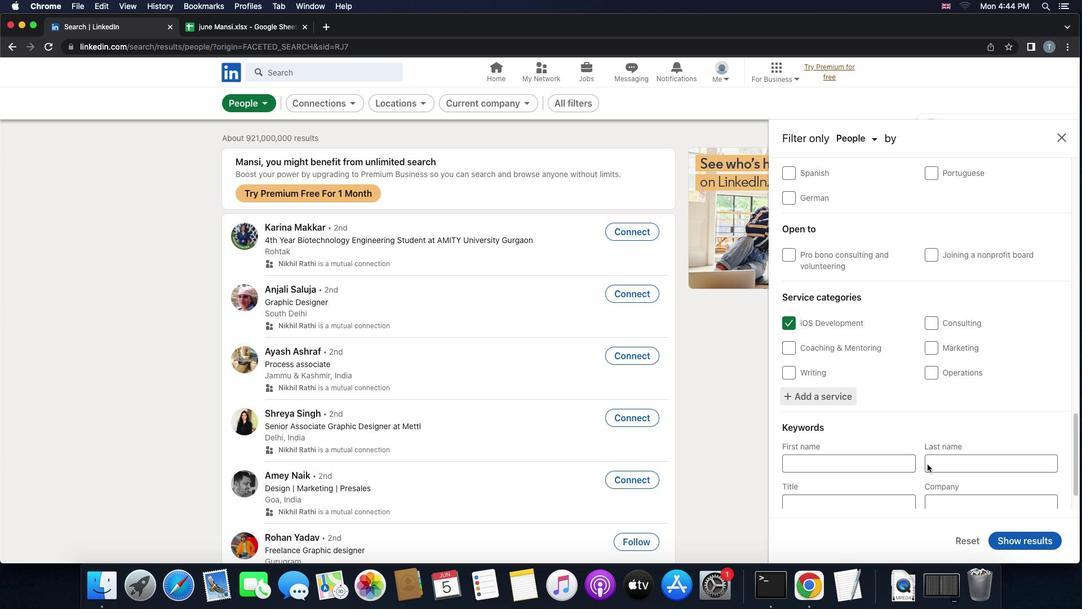 
Action: Mouse scrolled (928, 464) with delta (0, 0)
Screenshot: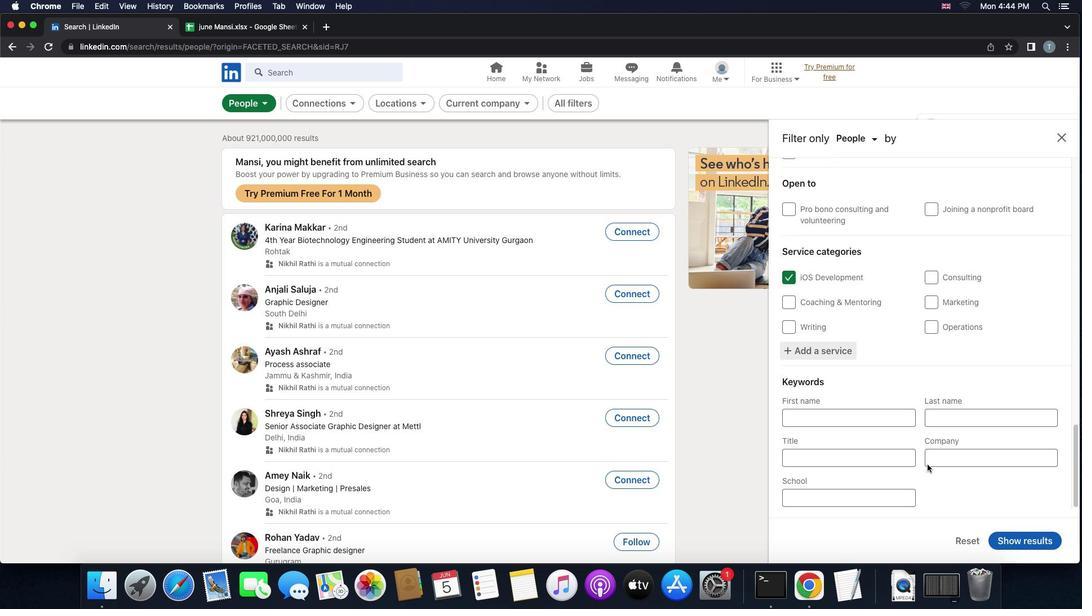 
Action: Mouse scrolled (928, 464) with delta (0, 0)
Screenshot: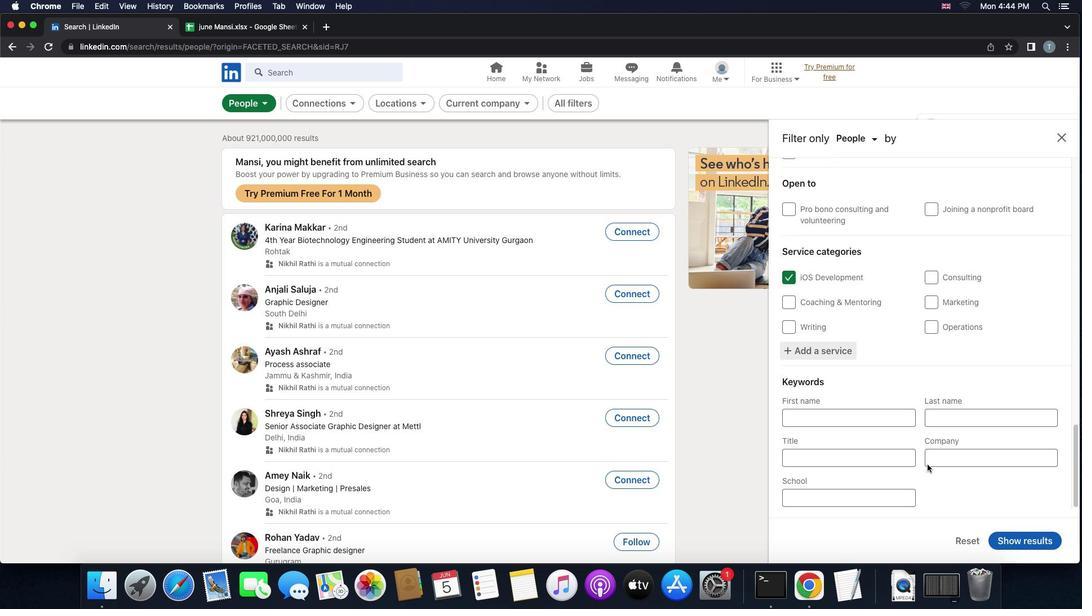 
Action: Mouse scrolled (928, 464) with delta (0, -1)
Screenshot: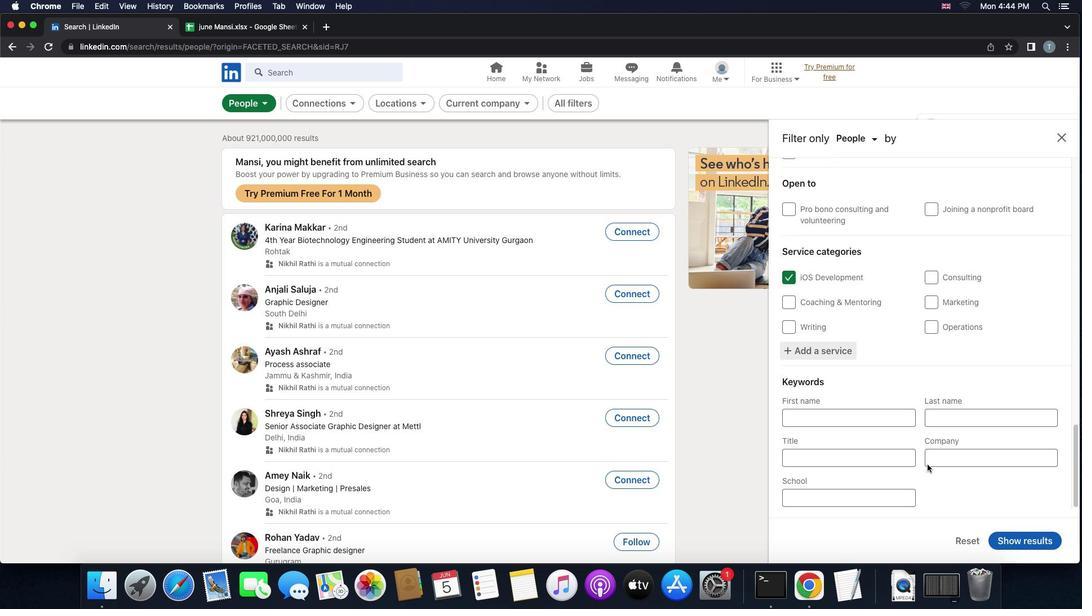 
Action: Mouse moved to (874, 462)
Screenshot: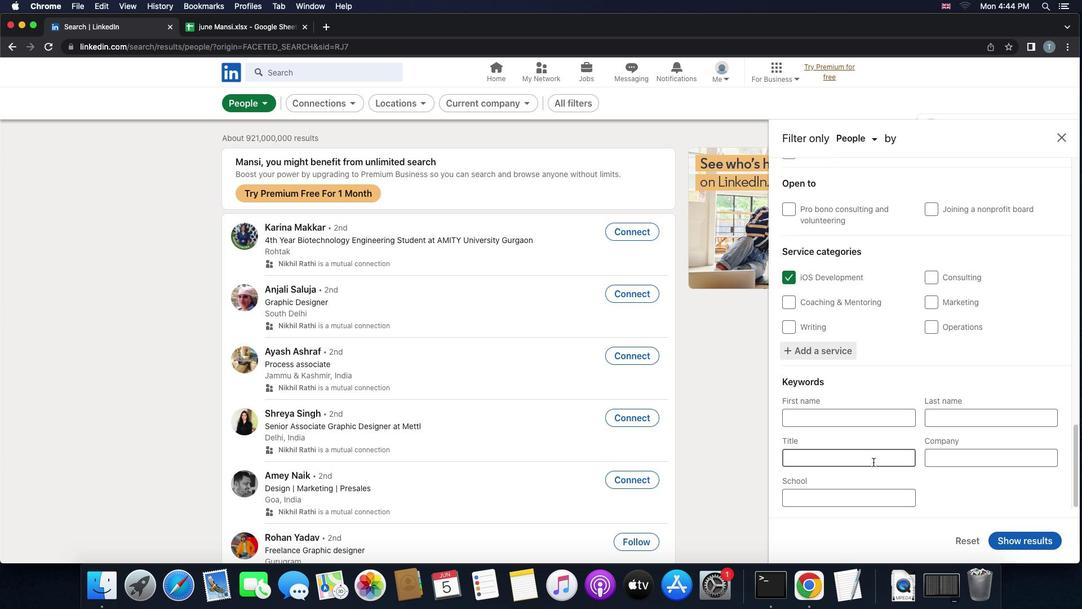 
Action: Mouse pressed left at (874, 462)
Screenshot: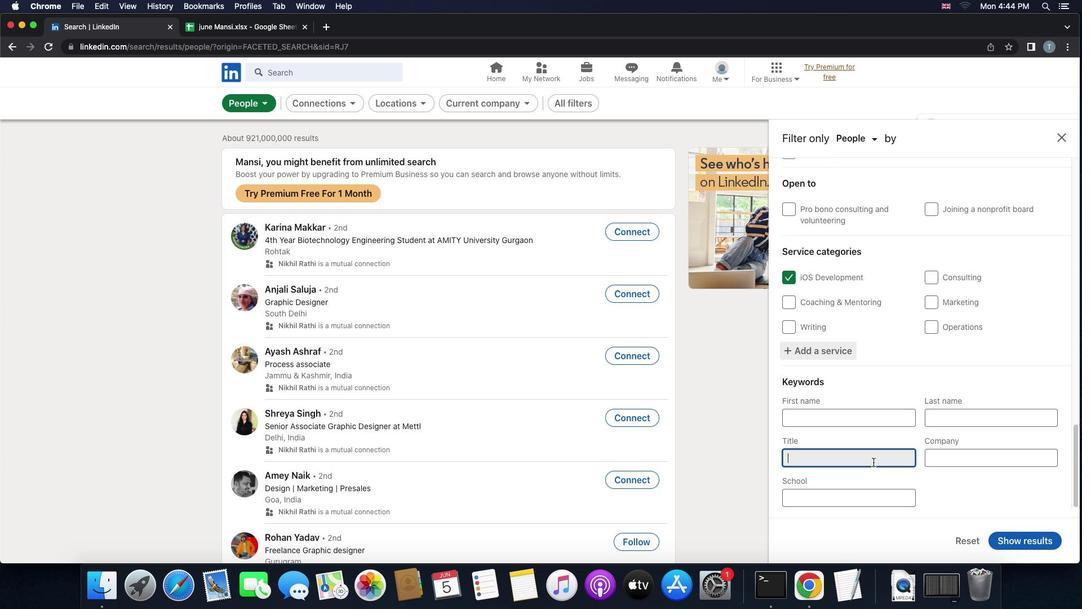 
Action: Key pressed Key.shift'C''i''v''i''l'Key.spaceKey.shift'E''n''g''i''n''e''e''r'
Screenshot: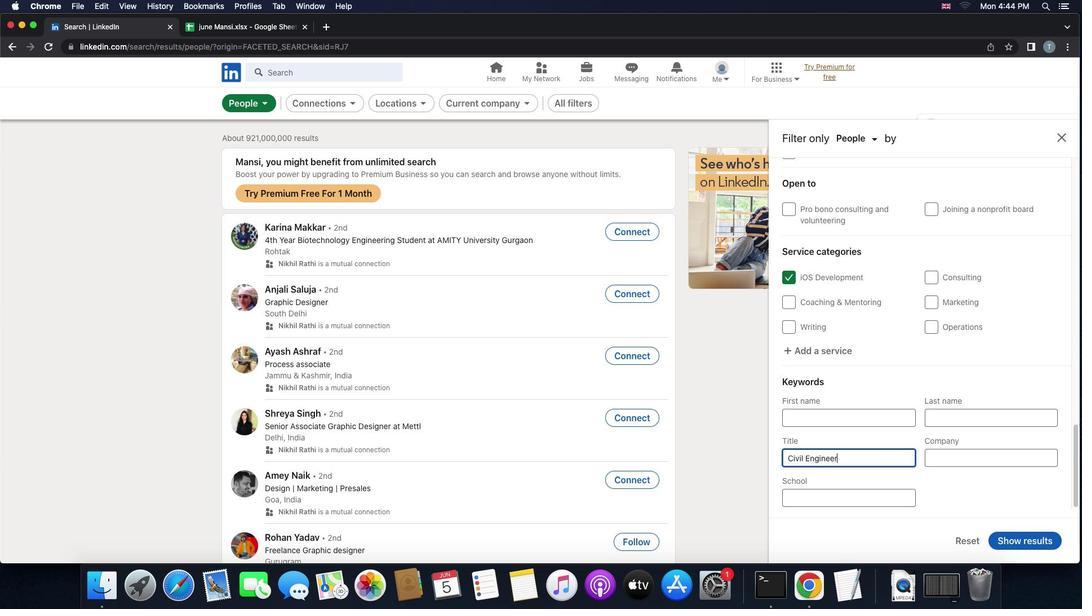 
Action: Mouse moved to (1053, 544)
Screenshot: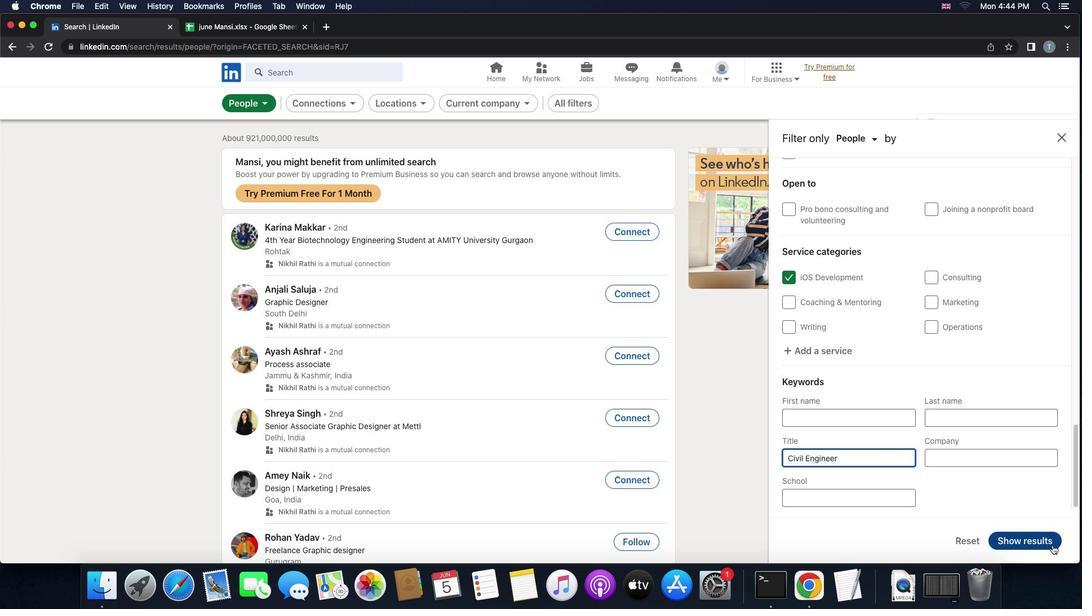 
Action: Mouse pressed left at (1053, 544)
Screenshot: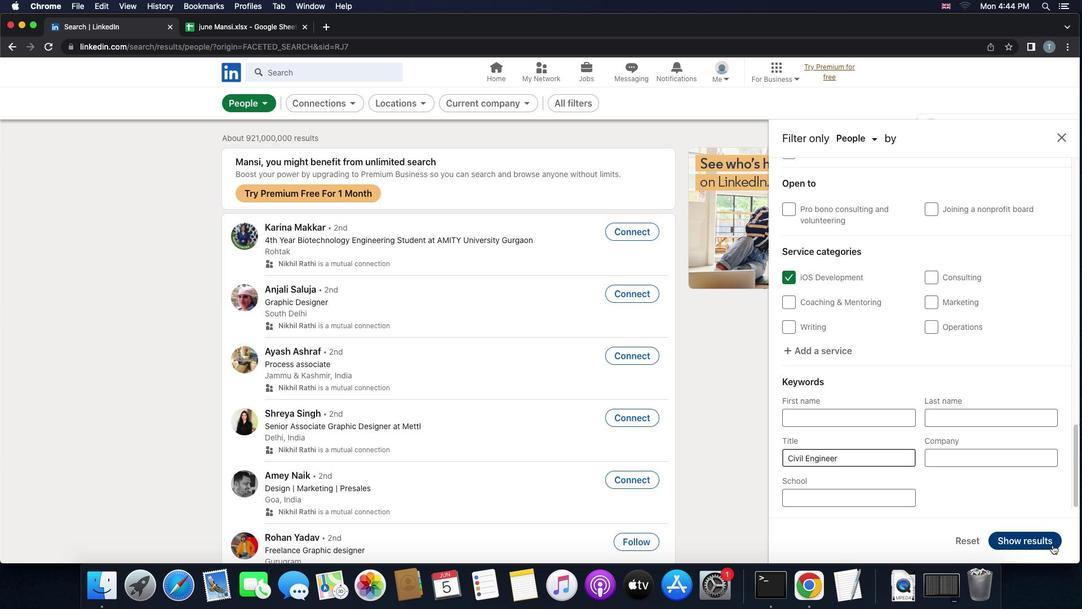 
Action: Mouse moved to (1049, 539)
Screenshot: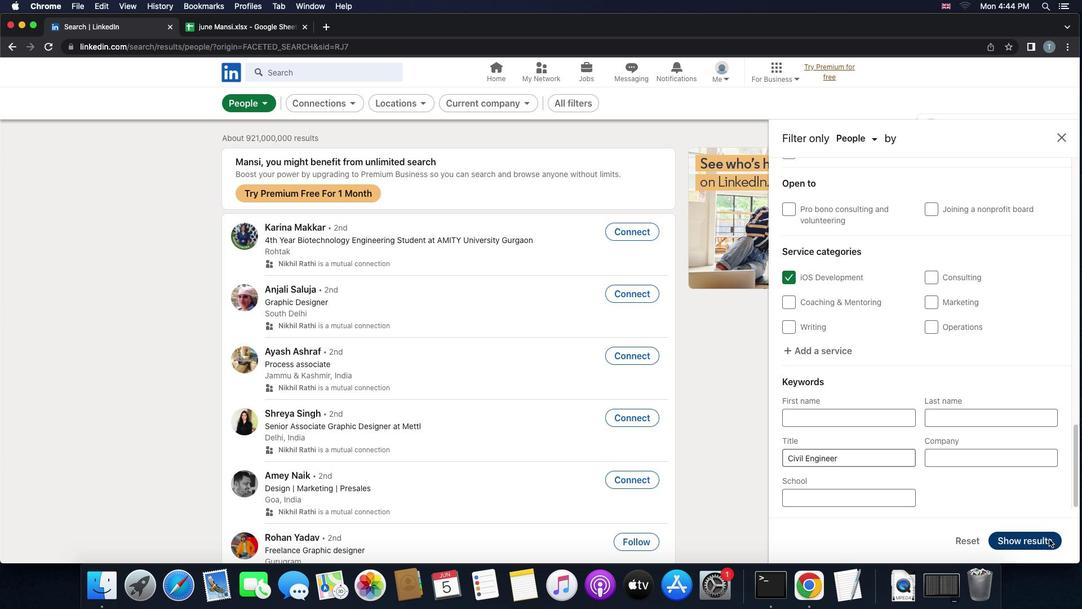 
